 Task:  Click on  Soccer In the  Soccer League click on  Pick Sheet Your name Jonathan Taylor Team name Charlotte FC and  Email softage.10@softage.net Game 1 Inter Miami Game 2 Philadelphia Game 3 Orlando City Game 4 Houston Game 5 Real Salt Lake Game 6 San Jose Game 7 Columbus Game 8 Atlanta United Game 9 Charlotte FC Game 10 Montreal Game 11 Toronto FC Game 12 NY Red Bulls Game 13 Minnesota United Game 14 LA Galaxy Game 15 Houston Game16 San Jose In Tie Breaker choose Charlotte FC Submit pick sheet
Action: Mouse moved to (653, 424)
Screenshot: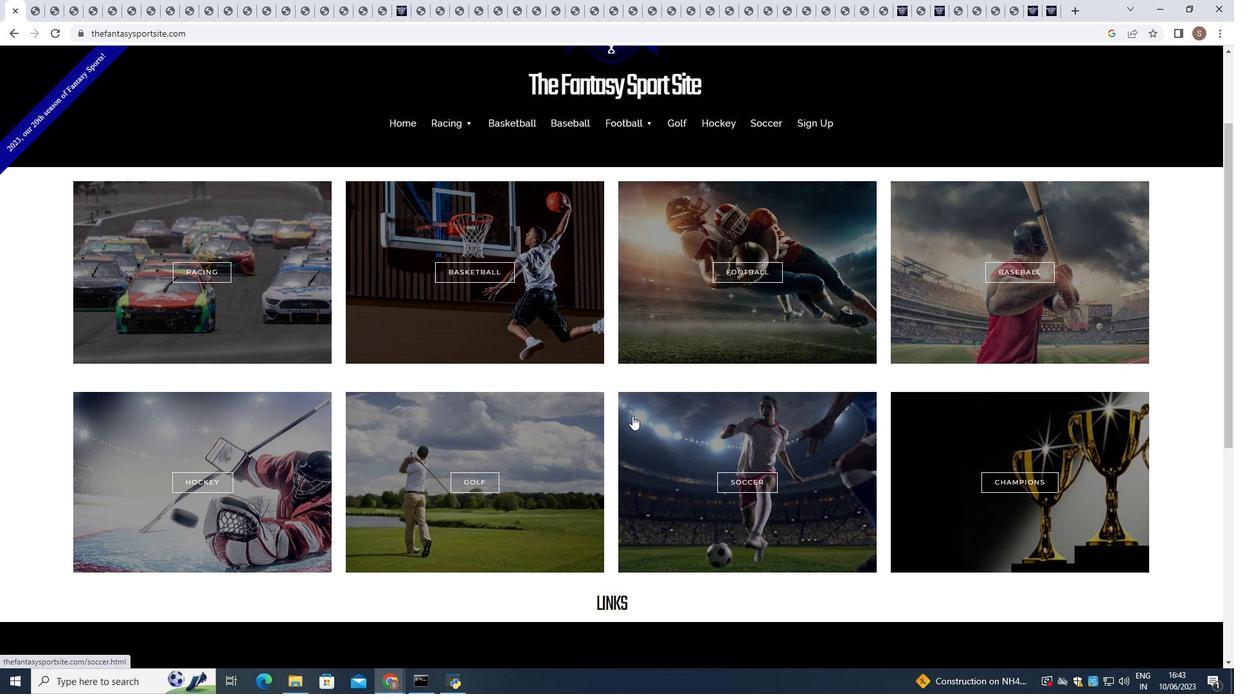 
Action: Mouse pressed left at (653, 424)
Screenshot: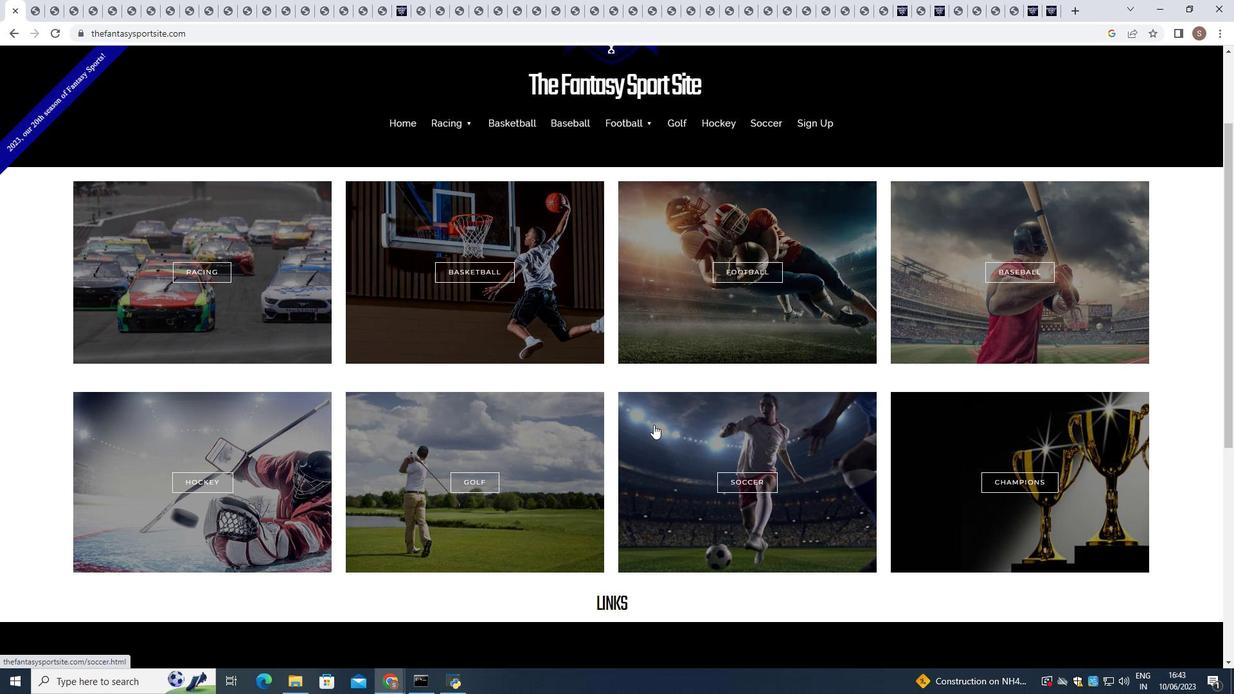 
Action: Mouse moved to (619, 381)
Screenshot: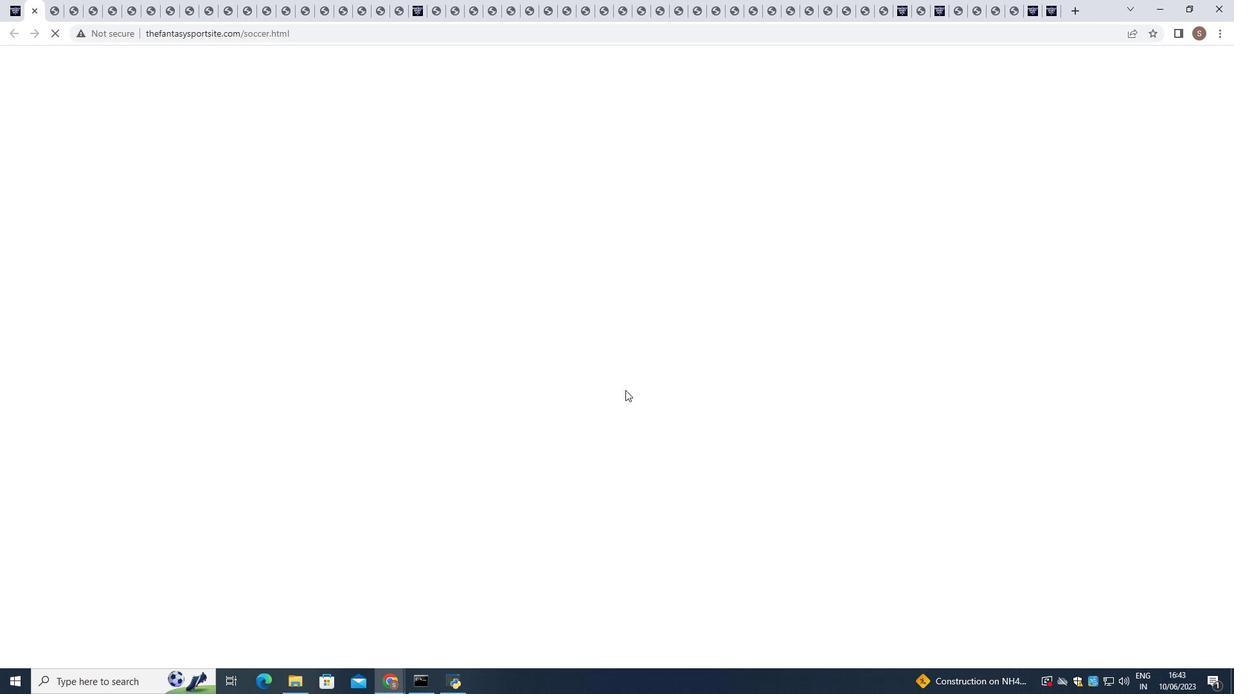 
Action: Mouse scrolled (619, 380) with delta (0, 0)
Screenshot: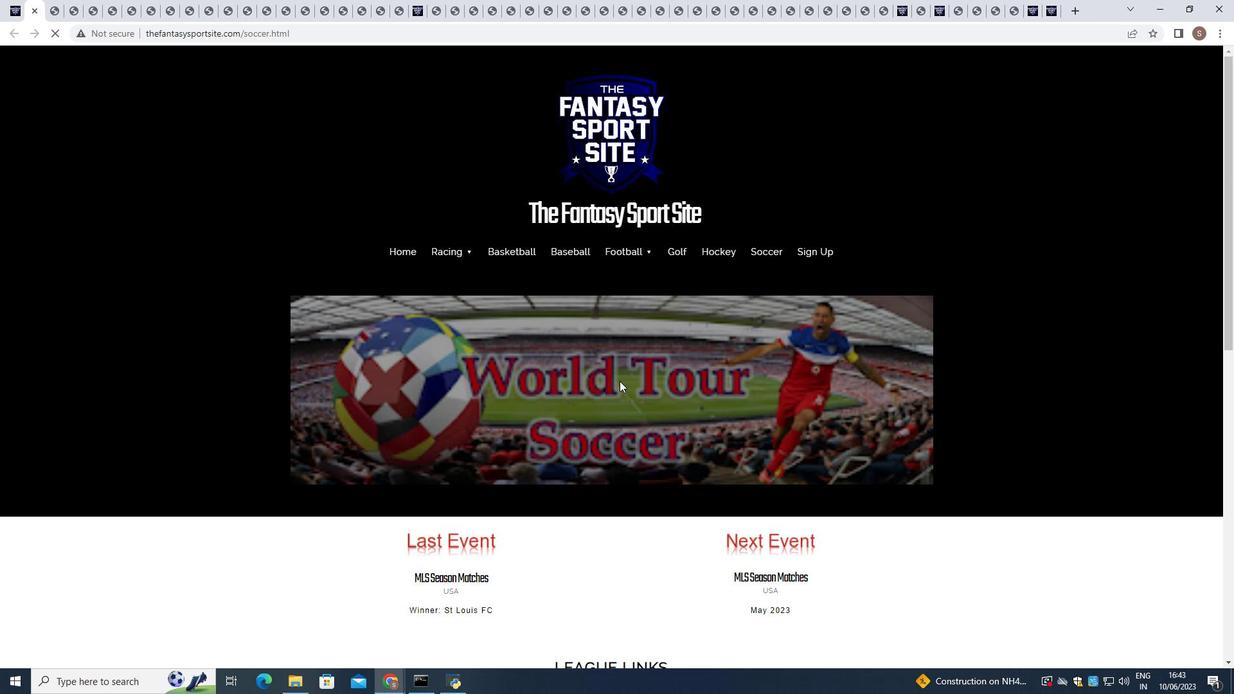 
Action: Mouse scrolled (619, 380) with delta (0, 0)
Screenshot: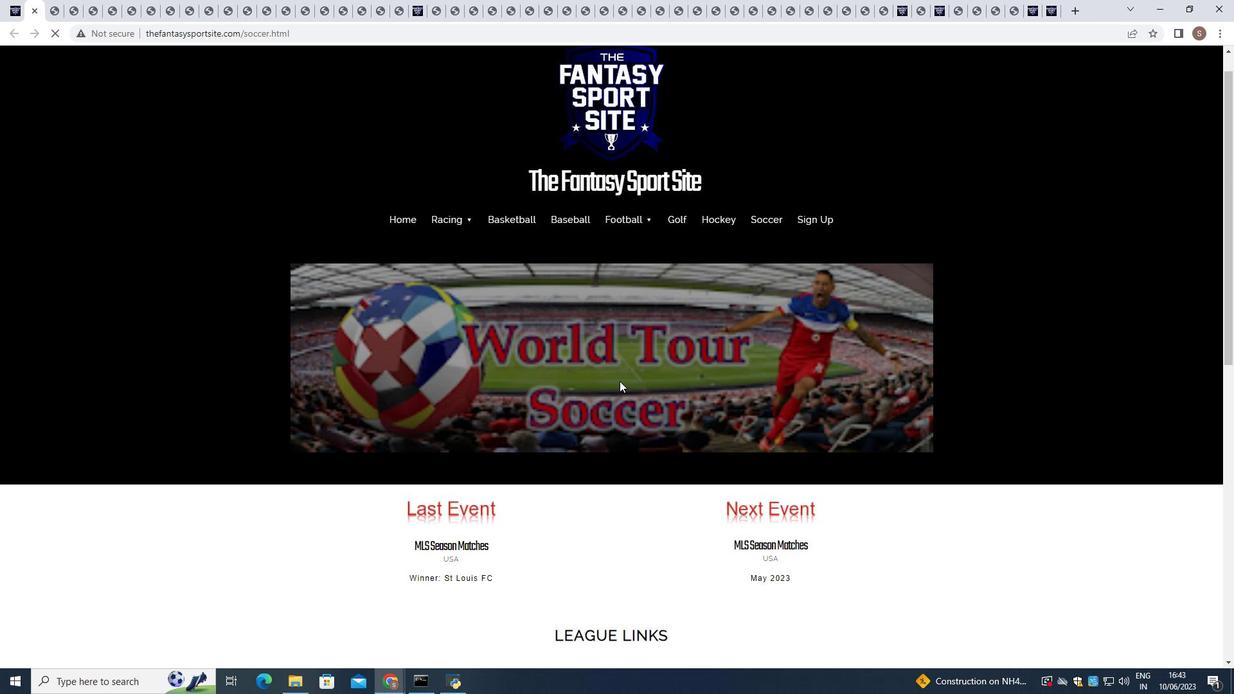 
Action: Mouse scrolled (619, 380) with delta (0, 0)
Screenshot: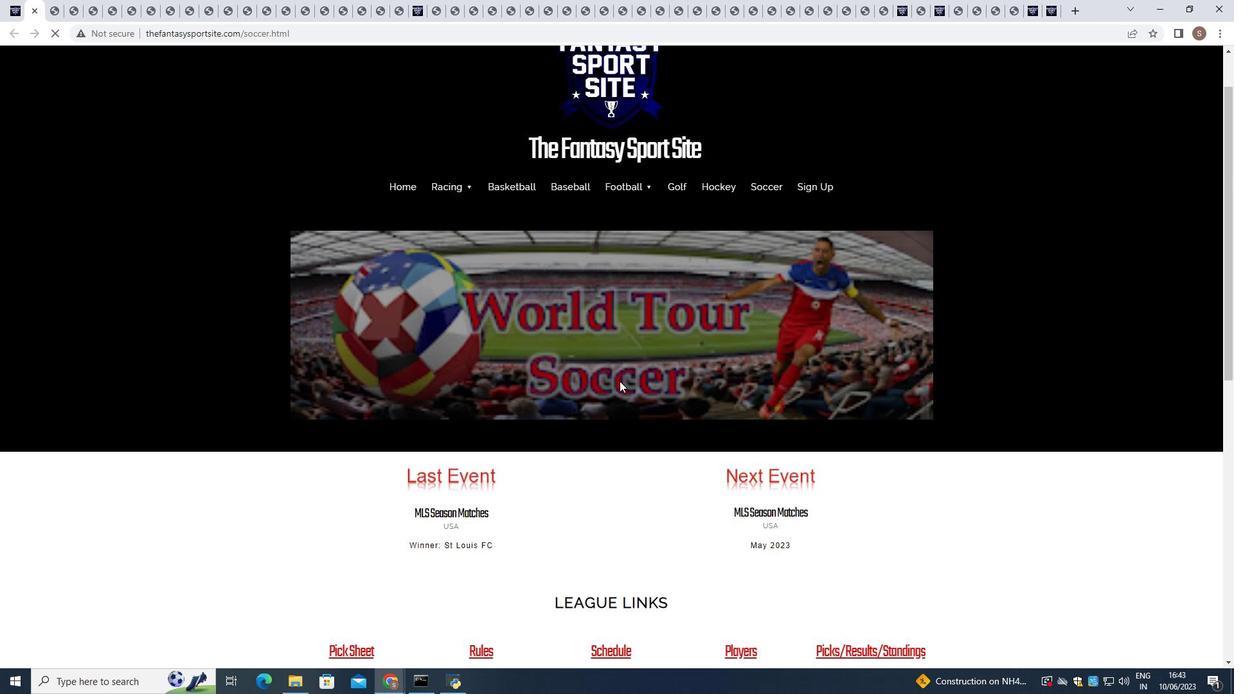 
Action: Mouse scrolled (619, 380) with delta (0, 0)
Screenshot: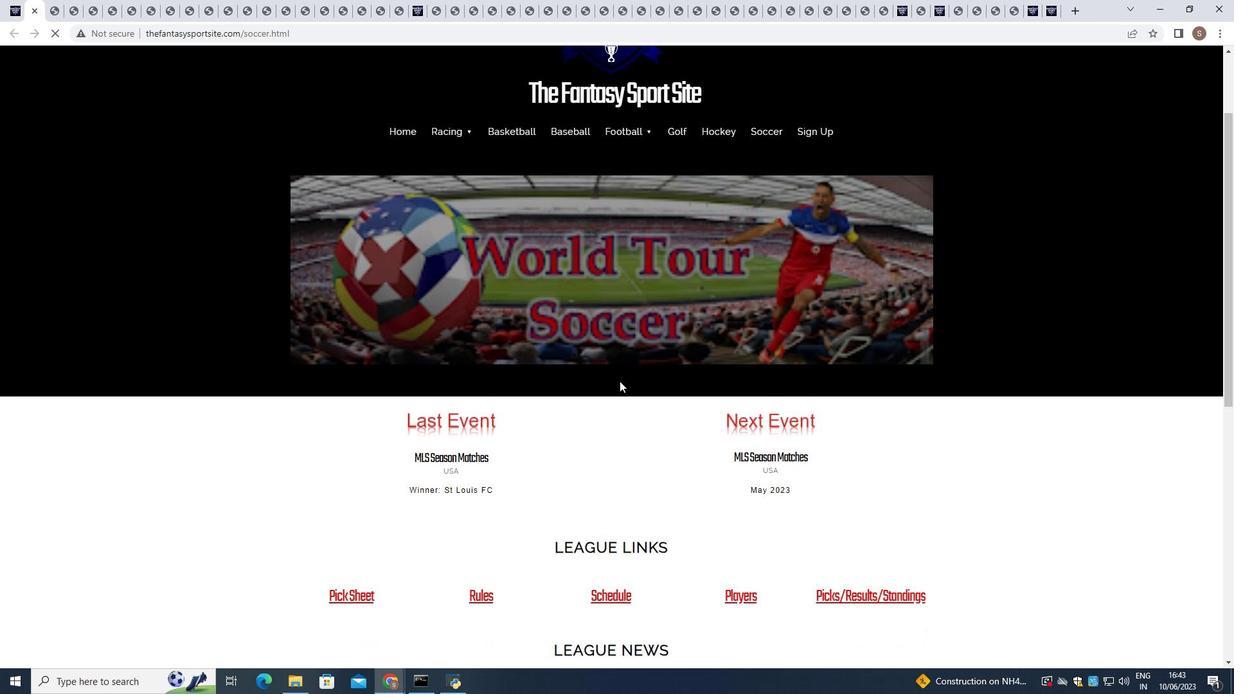 
Action: Mouse moved to (357, 455)
Screenshot: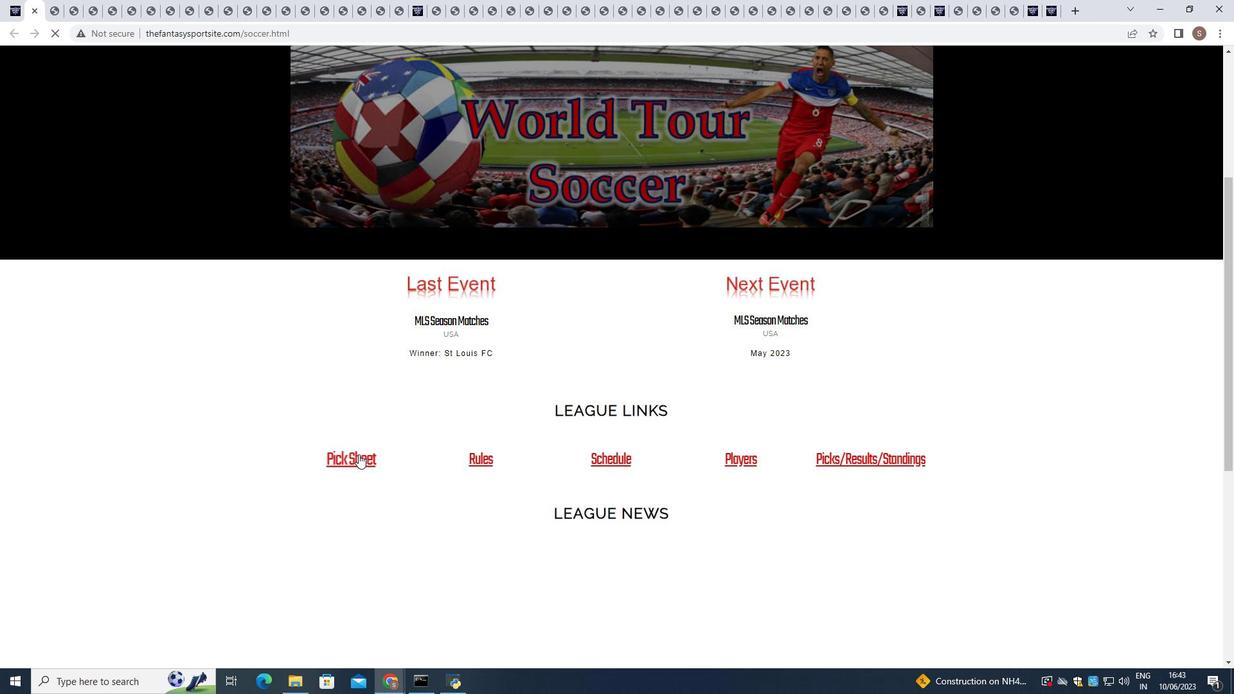 
Action: Mouse pressed left at (357, 455)
Screenshot: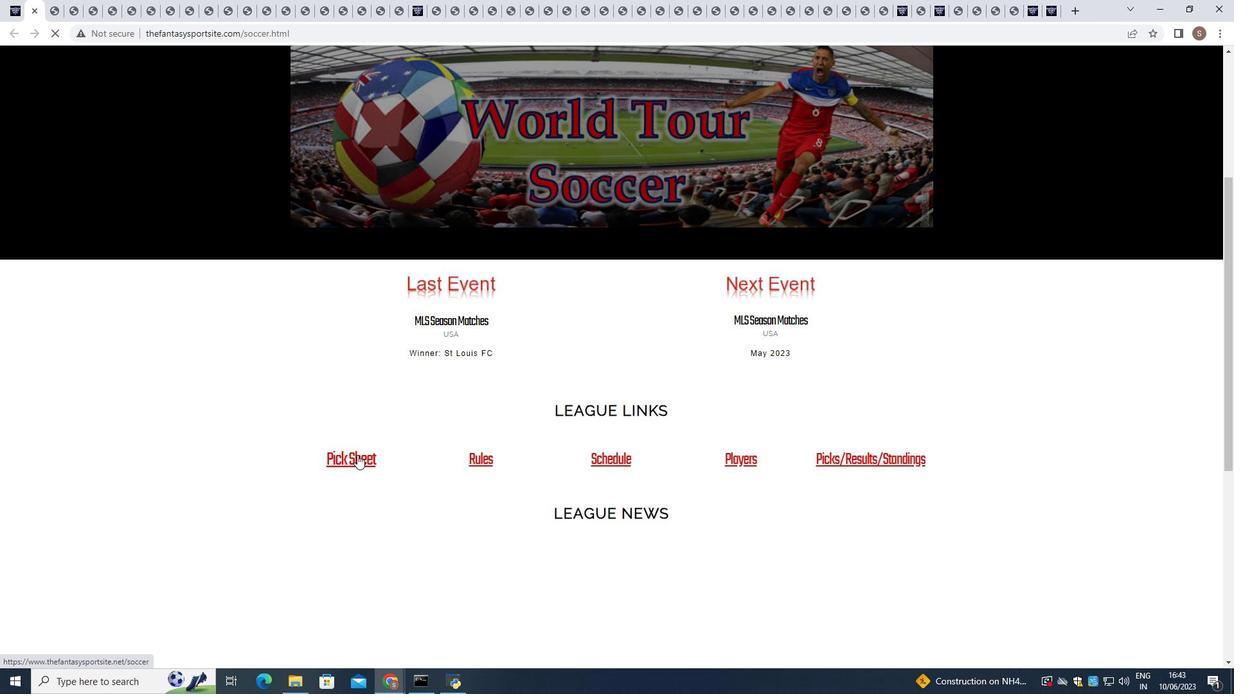 
Action: Mouse moved to (403, 455)
Screenshot: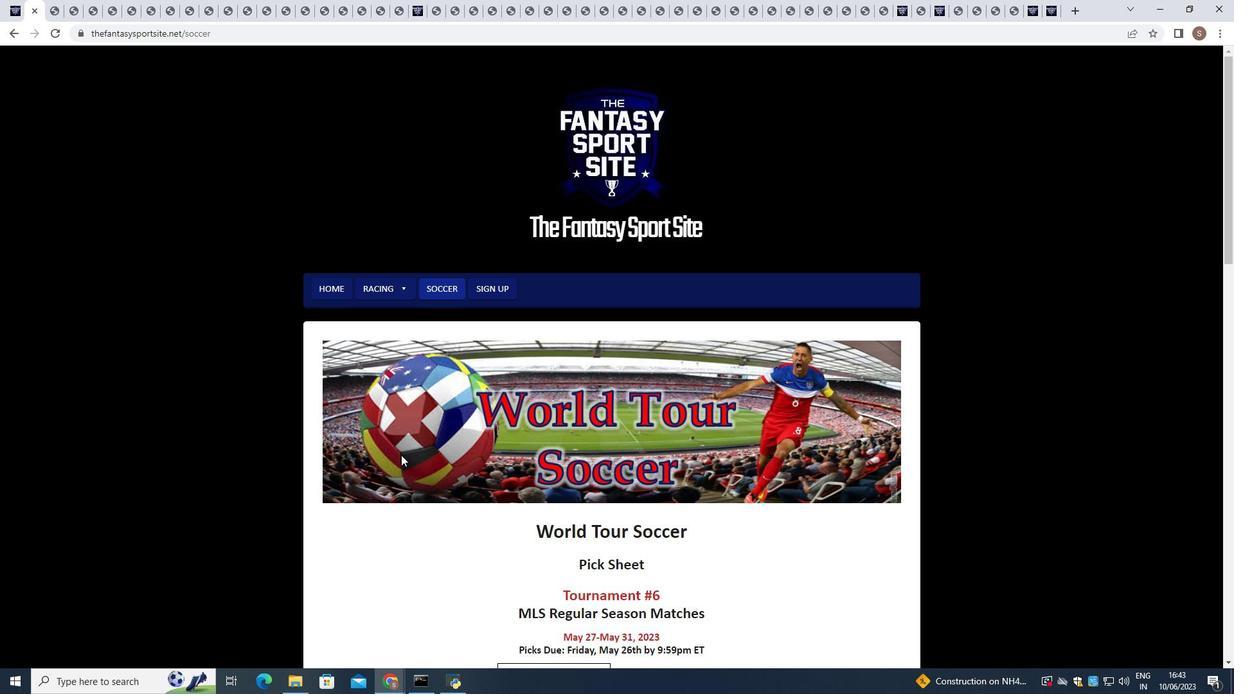 
Action: Mouse scrolled (403, 454) with delta (0, 0)
Screenshot: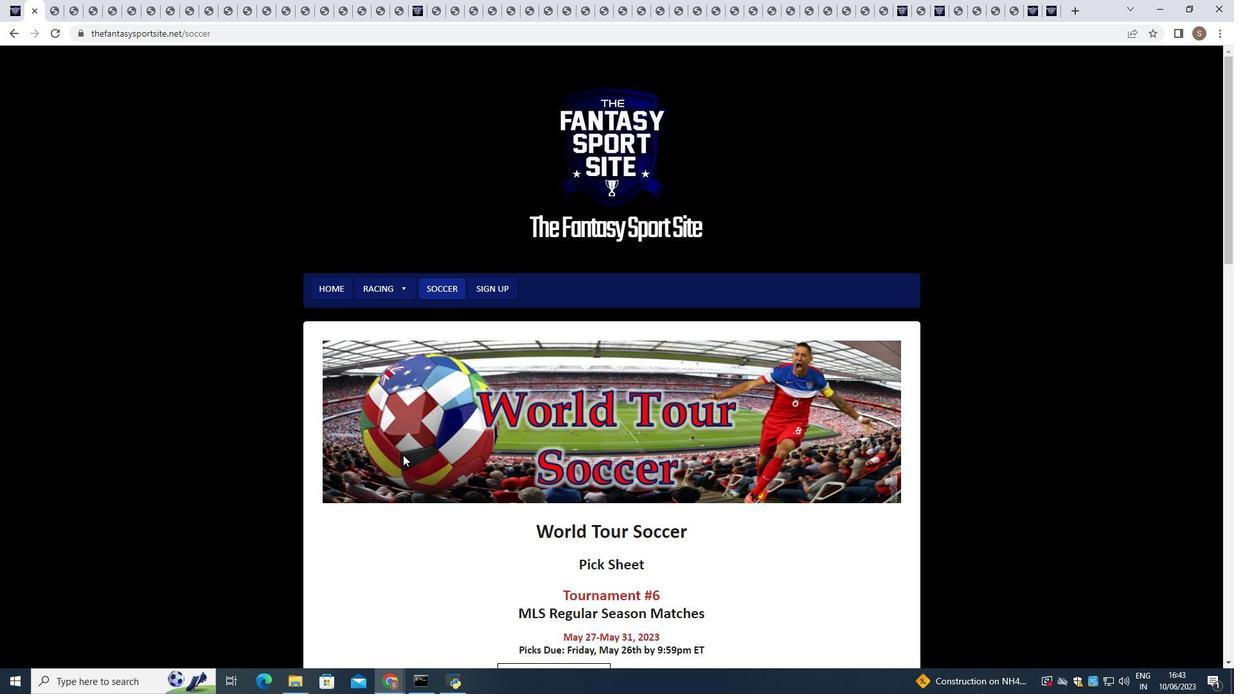 
Action: Mouse moved to (405, 456)
Screenshot: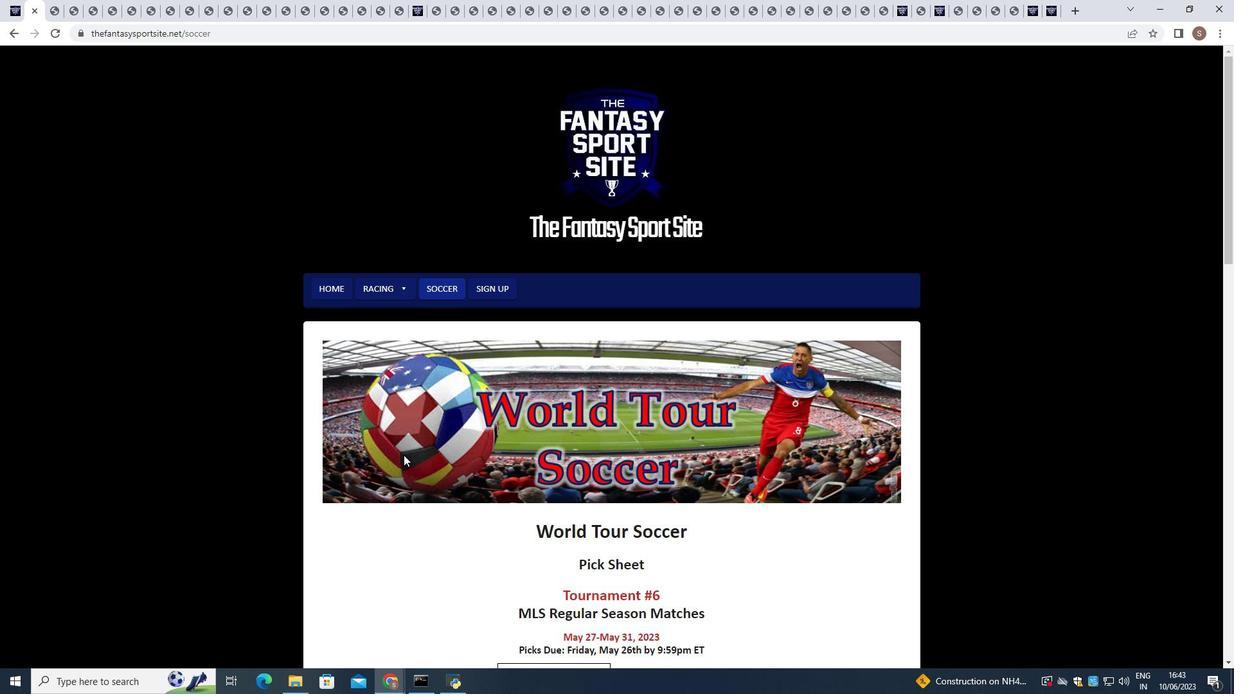 
Action: Mouse scrolled (405, 455) with delta (0, 0)
Screenshot: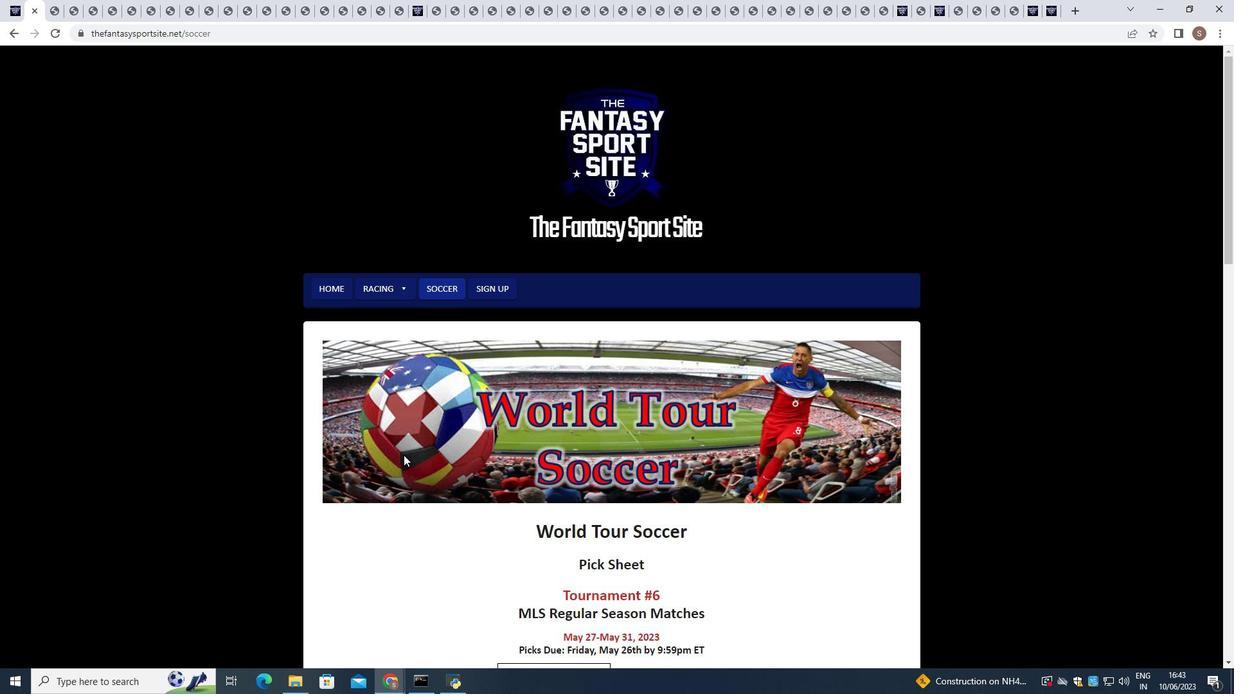 
Action: Mouse moved to (406, 456)
Screenshot: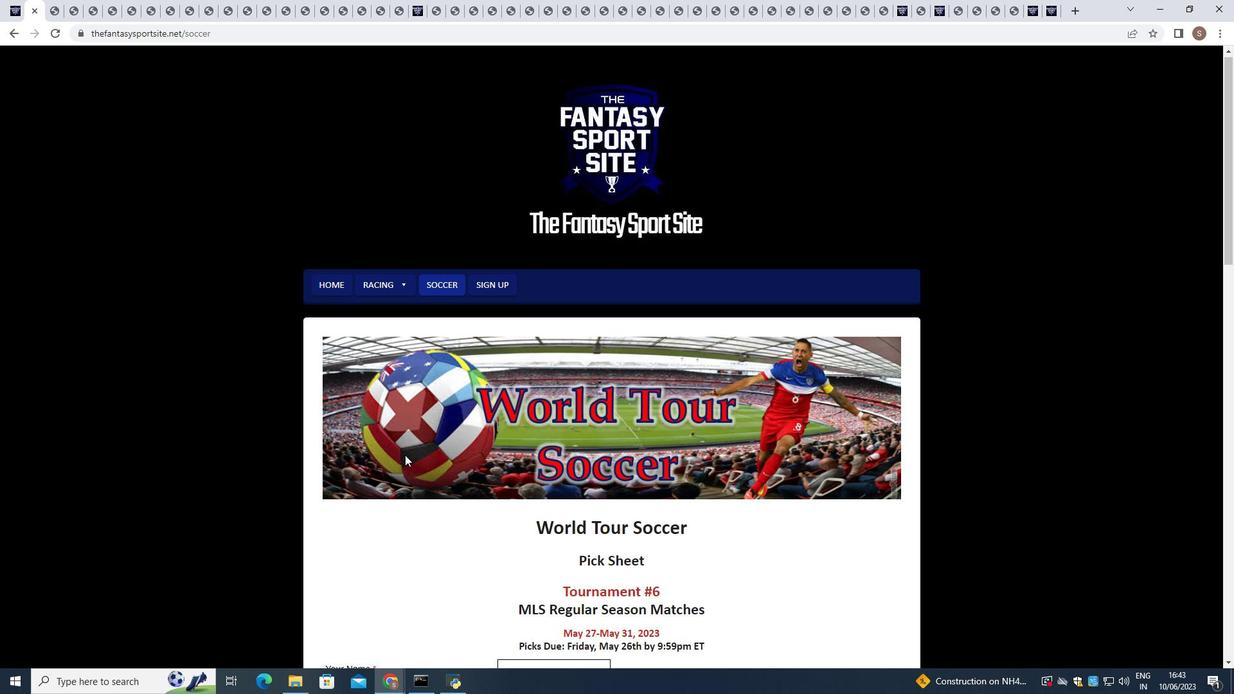 
Action: Mouse scrolled (406, 455) with delta (0, 0)
Screenshot: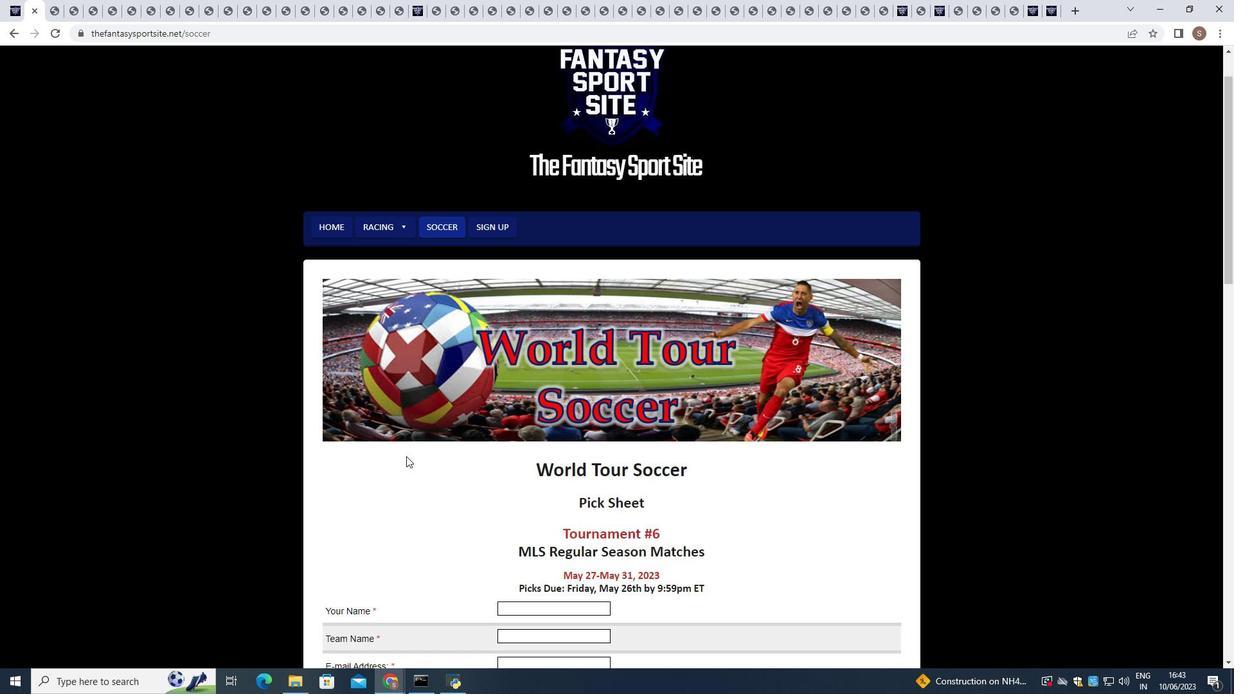
Action: Mouse scrolled (406, 455) with delta (0, 0)
Screenshot: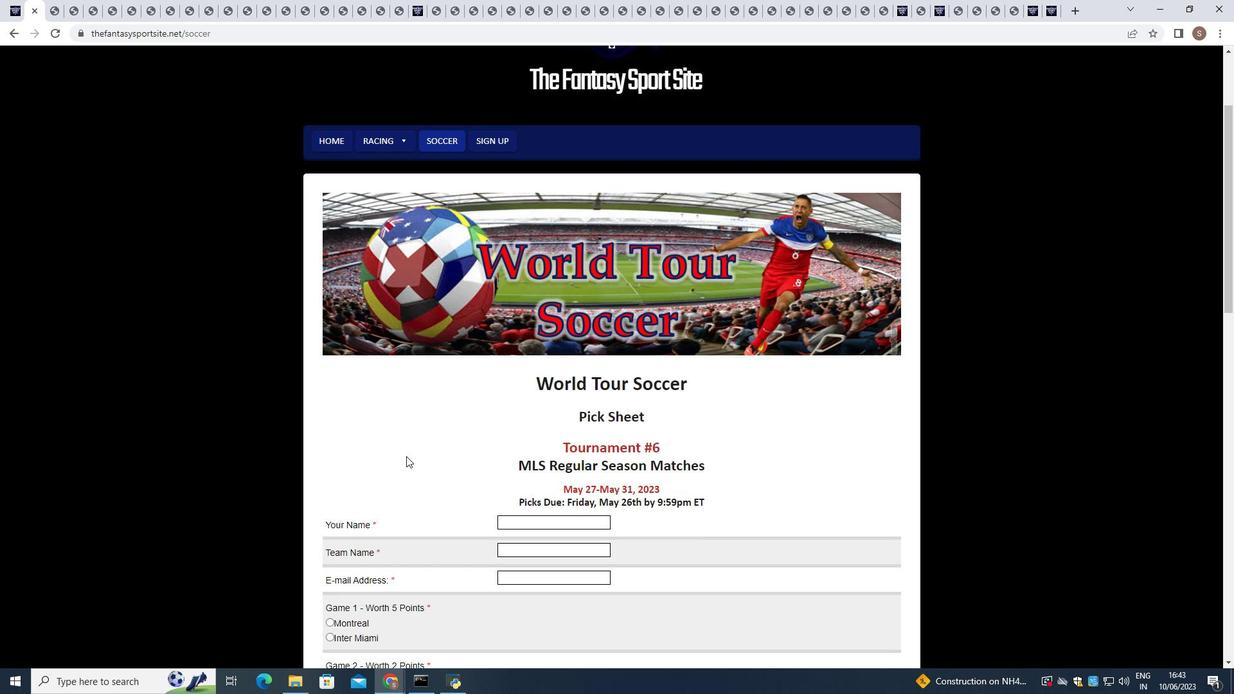 
Action: Mouse moved to (536, 412)
Screenshot: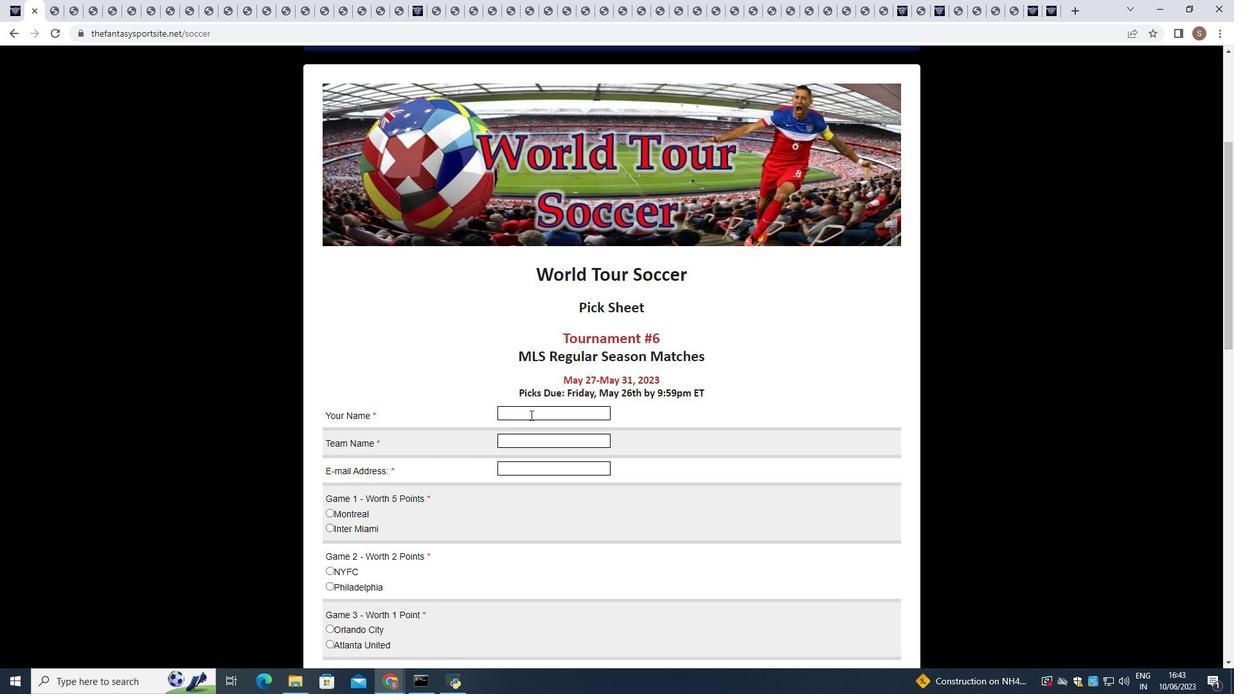 
Action: Mouse pressed left at (536, 412)
Screenshot: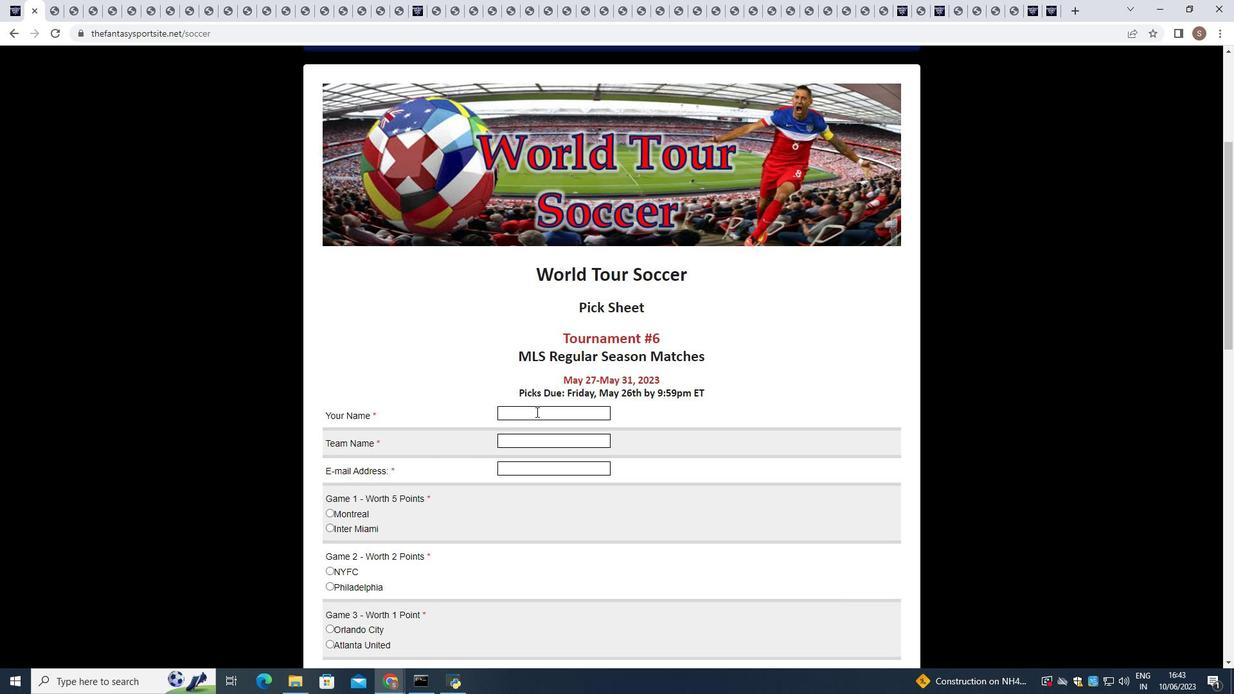 
Action: Key pressed <Key.shift>Jonathan<Key.space><Key.shift>Taylor
Screenshot: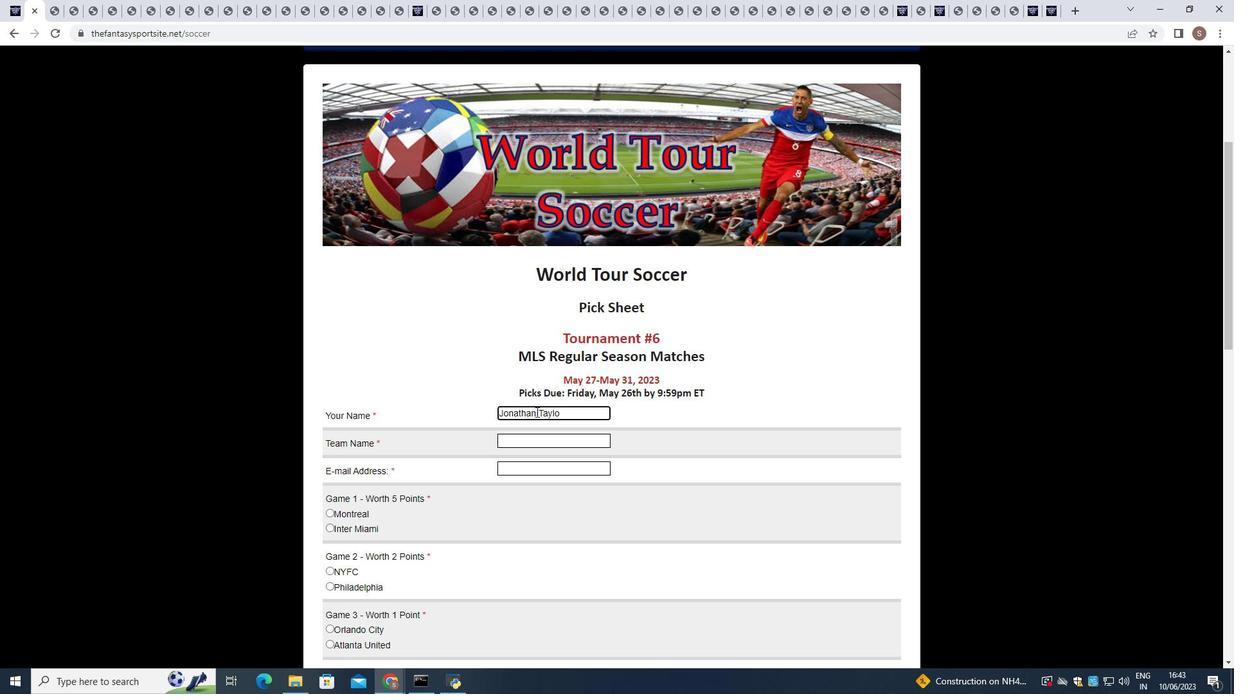 
Action: Mouse moved to (565, 437)
Screenshot: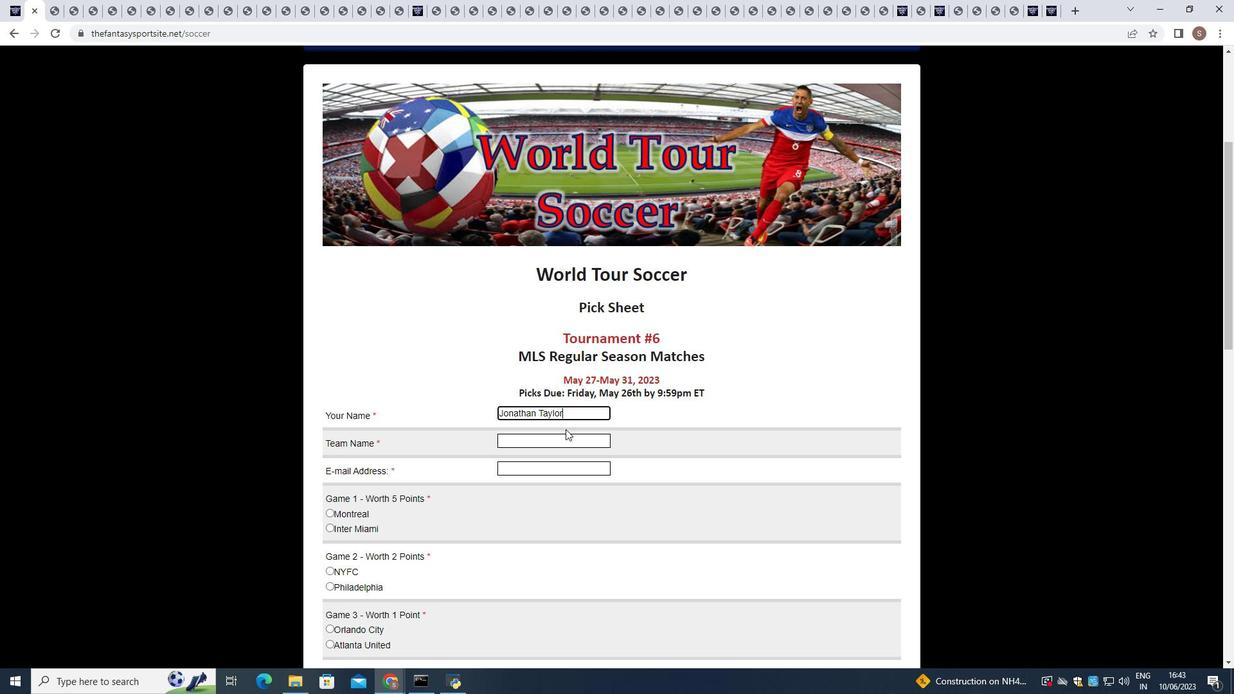
Action: Mouse pressed left at (565, 437)
Screenshot: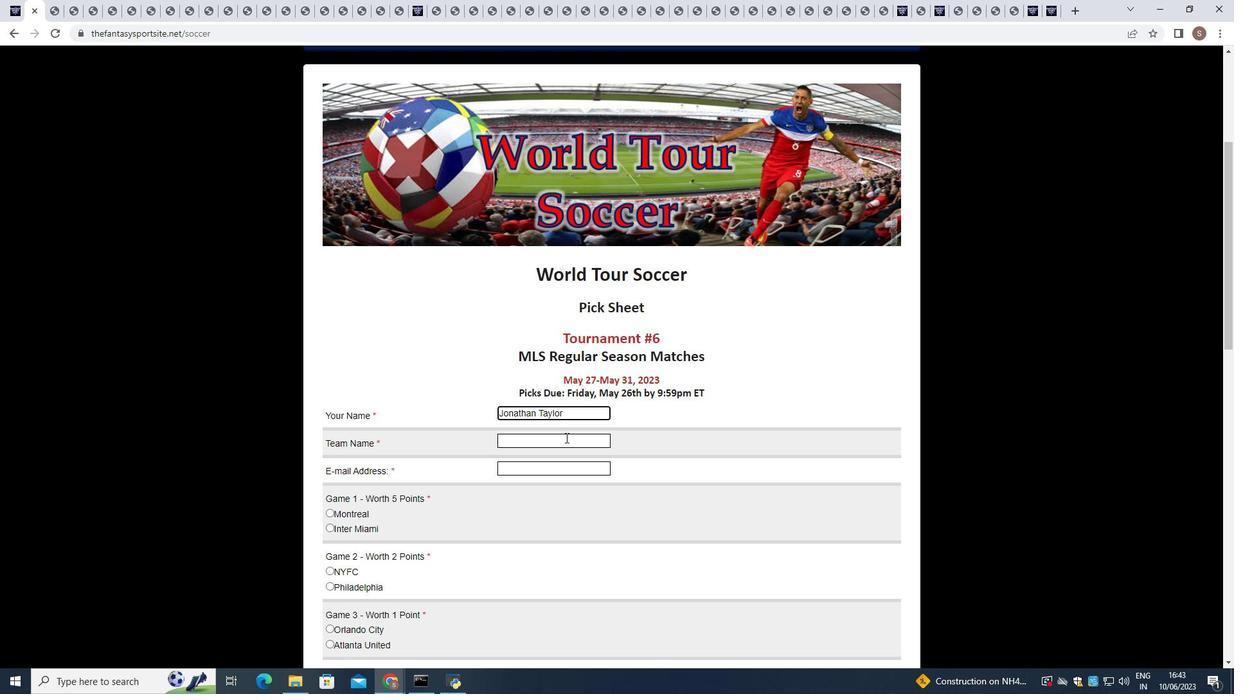 
Action: Key pressed <Key.shift>Charlotte<Key.space><Key.shift>FC
Screenshot: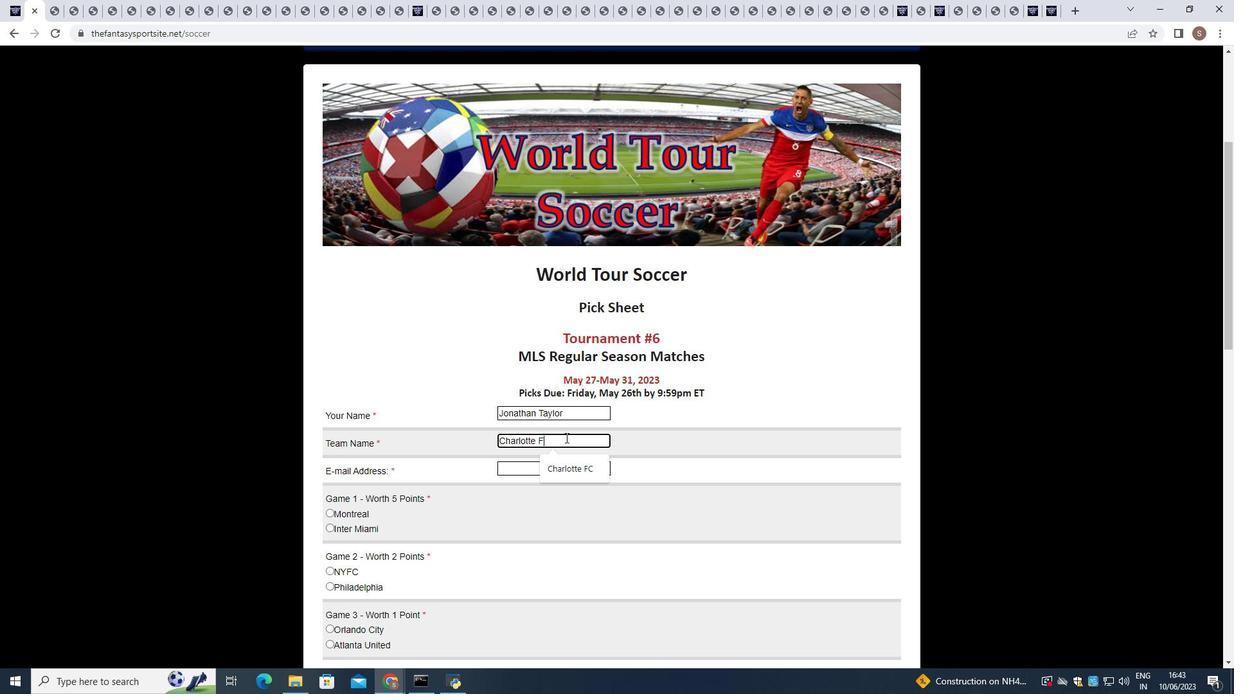 
Action: Mouse moved to (595, 468)
Screenshot: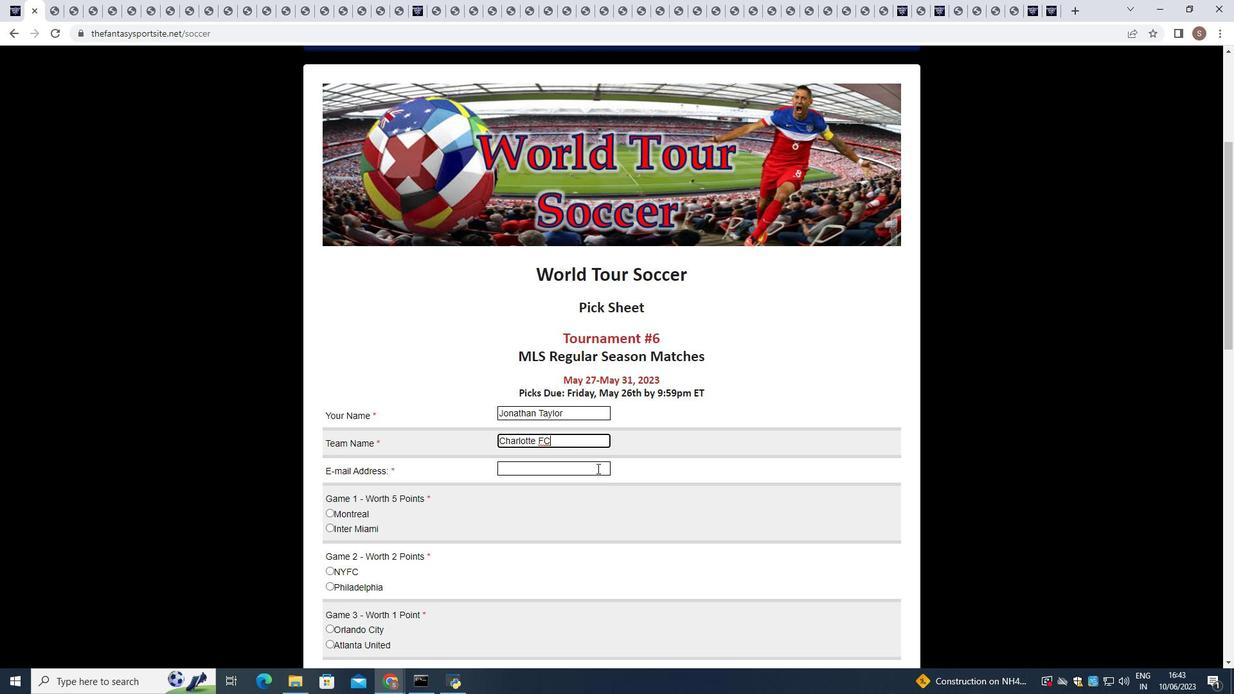 
Action: Mouse pressed left at (595, 468)
Screenshot: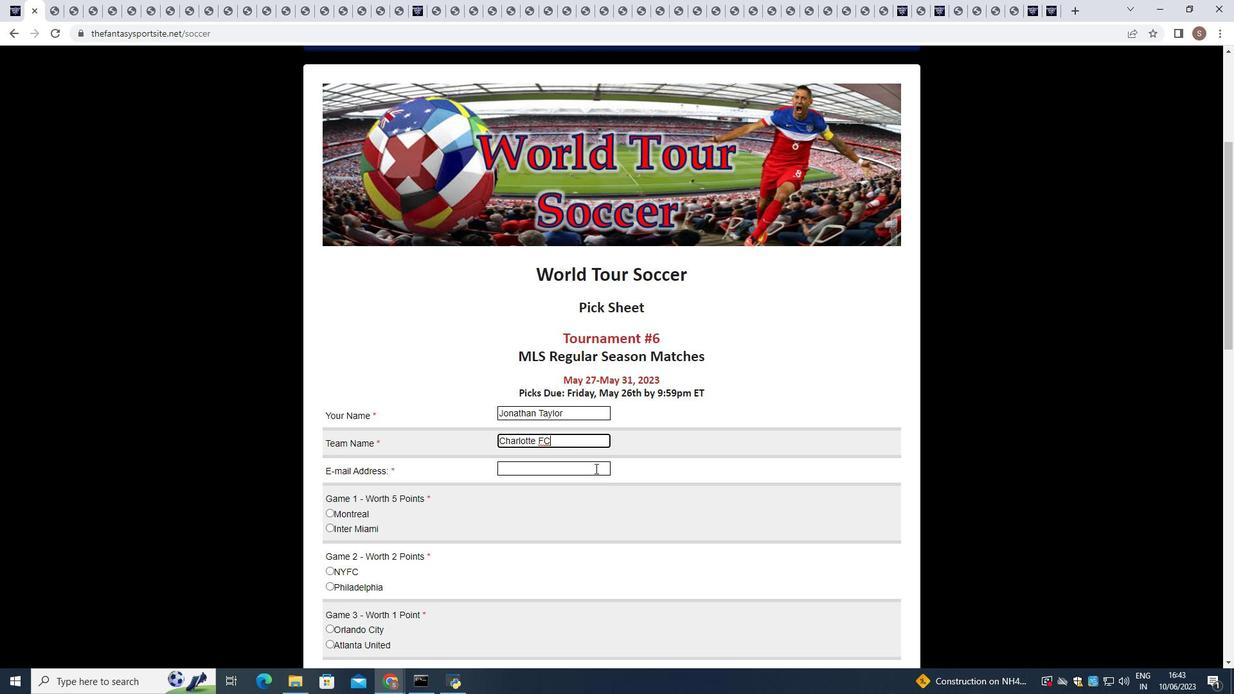 
Action: Key pressed softage.10
Screenshot: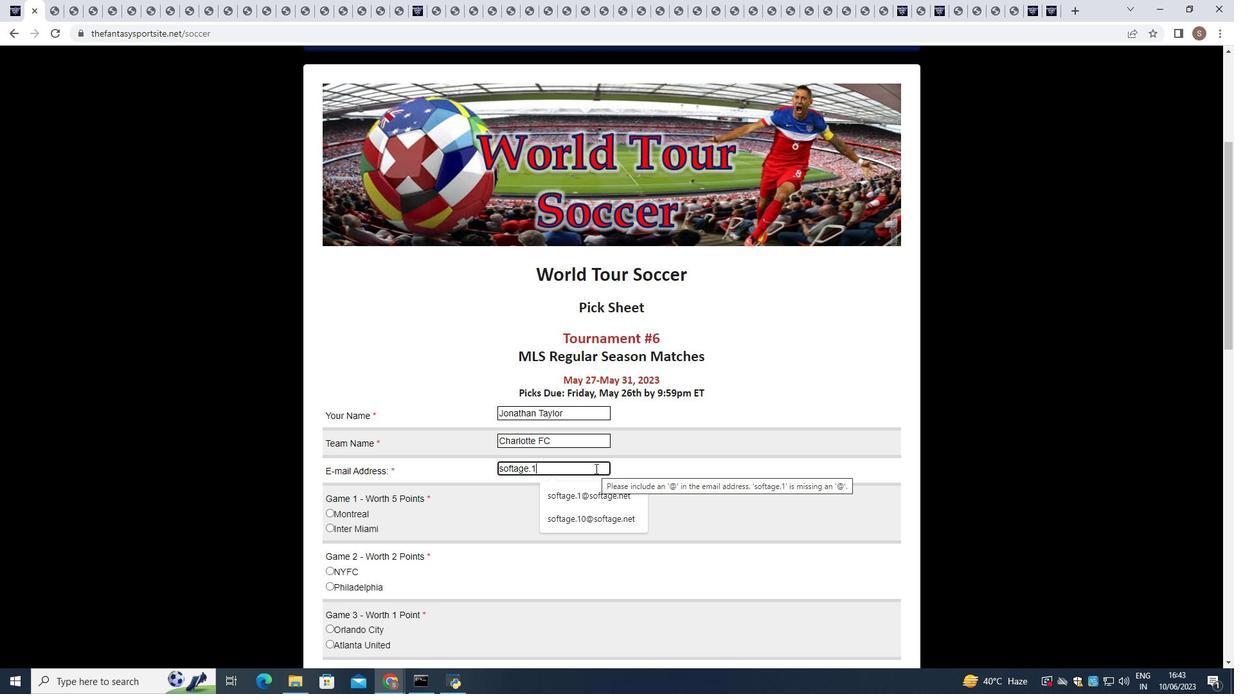 
Action: Mouse moved to (586, 496)
Screenshot: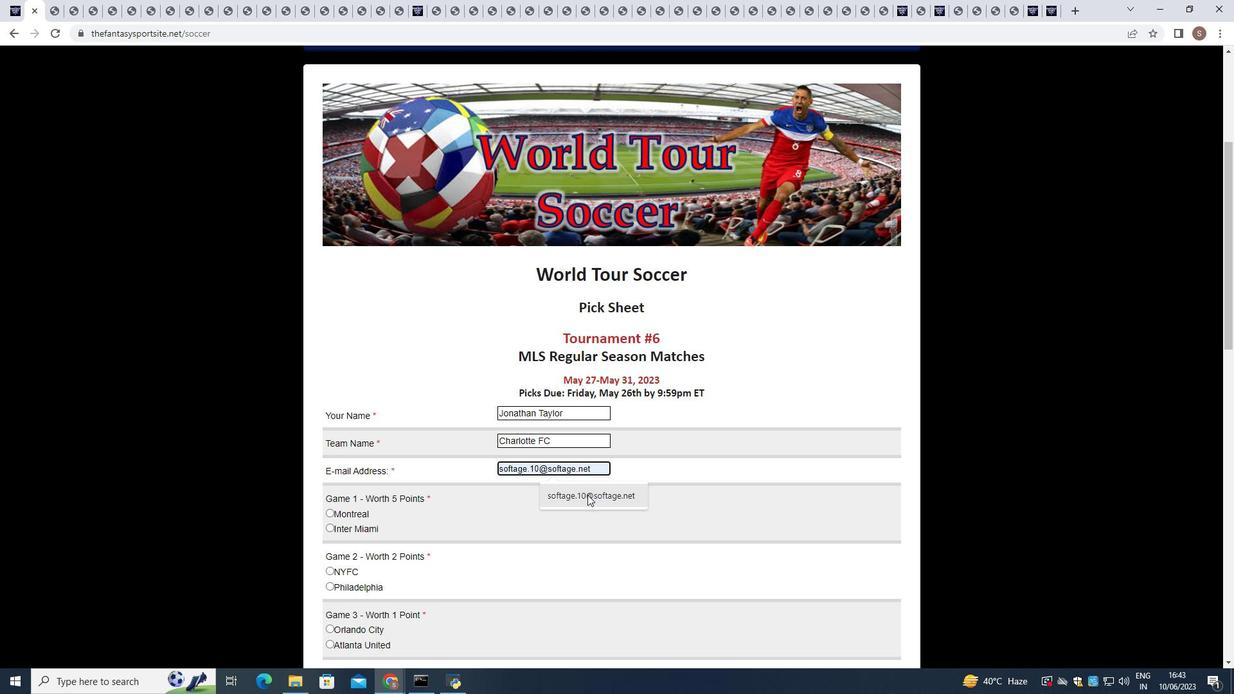 
Action: Mouse pressed left at (586, 496)
Screenshot: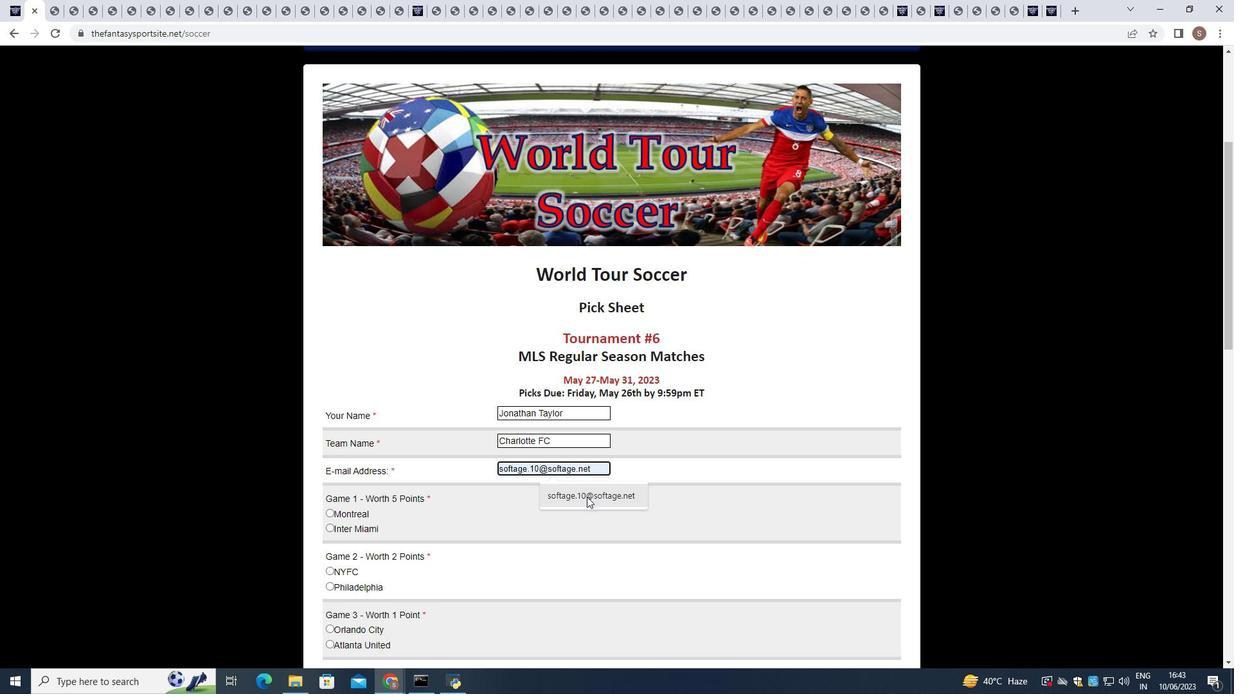 
Action: Mouse moved to (327, 525)
Screenshot: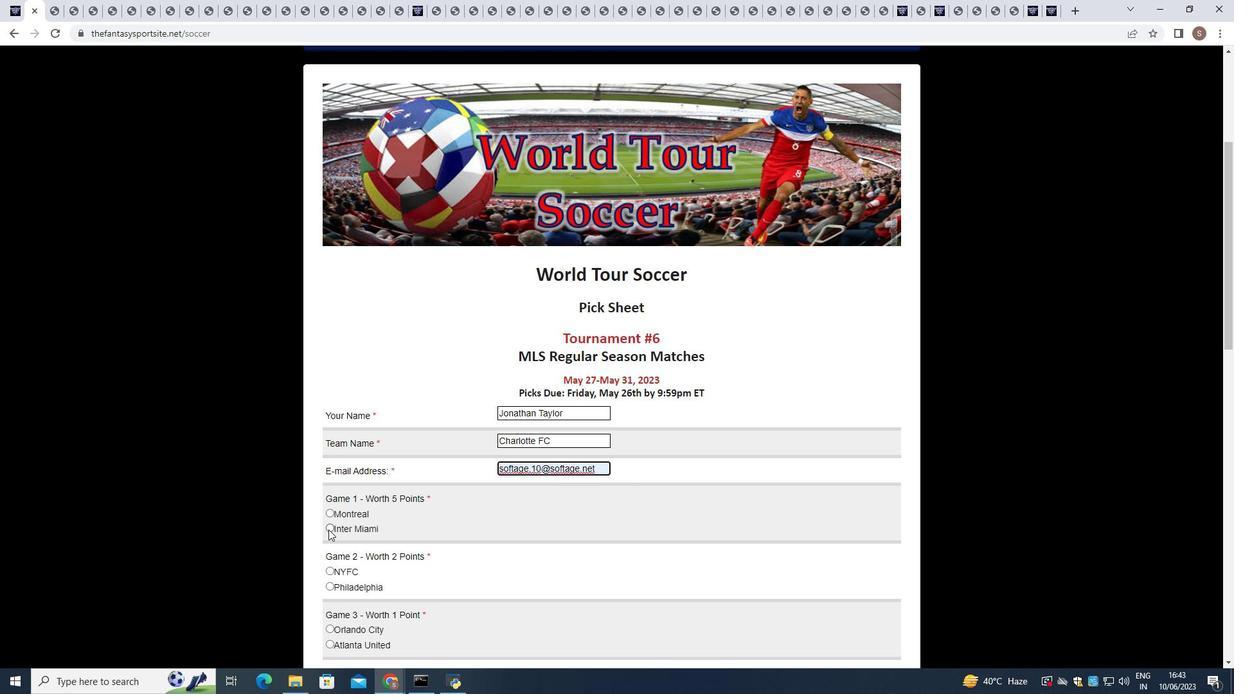 
Action: Mouse pressed left at (327, 525)
Screenshot: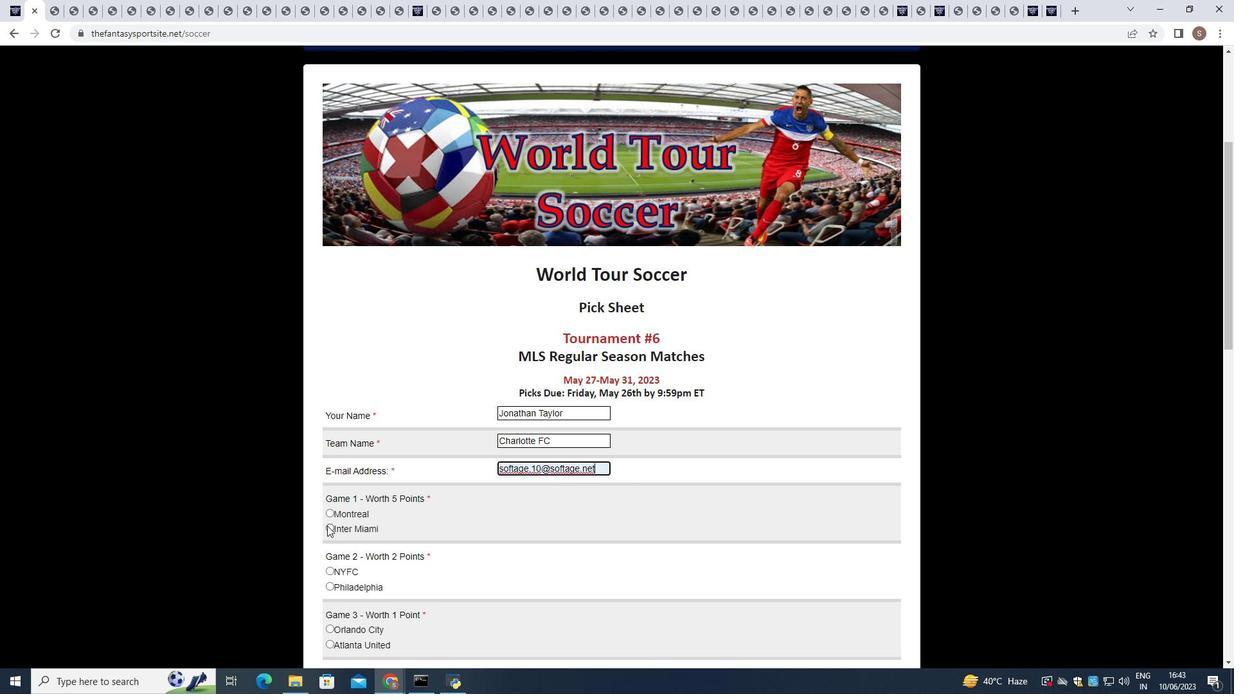 
Action: Mouse moved to (335, 533)
Screenshot: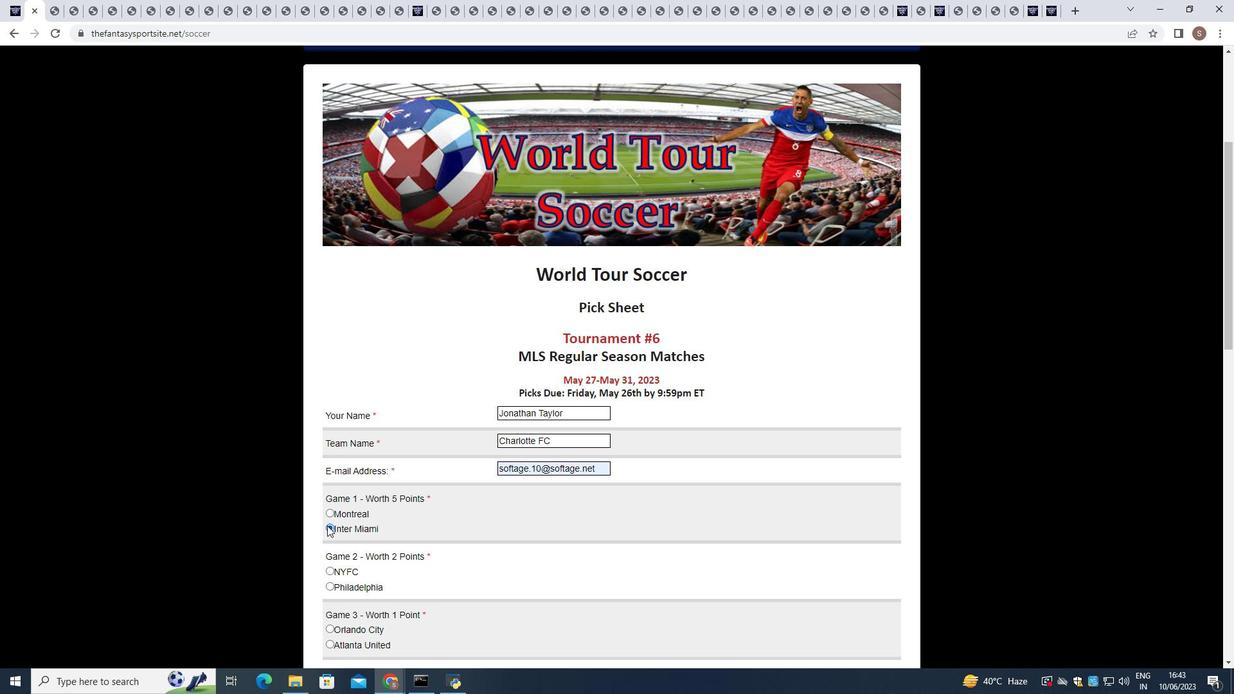 
Action: Mouse scrolled (335, 532) with delta (0, 0)
Screenshot: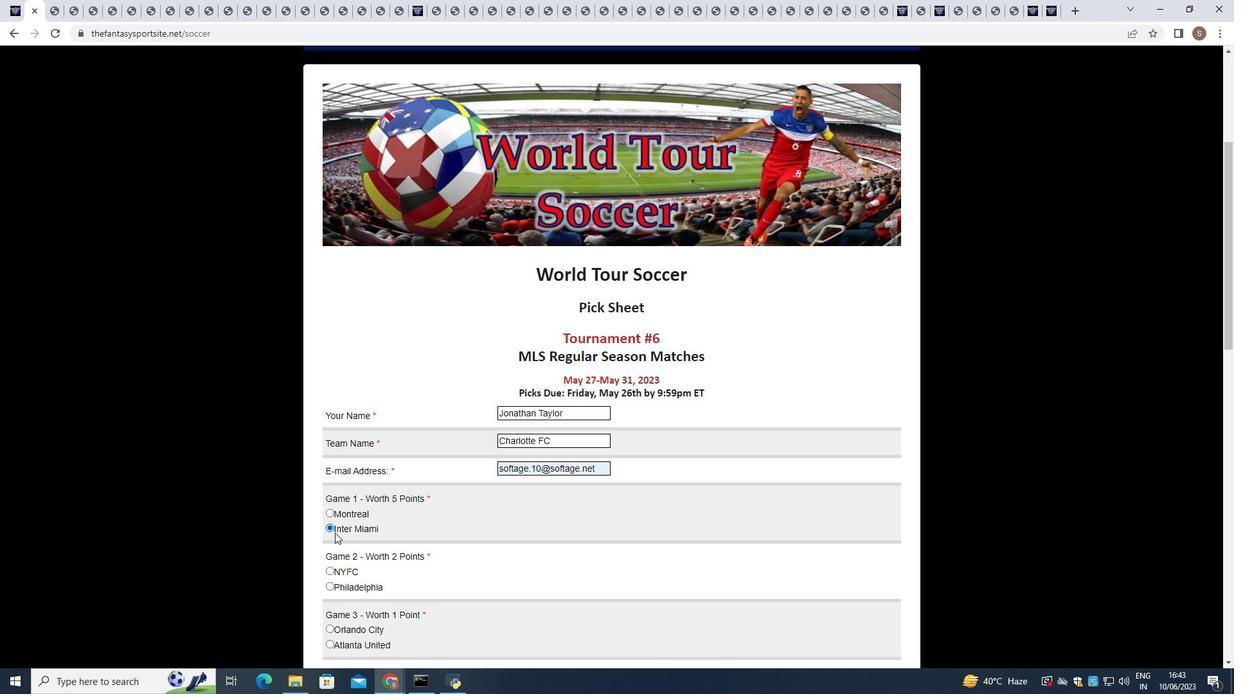 
Action: Mouse moved to (336, 534)
Screenshot: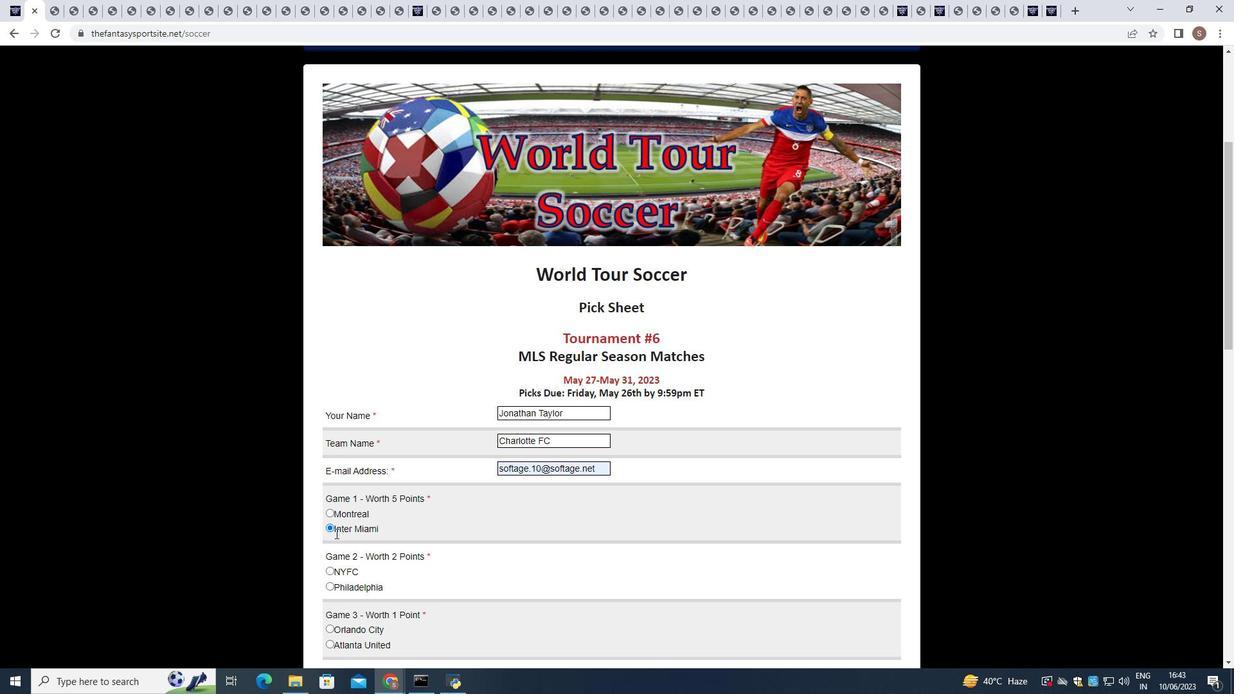 
Action: Mouse scrolled (336, 533) with delta (0, 0)
Screenshot: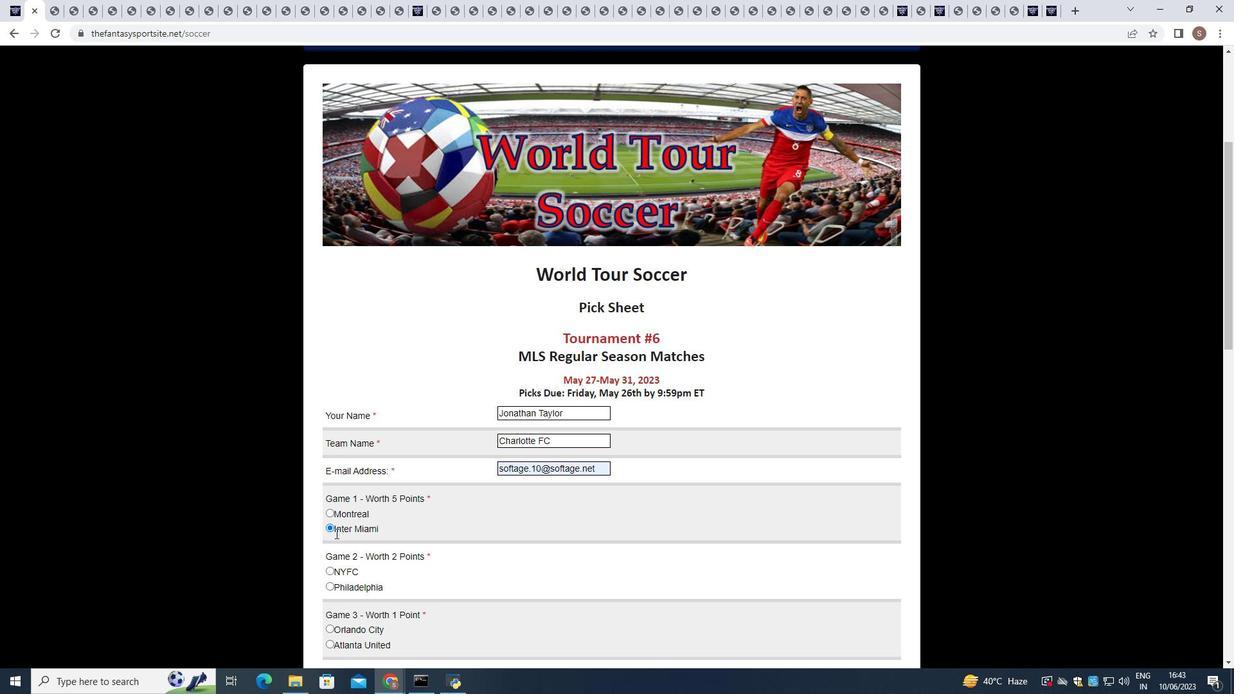 
Action: Mouse moved to (329, 457)
Screenshot: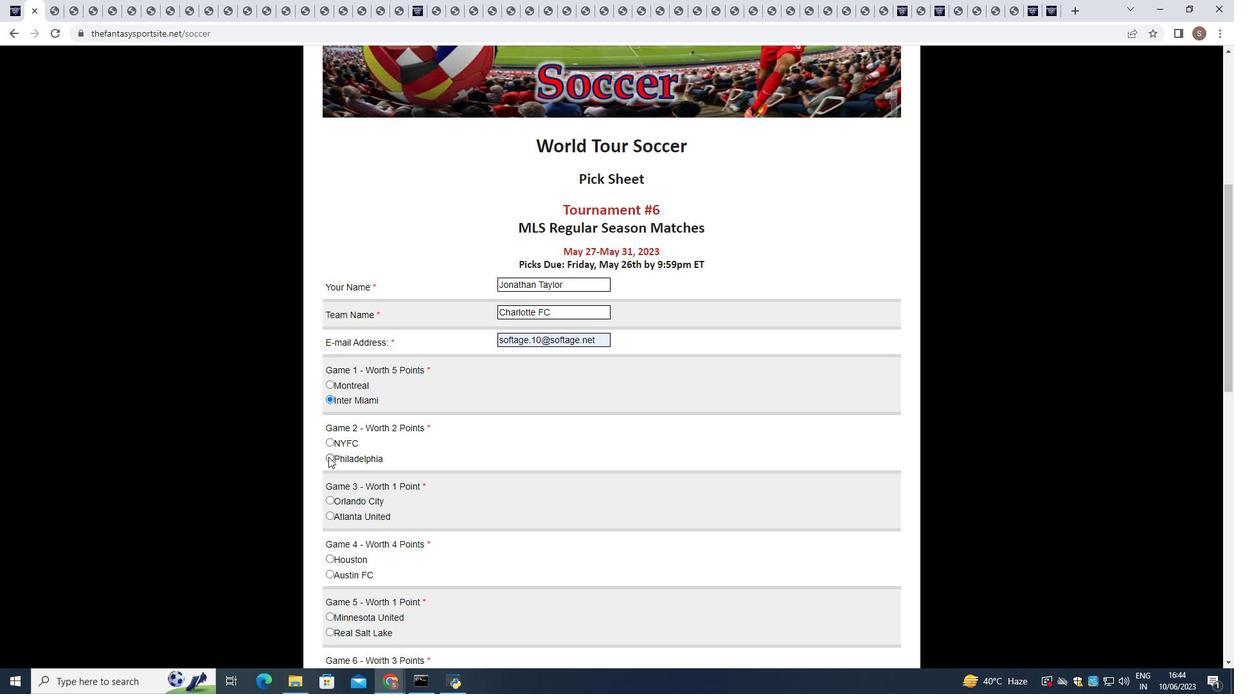 
Action: Mouse pressed left at (329, 457)
Screenshot: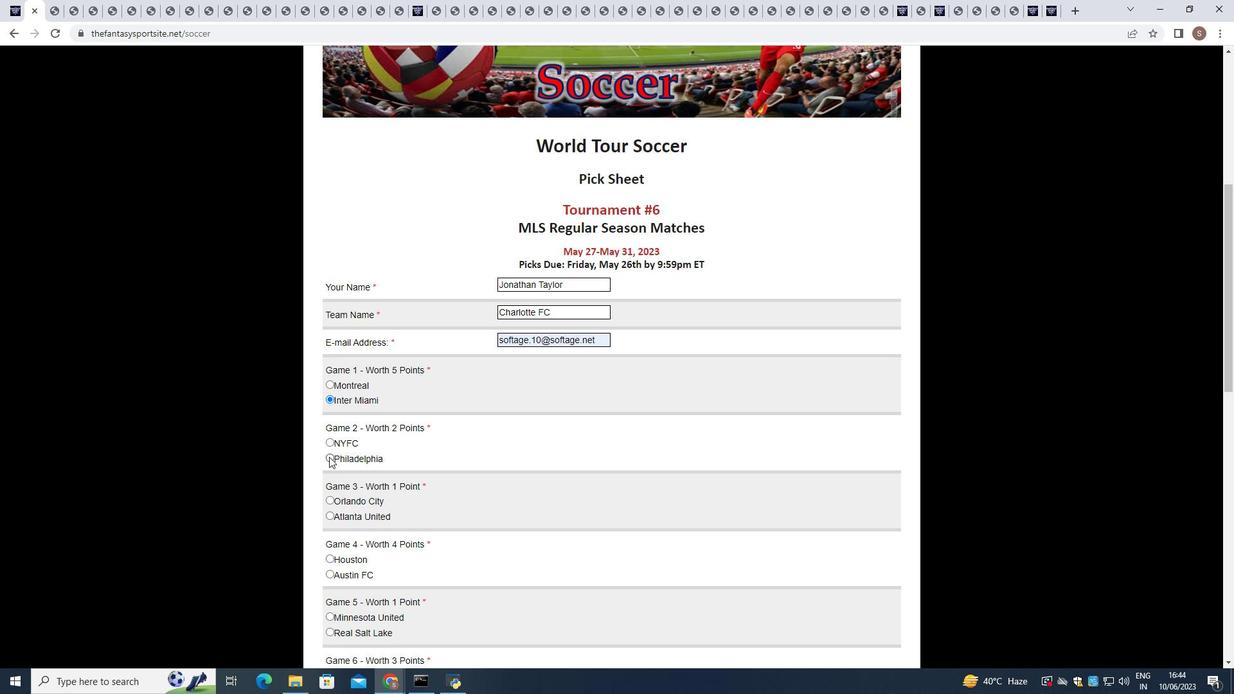
Action: Mouse moved to (329, 499)
Screenshot: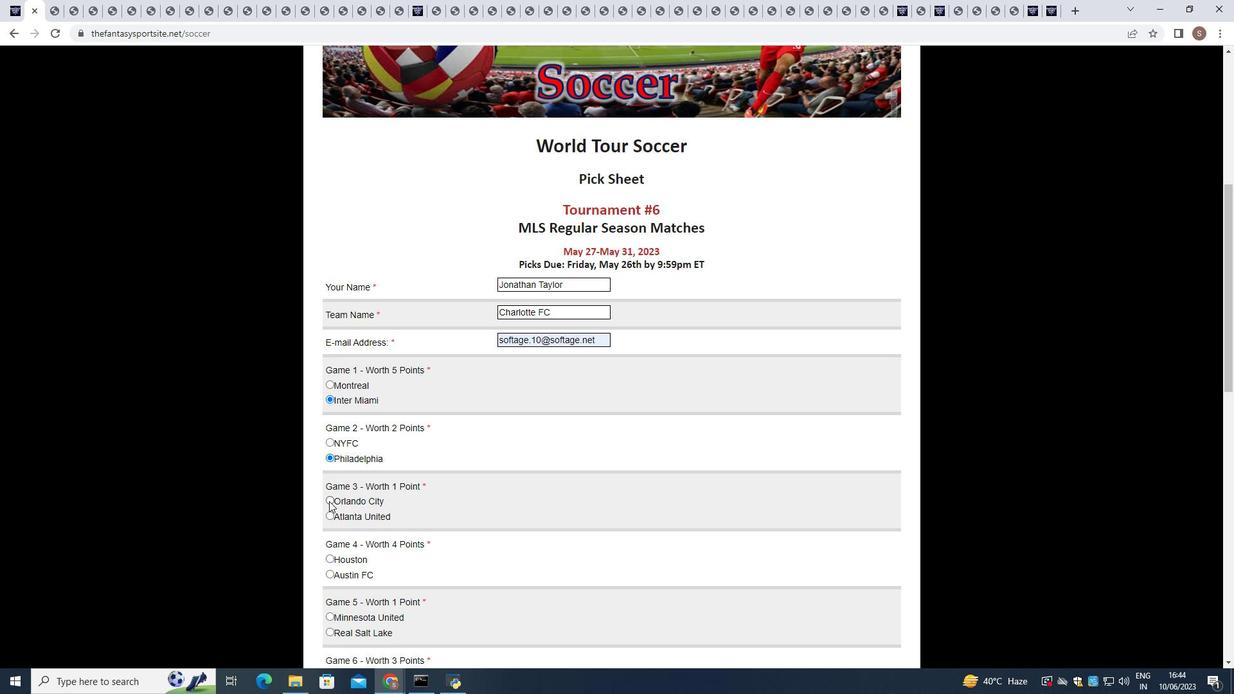 
Action: Mouse pressed left at (329, 499)
Screenshot: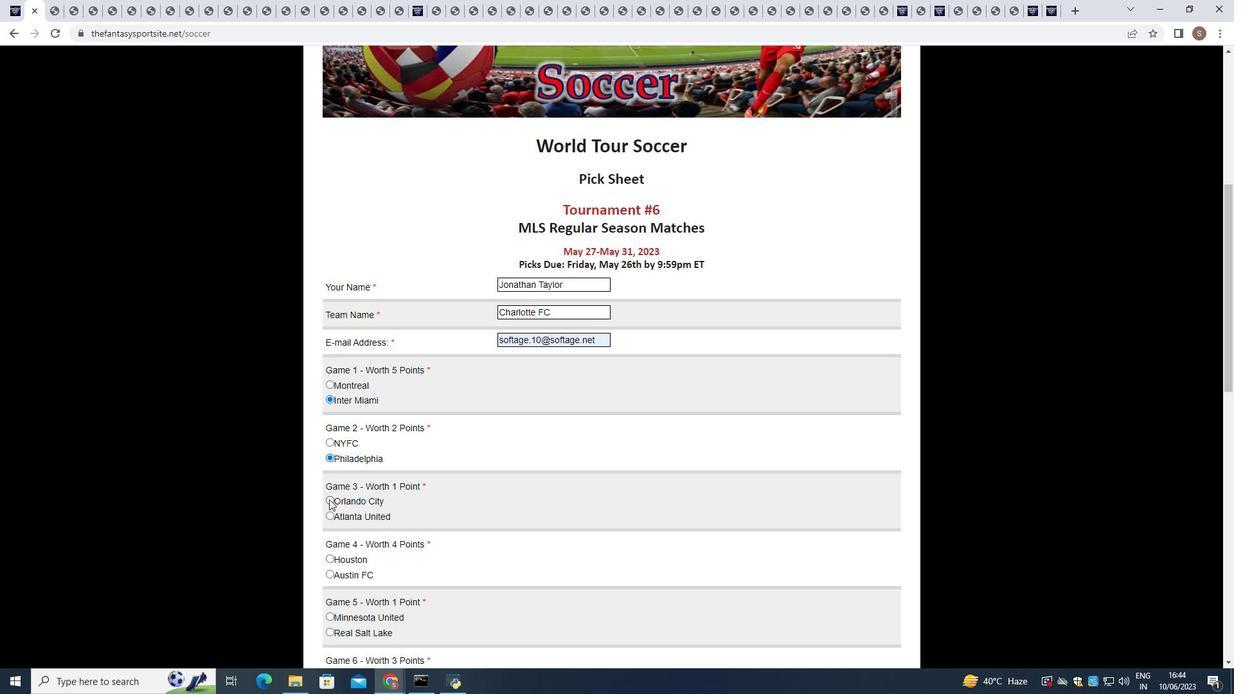 
Action: Mouse moved to (331, 558)
Screenshot: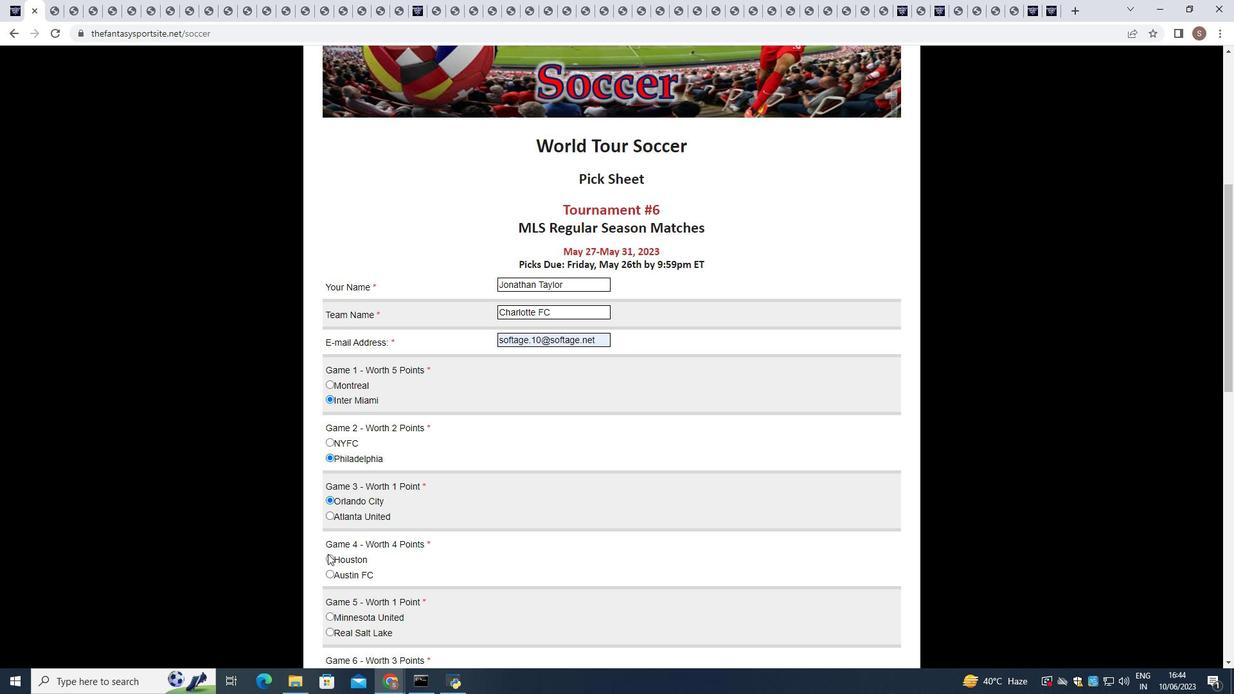 
Action: Mouse pressed left at (331, 558)
Screenshot: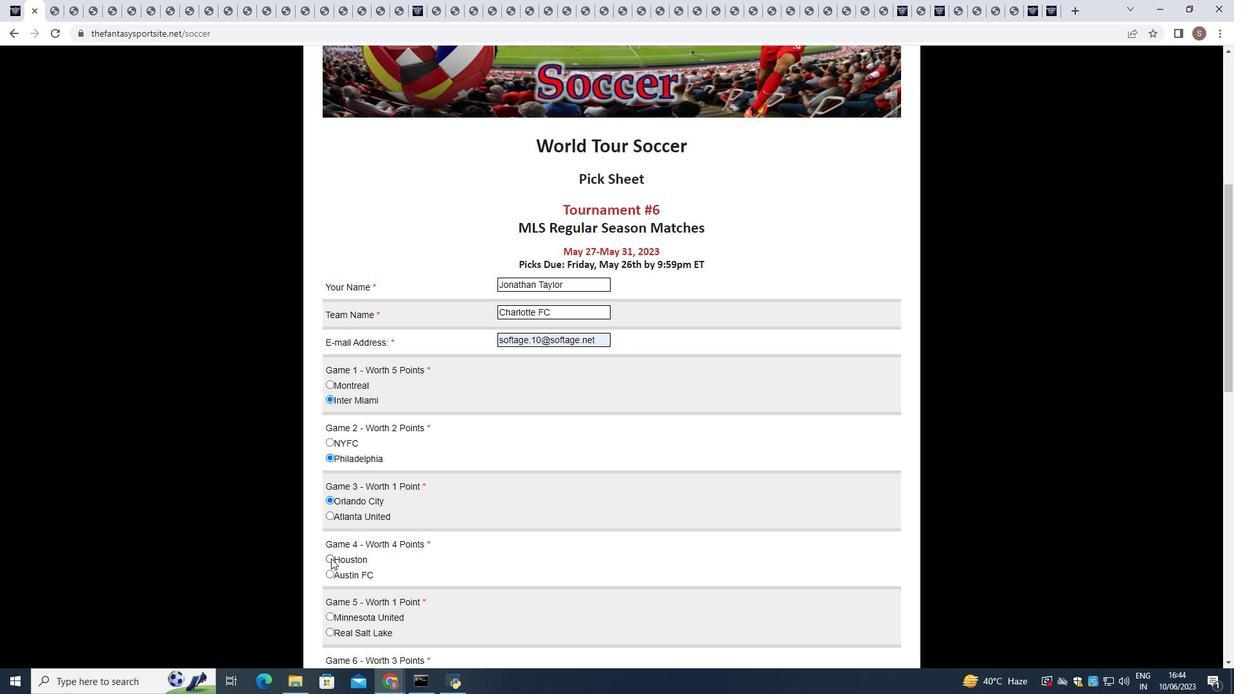 
Action: Mouse moved to (331, 633)
Screenshot: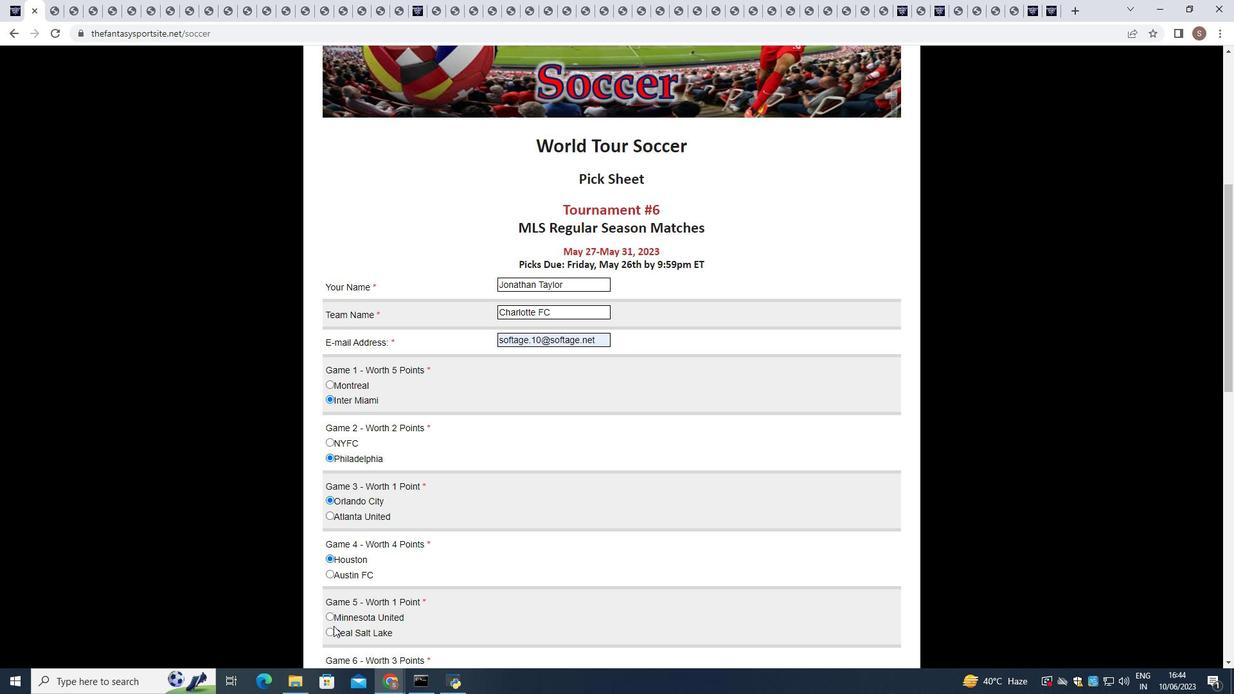 
Action: Mouse pressed left at (331, 633)
Screenshot: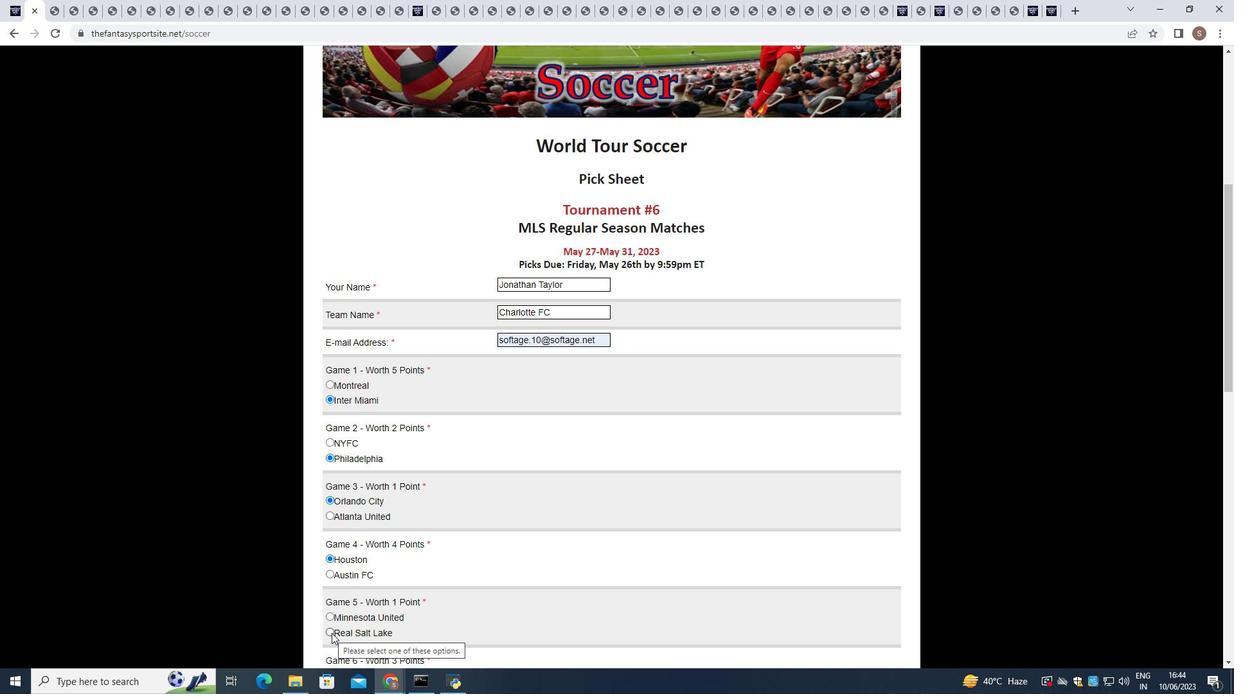 
Action: Mouse moved to (381, 600)
Screenshot: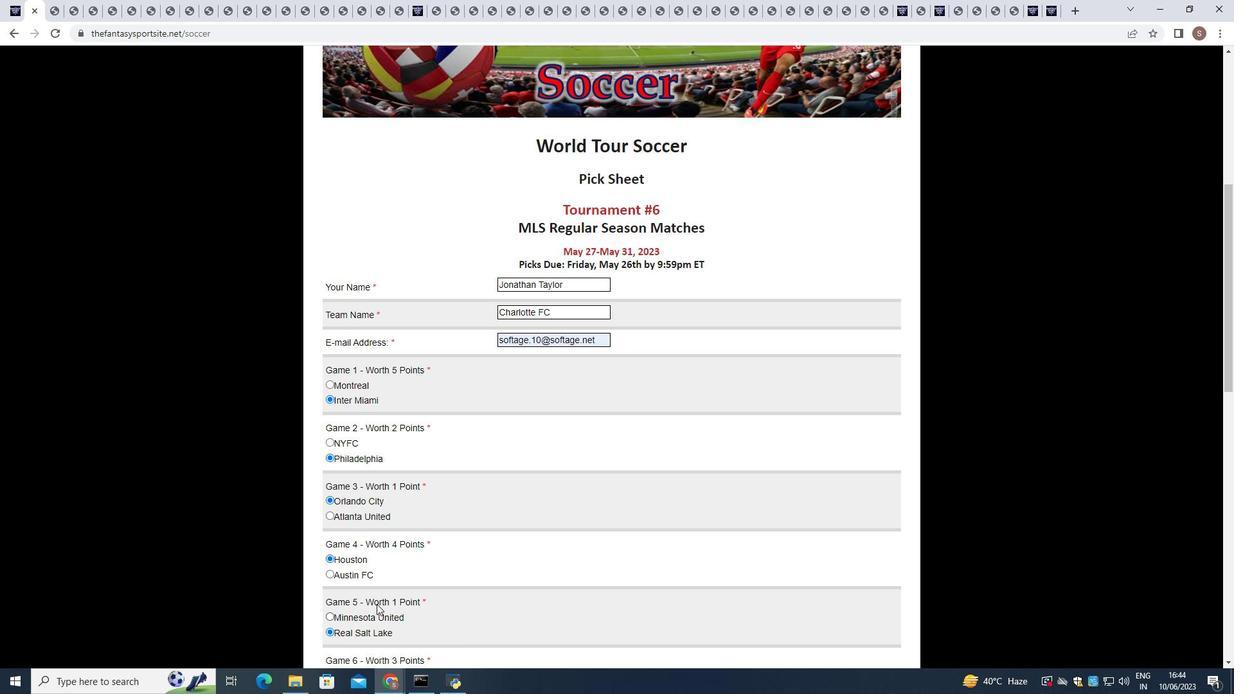 
Action: Mouse scrolled (381, 599) with delta (0, 0)
Screenshot: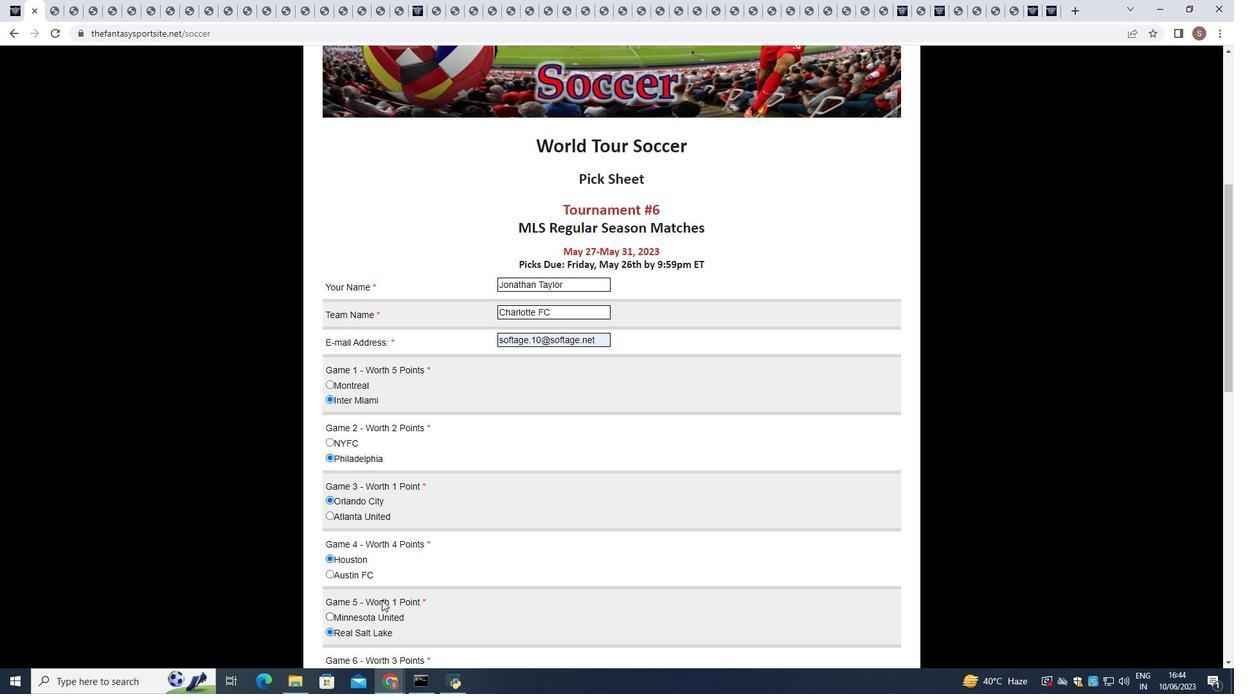 
Action: Mouse scrolled (381, 599) with delta (0, 0)
Screenshot: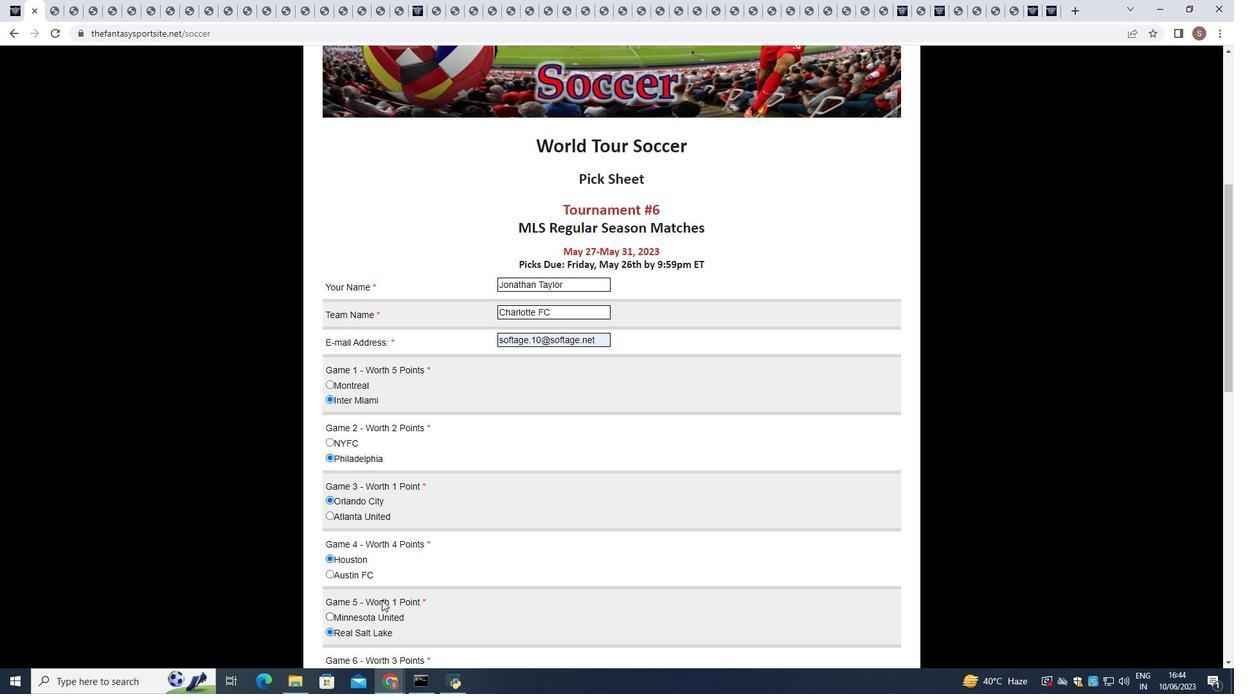 
Action: Mouse scrolled (381, 599) with delta (0, 0)
Screenshot: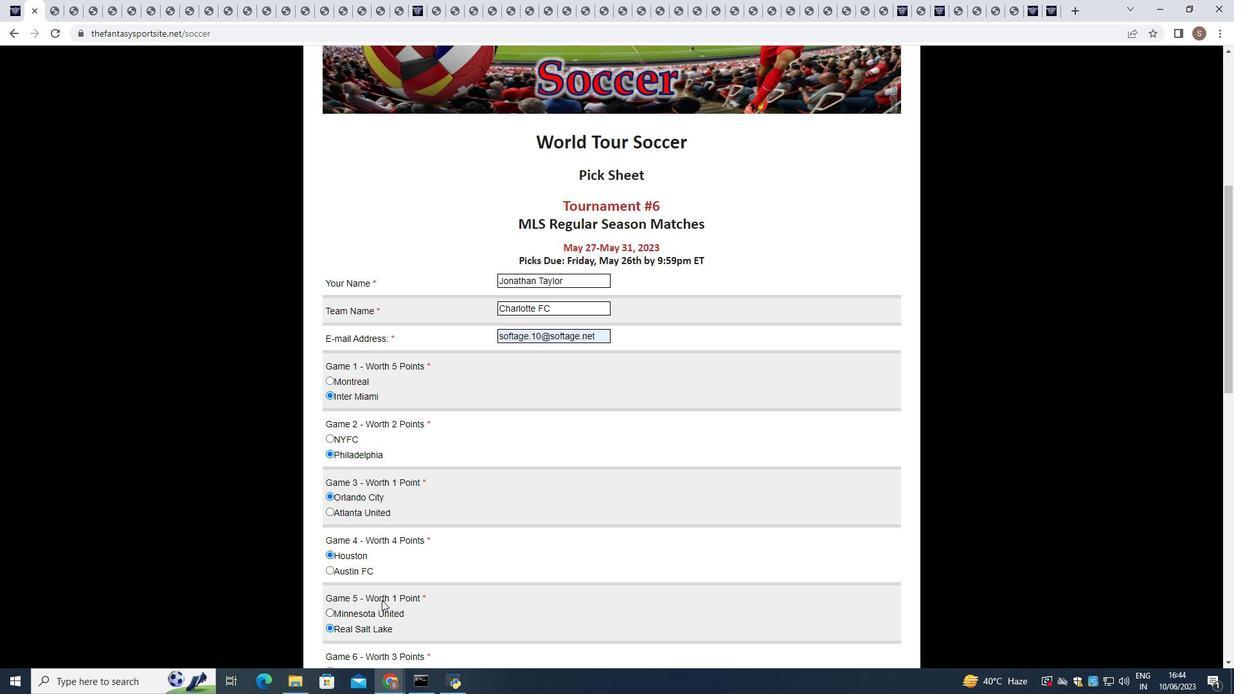 
Action: Mouse scrolled (381, 599) with delta (0, 0)
Screenshot: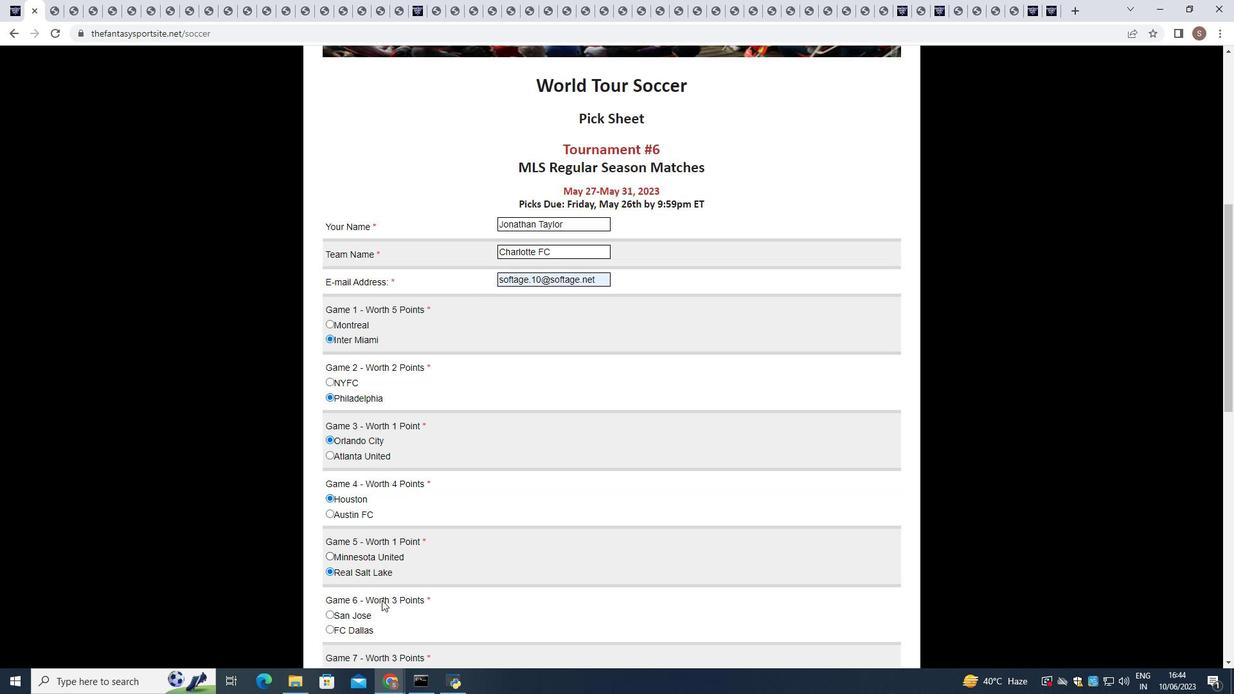 
Action: Mouse scrolled (381, 599) with delta (0, 0)
Screenshot: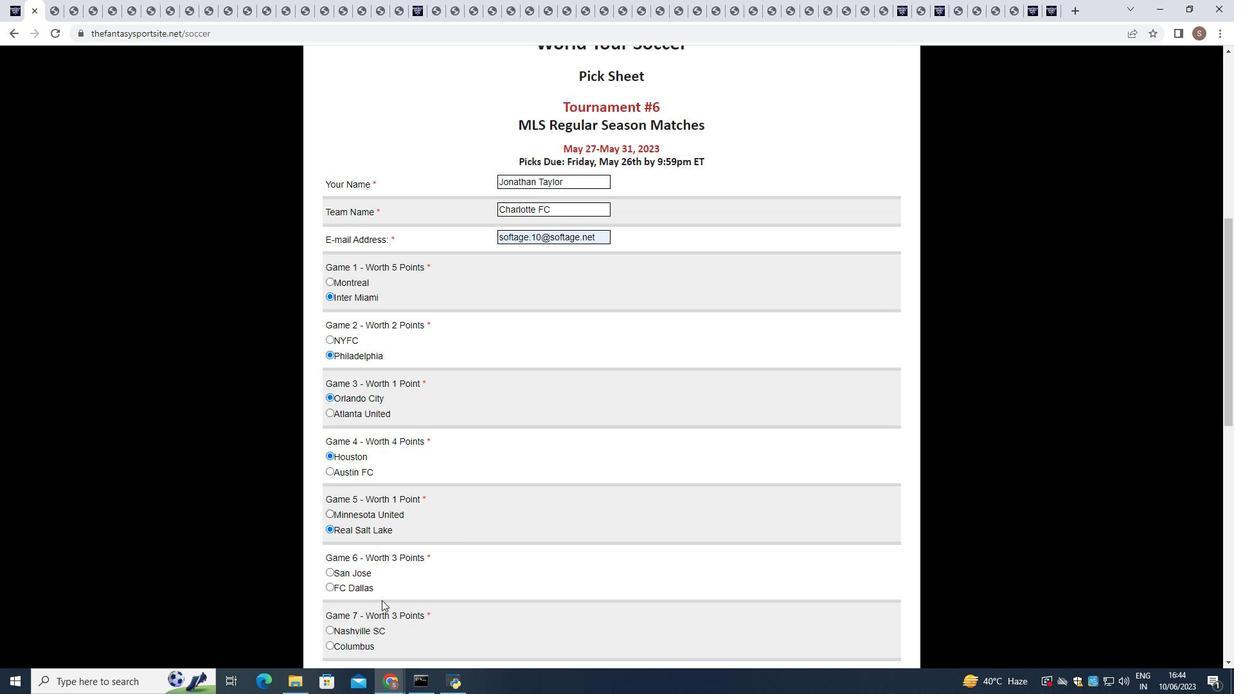
Action: Mouse moved to (331, 350)
Screenshot: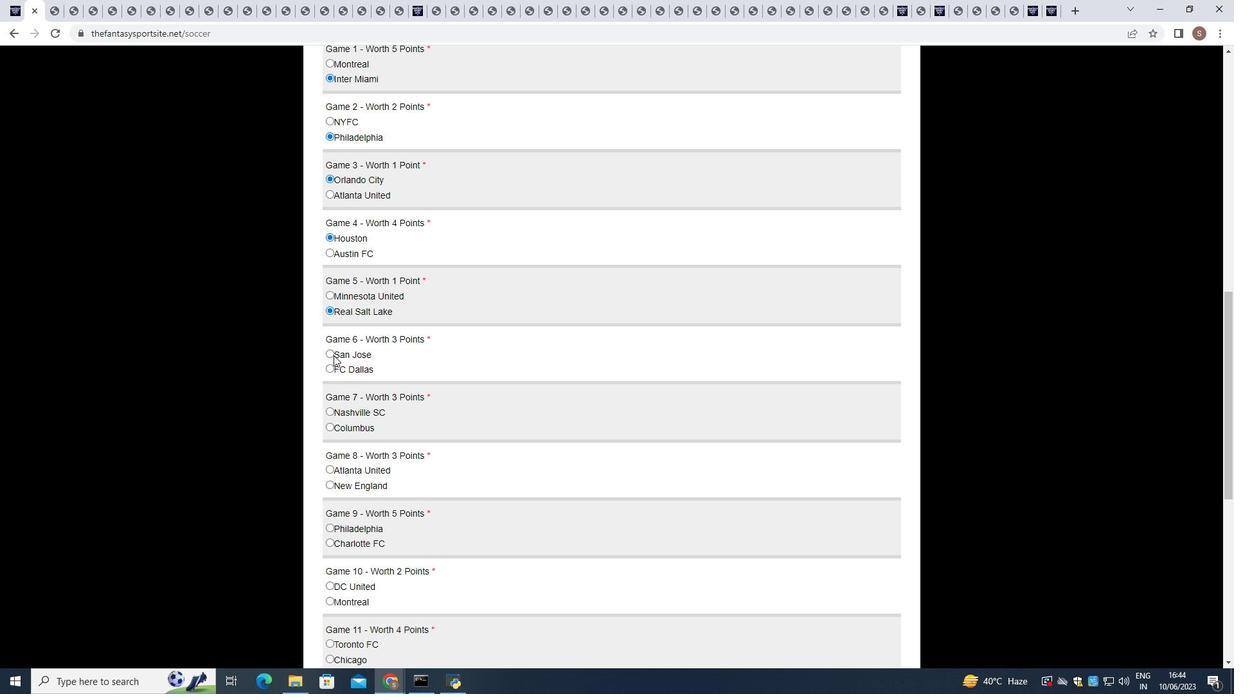 
Action: Mouse pressed left at (331, 350)
Screenshot: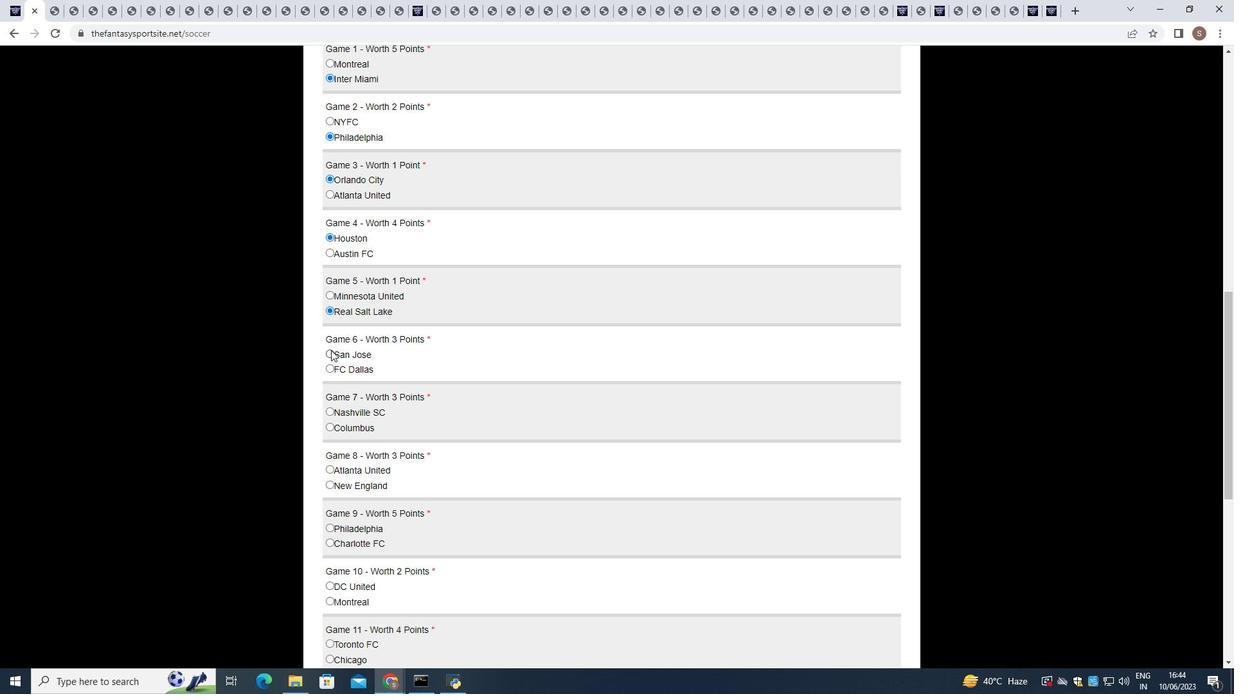 
Action: Mouse moved to (330, 428)
Screenshot: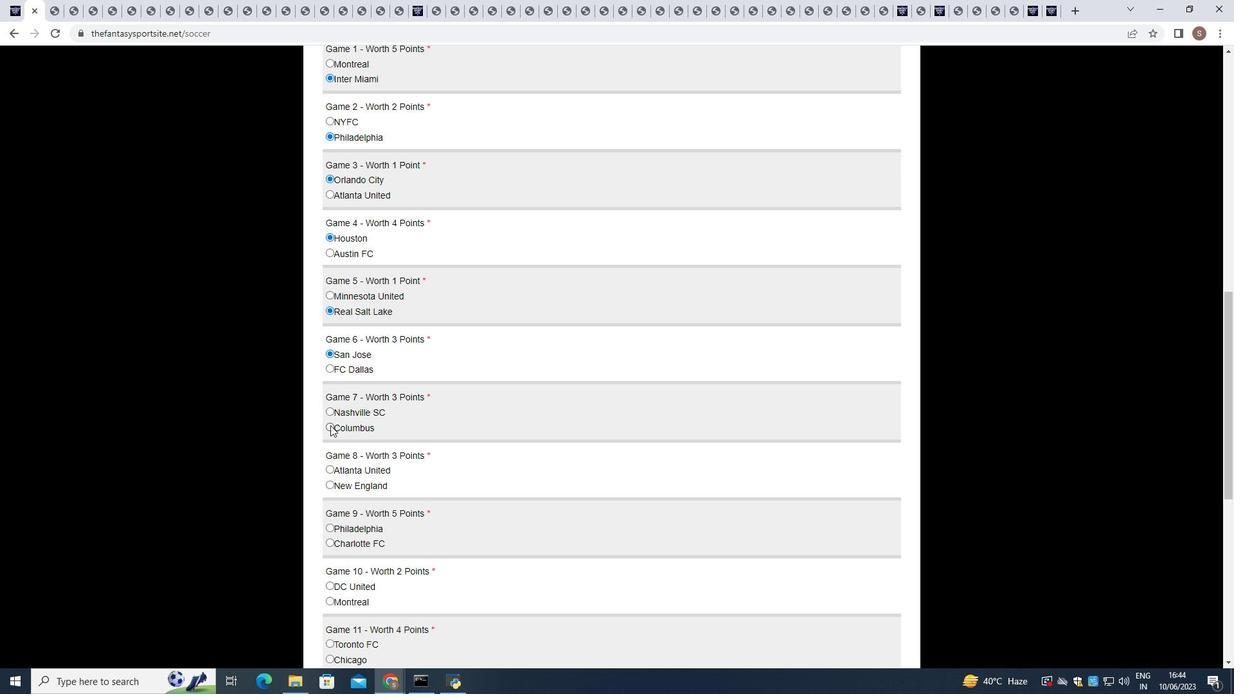 
Action: Mouse pressed left at (330, 428)
Screenshot: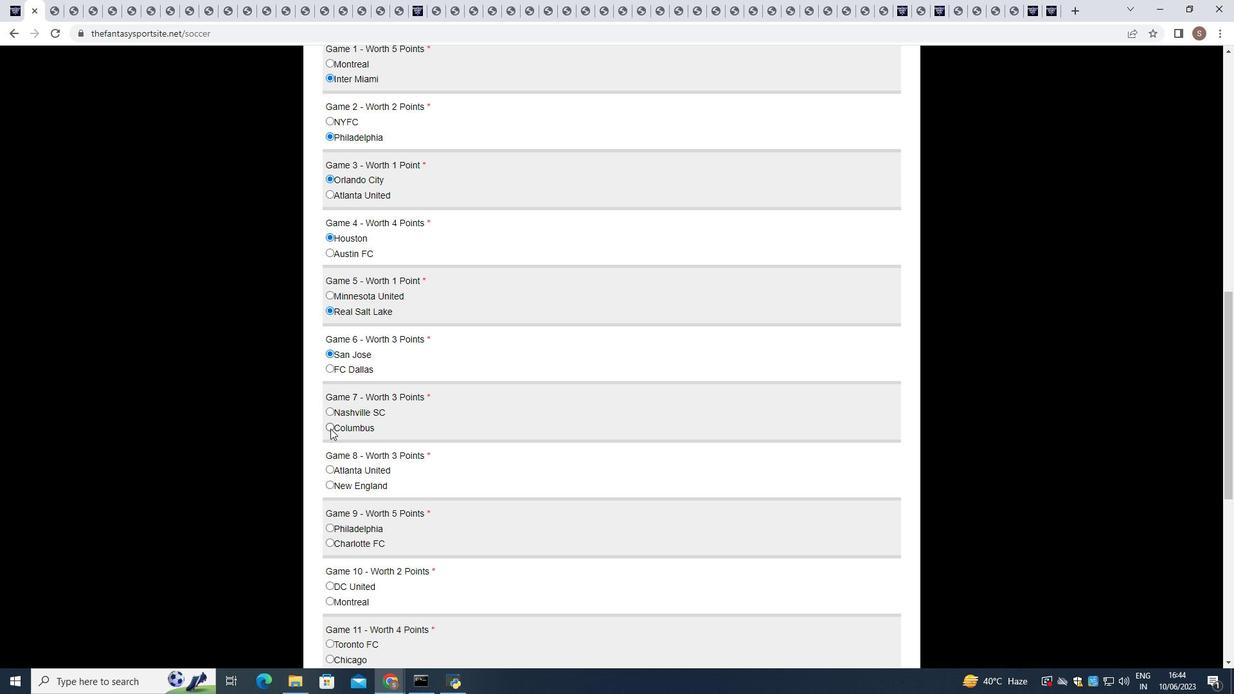 
Action: Mouse moved to (329, 464)
Screenshot: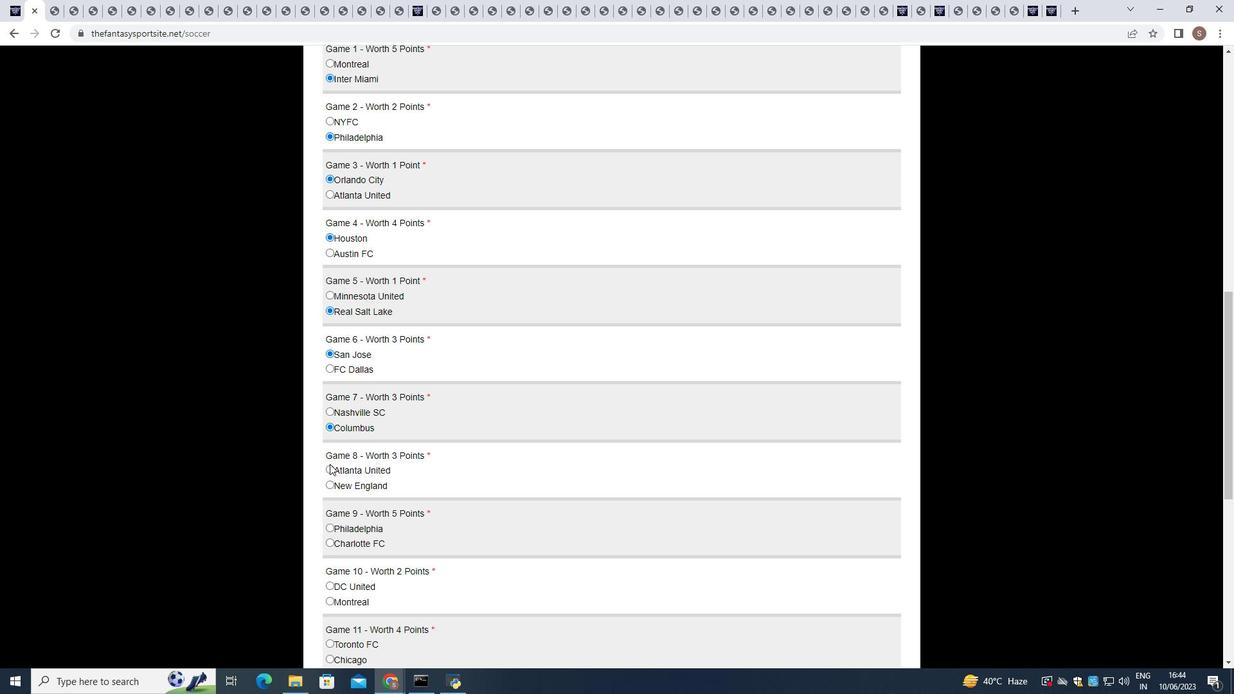 
Action: Mouse pressed left at (329, 464)
Screenshot: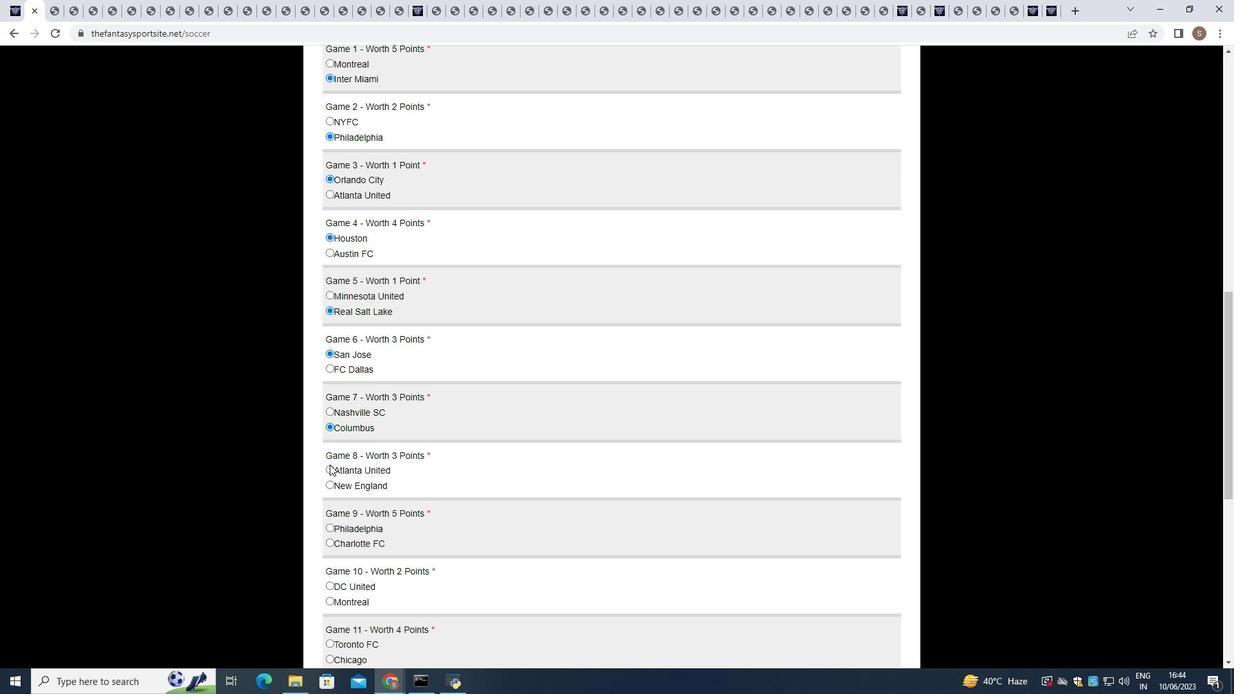 
Action: Mouse moved to (330, 467)
Screenshot: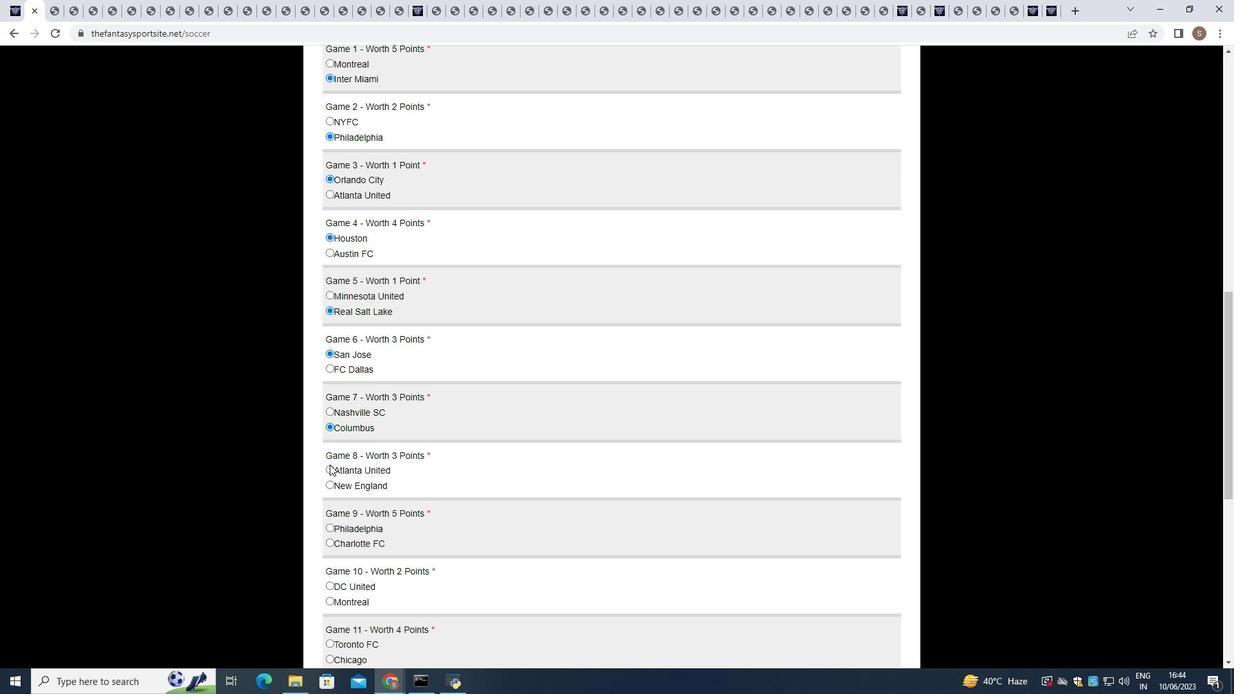
Action: Mouse pressed left at (330, 467)
Screenshot: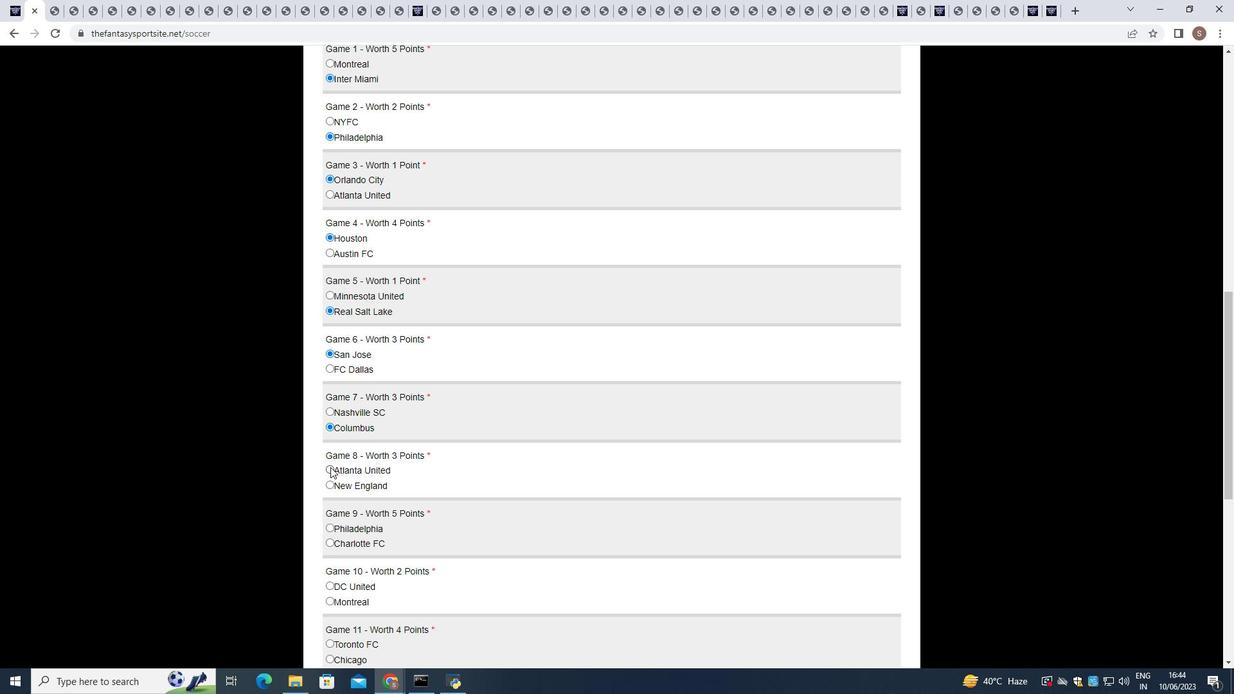 
Action: Mouse moved to (329, 543)
Screenshot: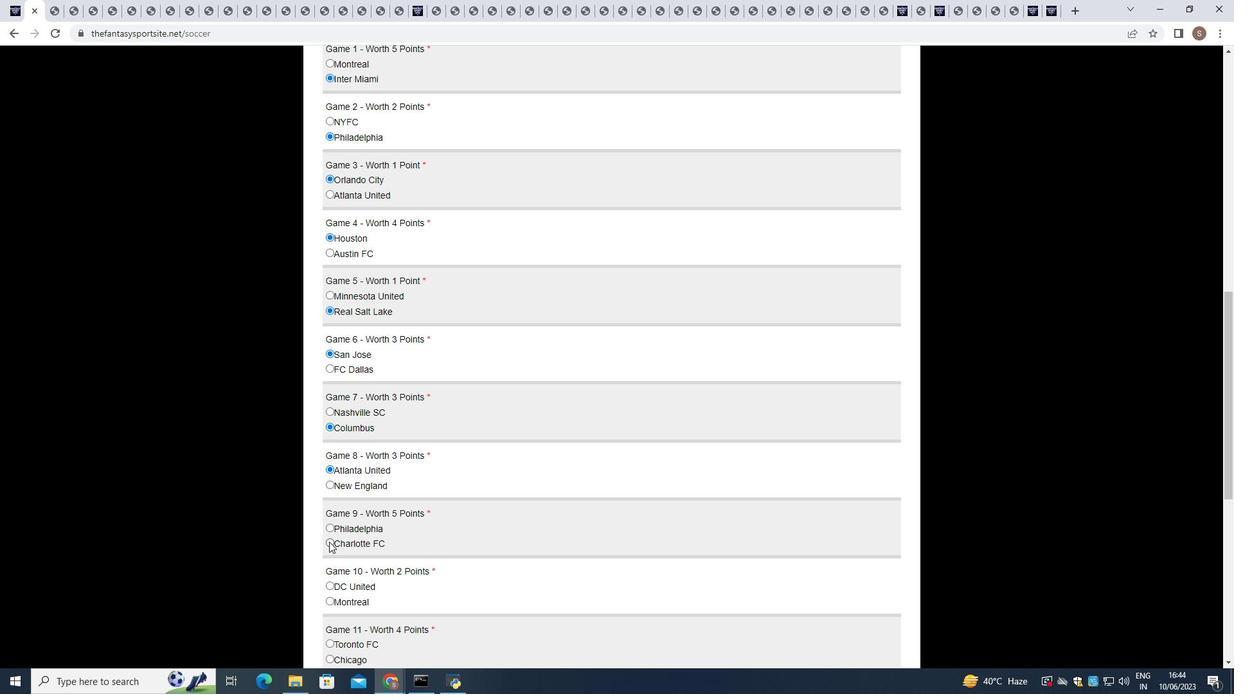 
Action: Mouse pressed left at (329, 543)
Screenshot: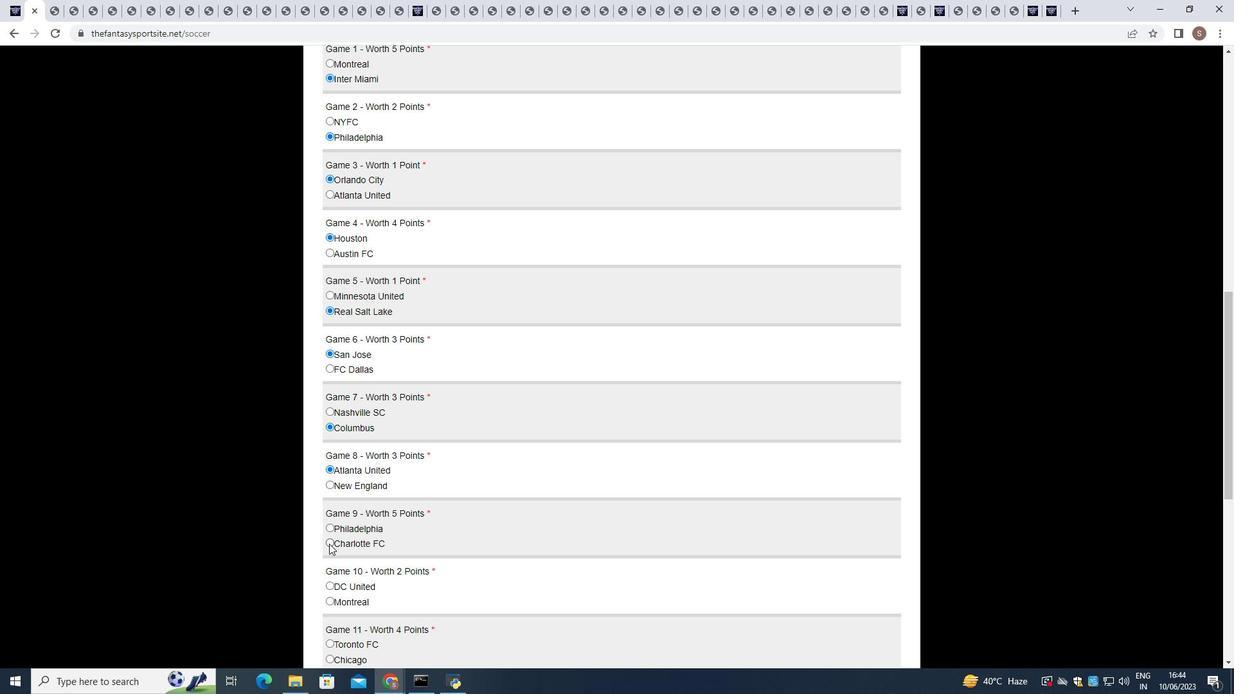 
Action: Mouse moved to (329, 599)
Screenshot: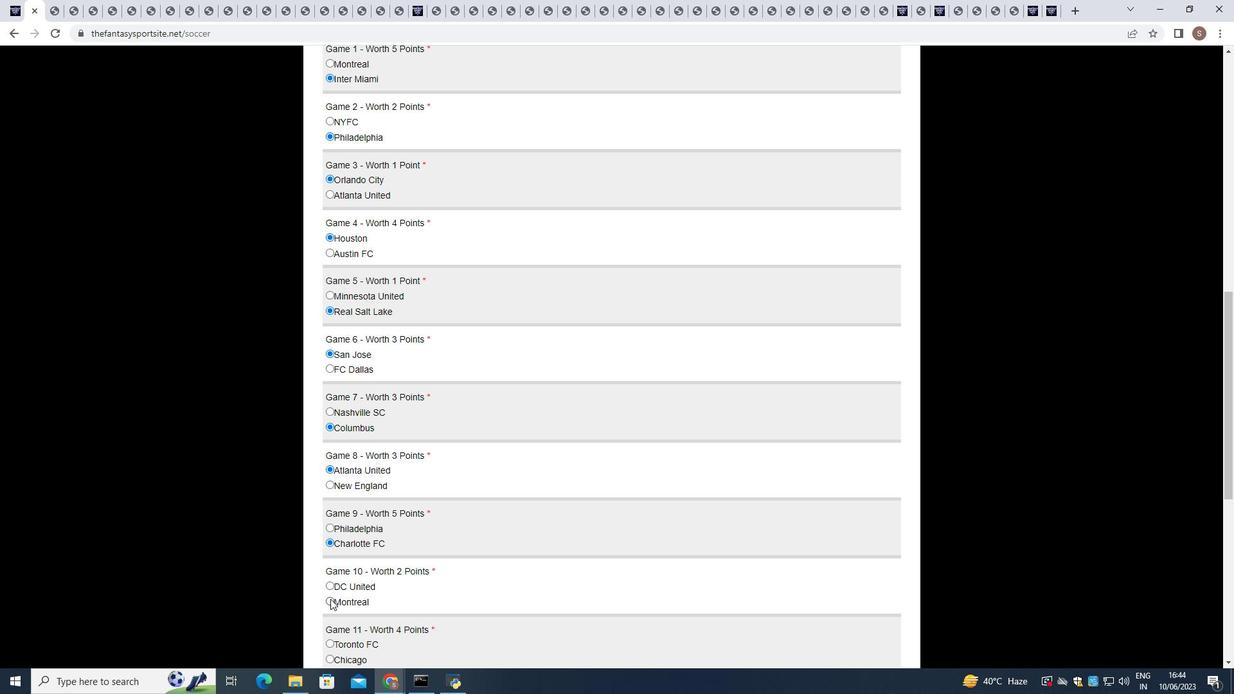 
Action: Mouse pressed left at (329, 599)
Screenshot: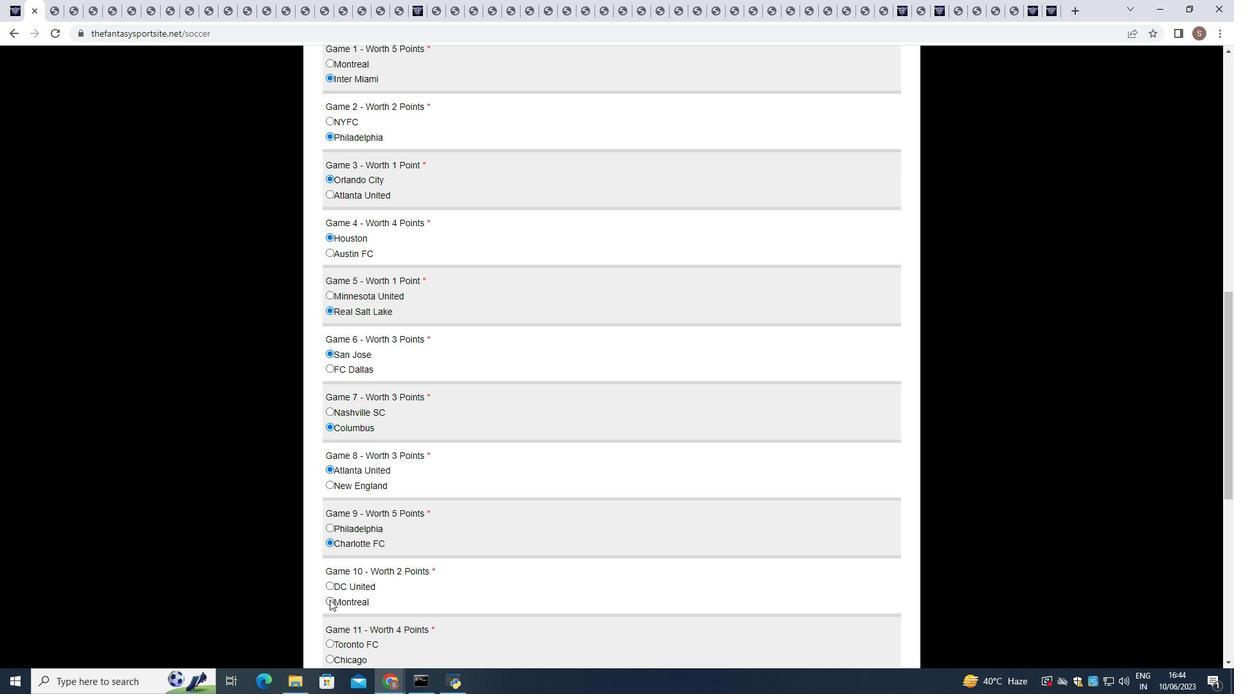 
Action: Mouse moved to (331, 644)
Screenshot: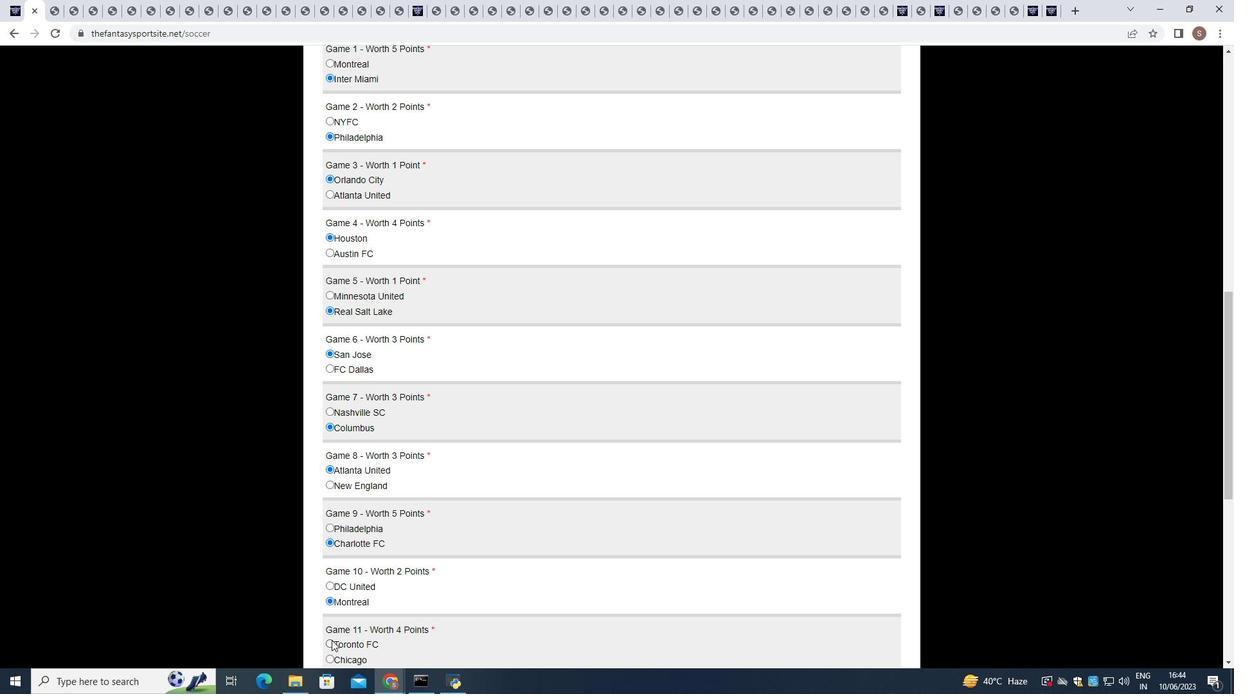 
Action: Mouse pressed left at (331, 644)
Screenshot: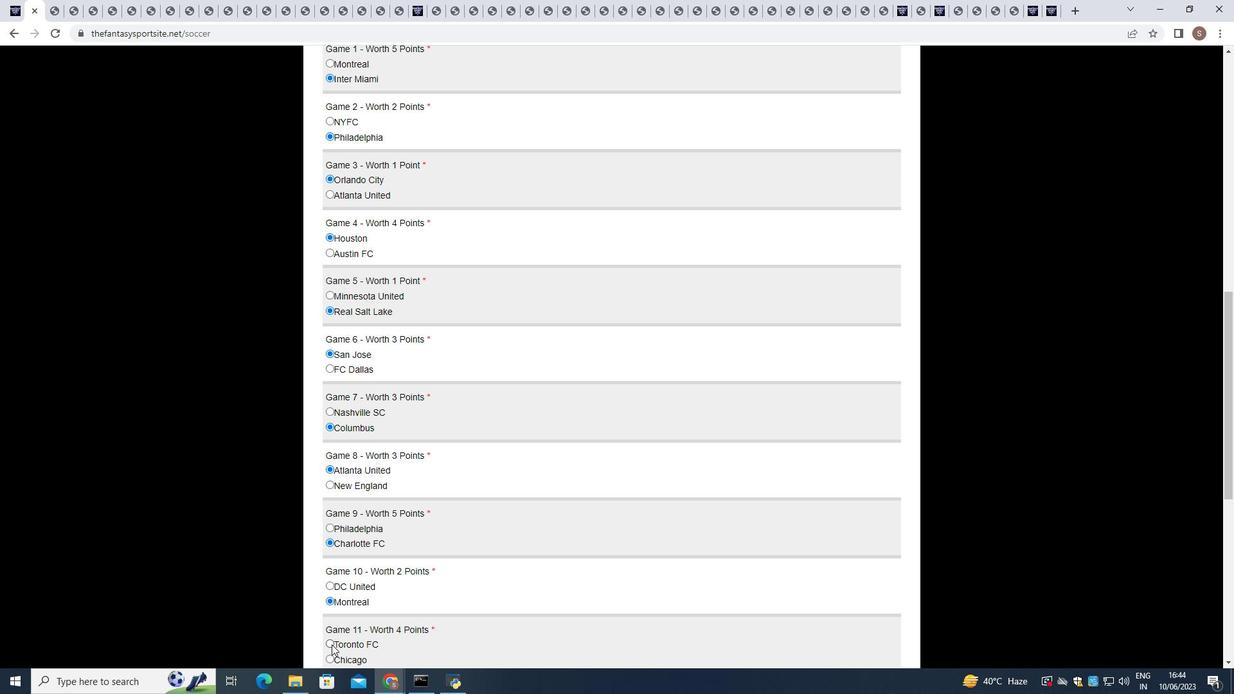 
Action: Mouse moved to (364, 618)
Screenshot: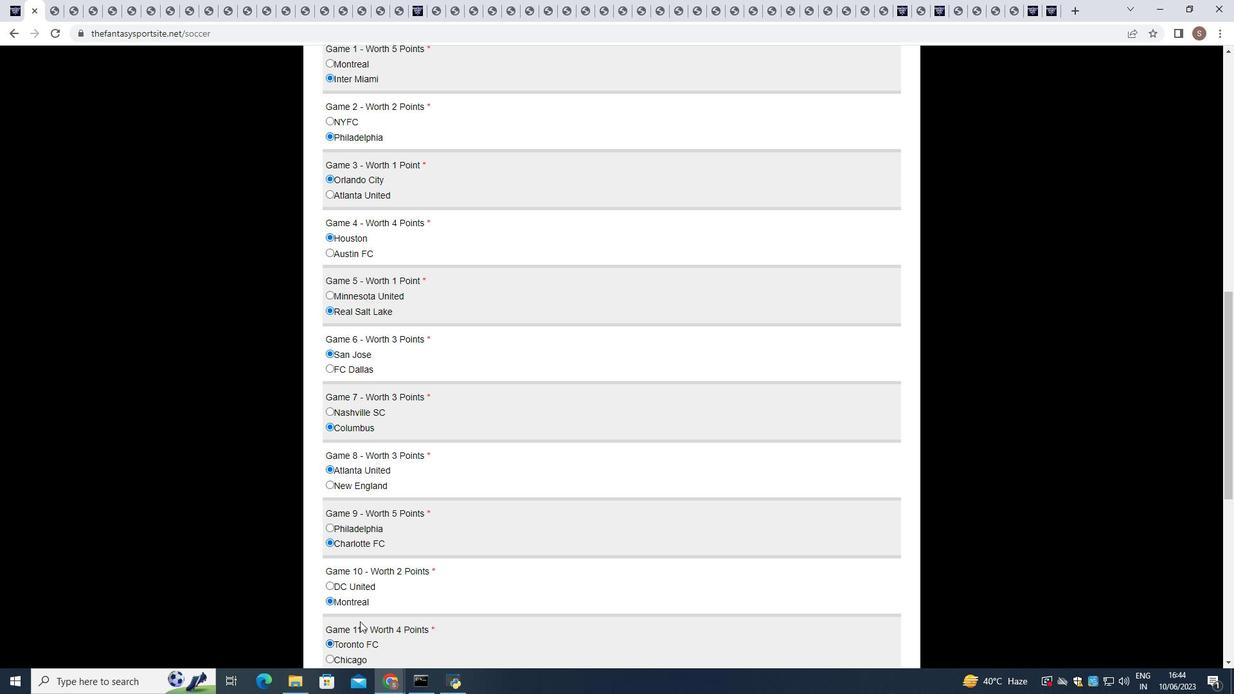 
Action: Mouse scrolled (364, 617) with delta (0, 0)
Screenshot: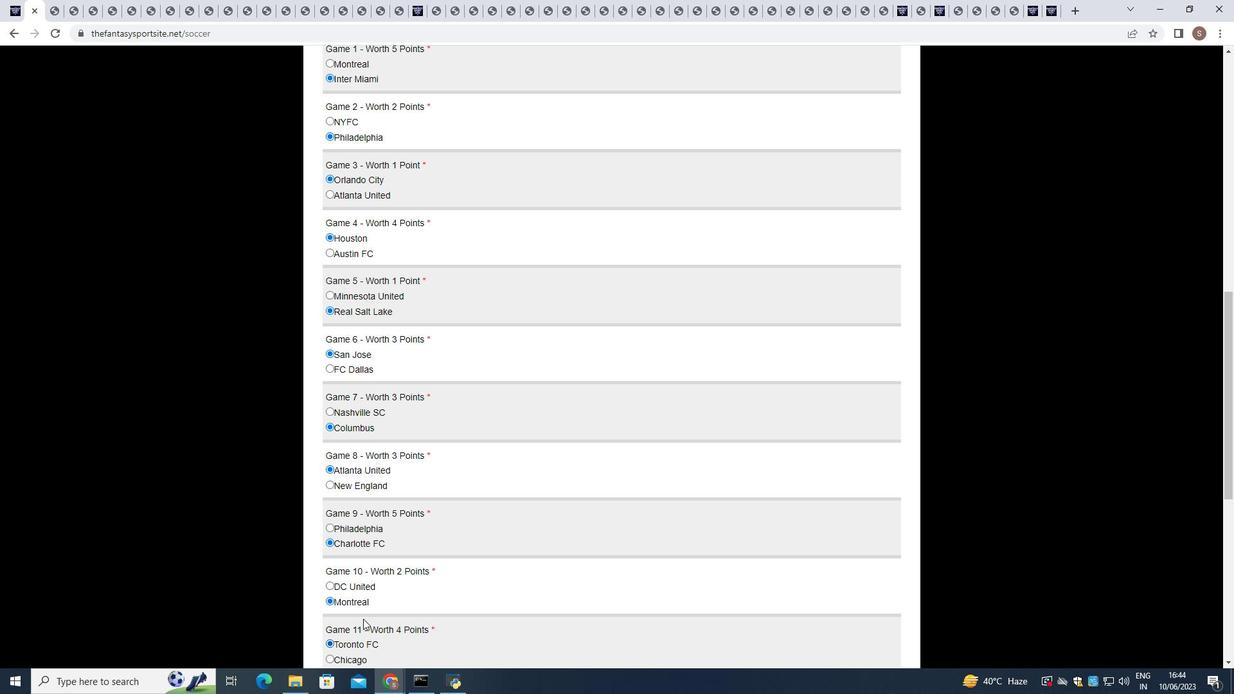 
Action: Mouse scrolled (364, 617) with delta (0, 0)
Screenshot: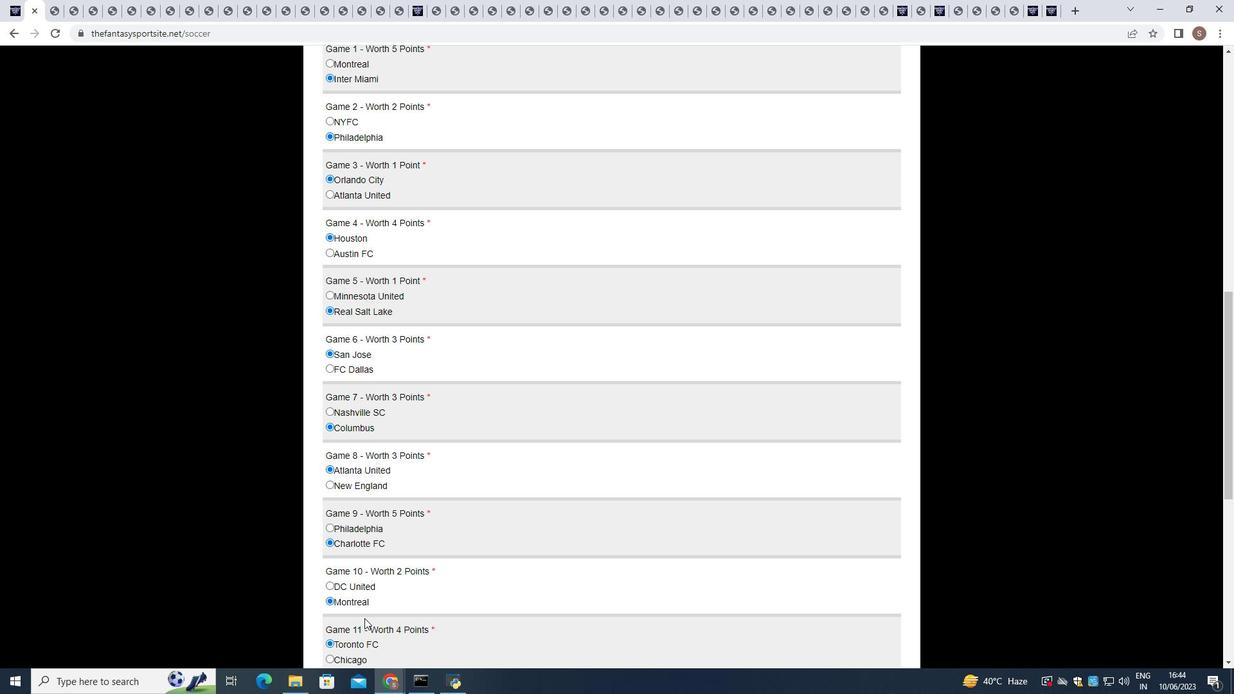 
Action: Mouse scrolled (364, 617) with delta (0, 0)
Screenshot: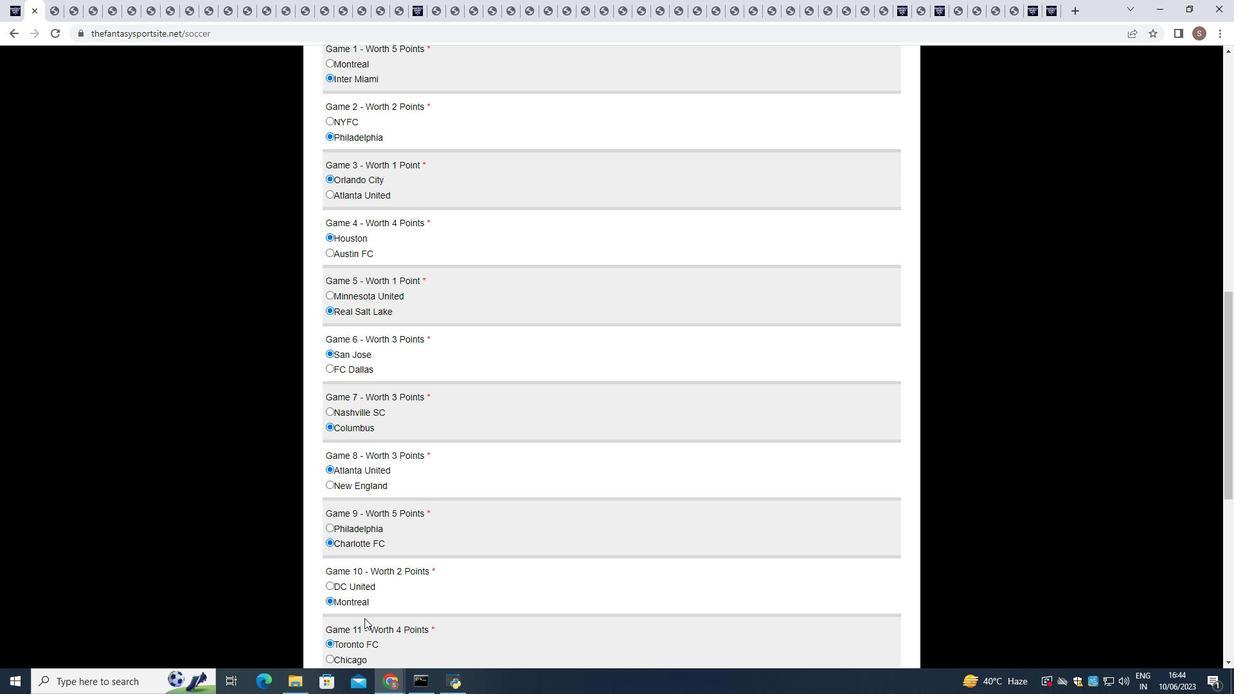 
Action: Mouse scrolled (364, 617) with delta (0, 0)
Screenshot: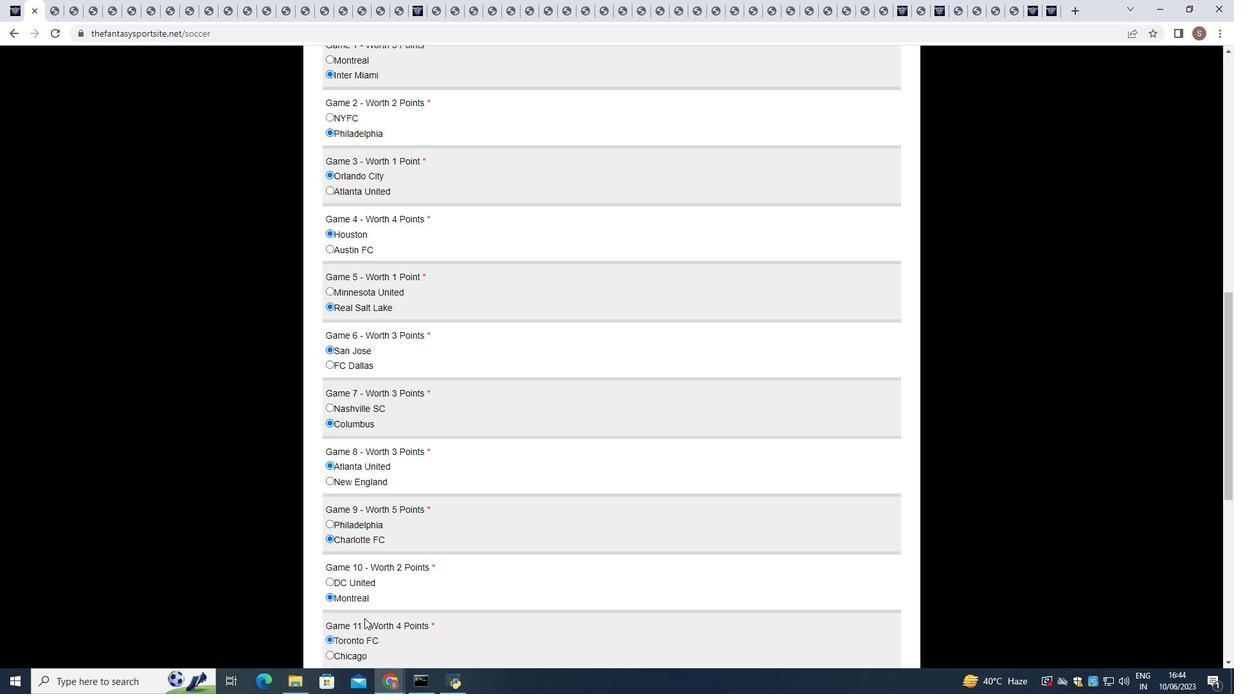 
Action: Mouse scrolled (364, 617) with delta (0, 0)
Screenshot: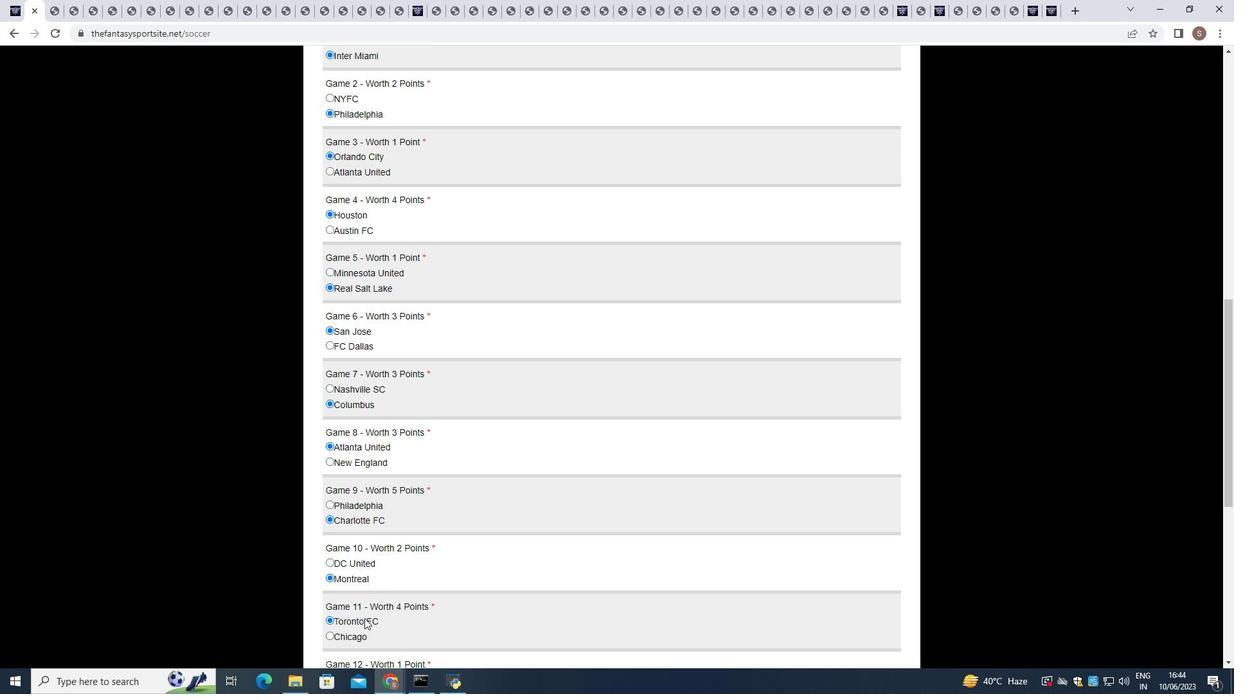 
Action: Mouse moved to (329, 395)
Screenshot: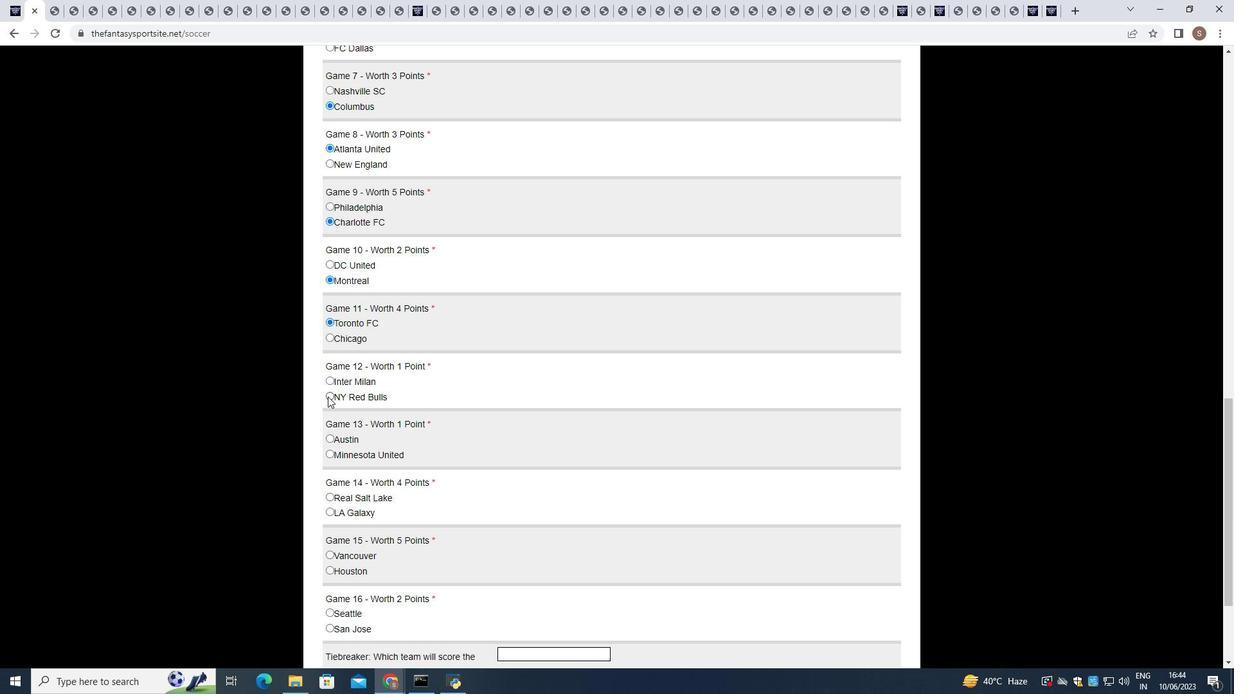
Action: Mouse pressed left at (329, 395)
Screenshot: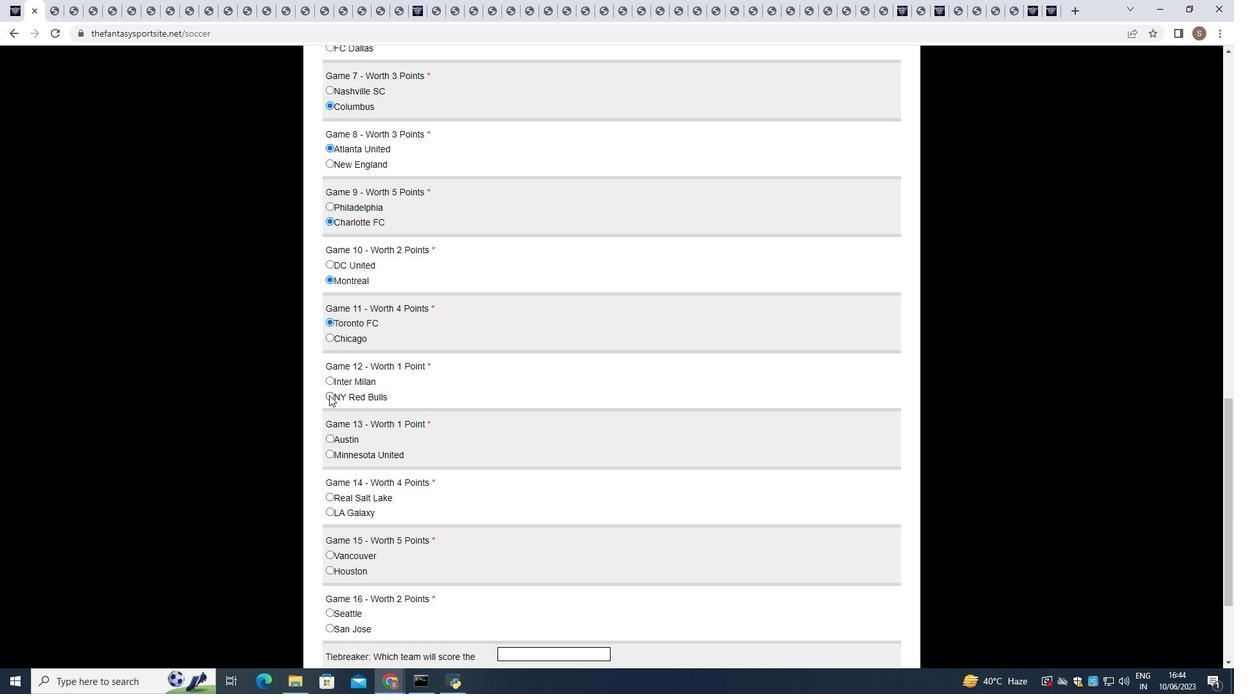 
Action: Mouse moved to (327, 455)
Screenshot: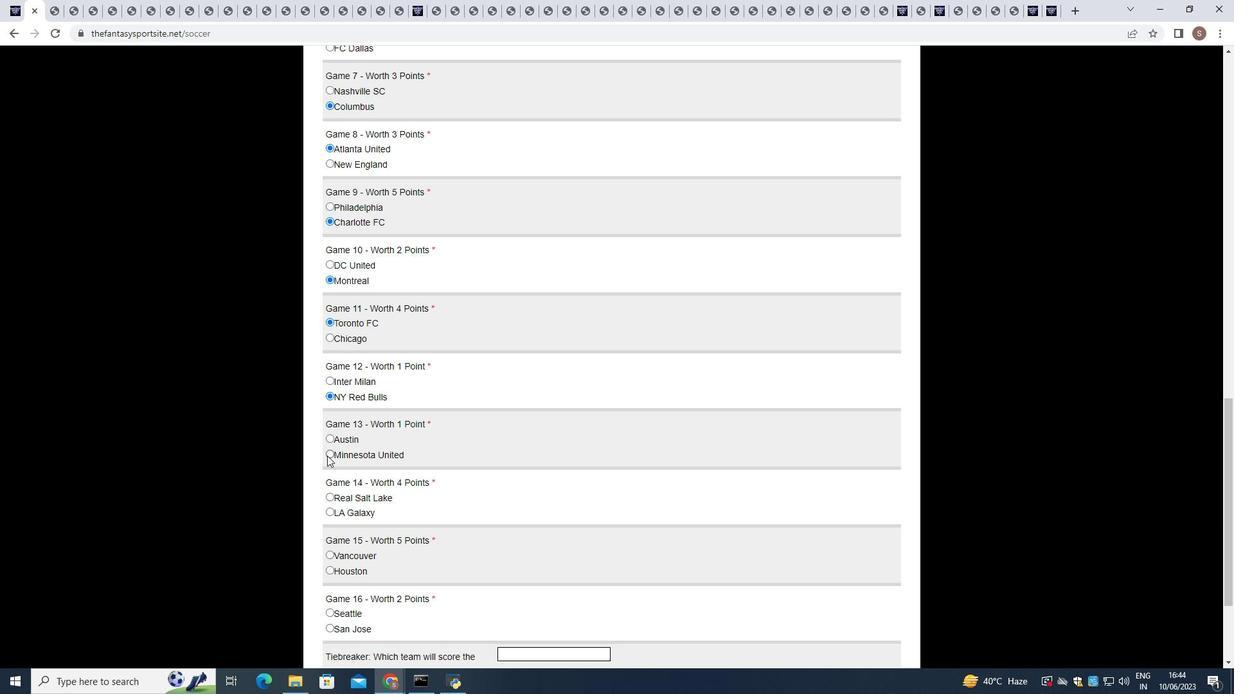 
Action: Mouse pressed left at (327, 455)
Screenshot: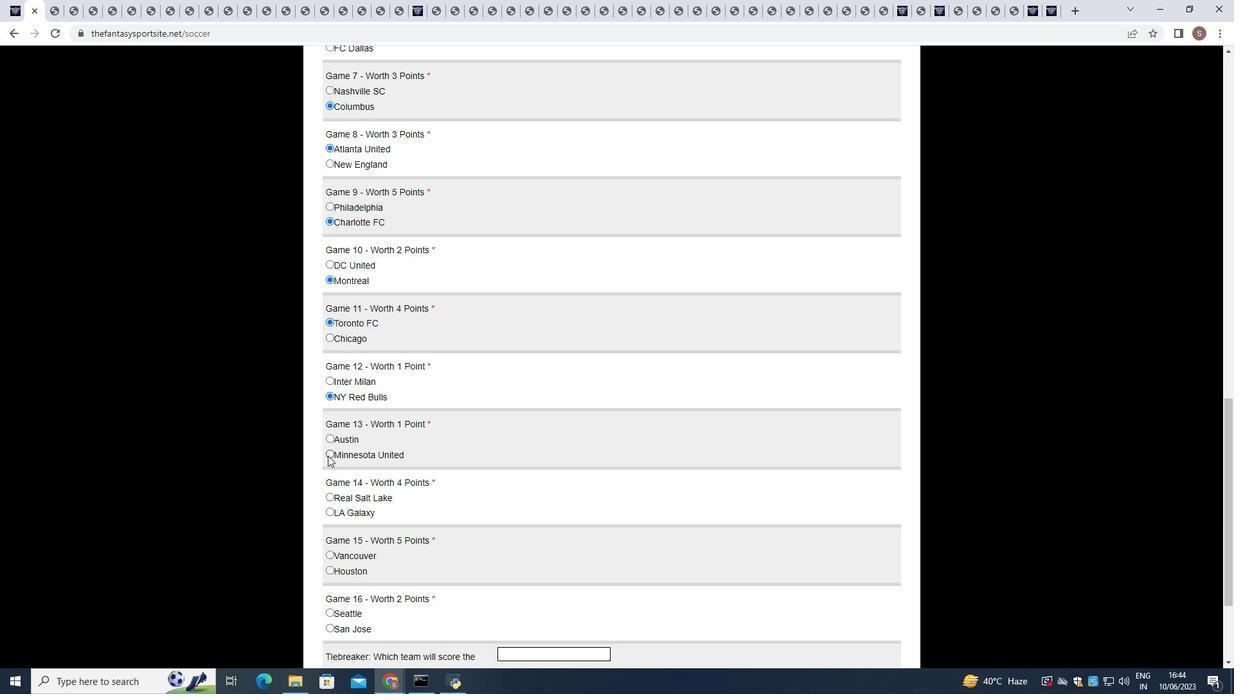 
Action: Mouse moved to (330, 509)
Screenshot: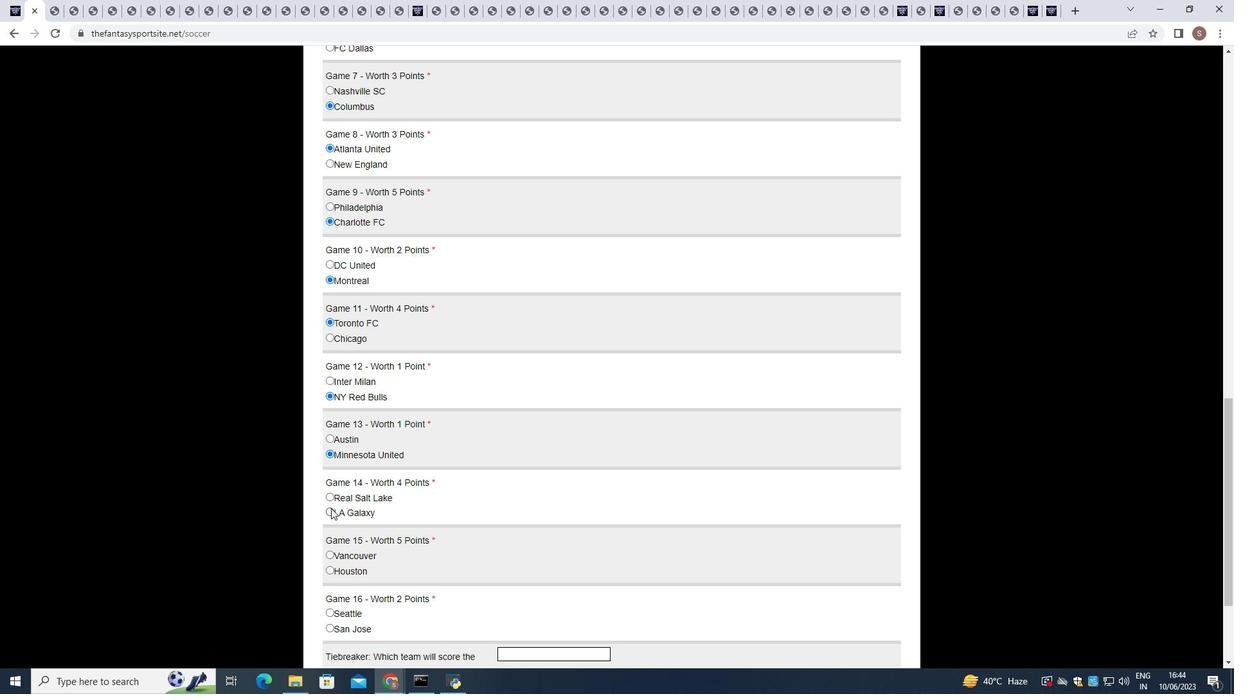 
Action: Mouse pressed left at (330, 509)
Screenshot: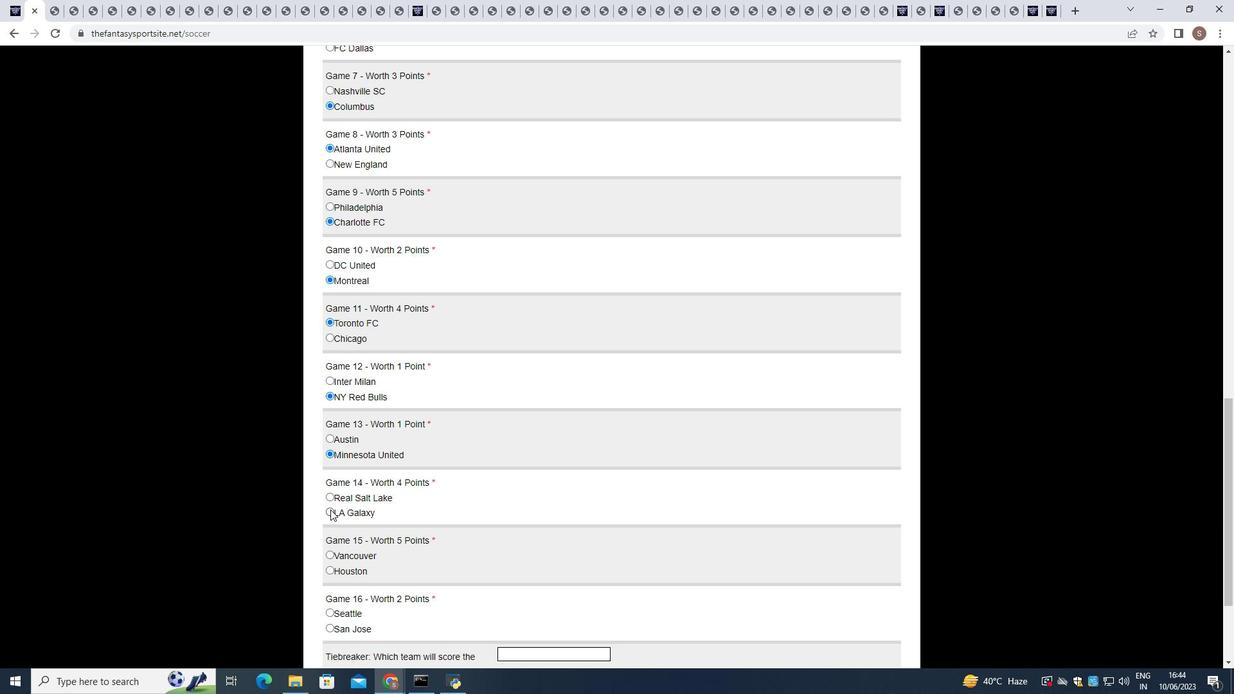 
Action: Mouse moved to (329, 567)
Screenshot: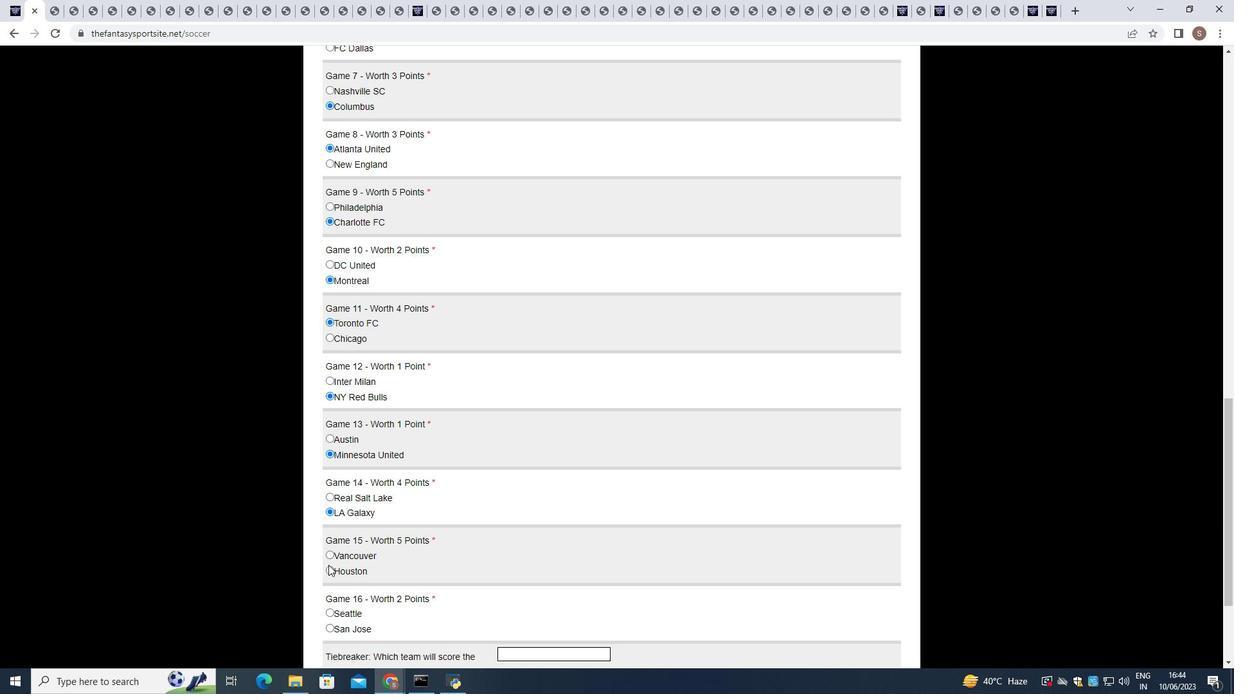 
Action: Mouse pressed left at (329, 567)
Screenshot: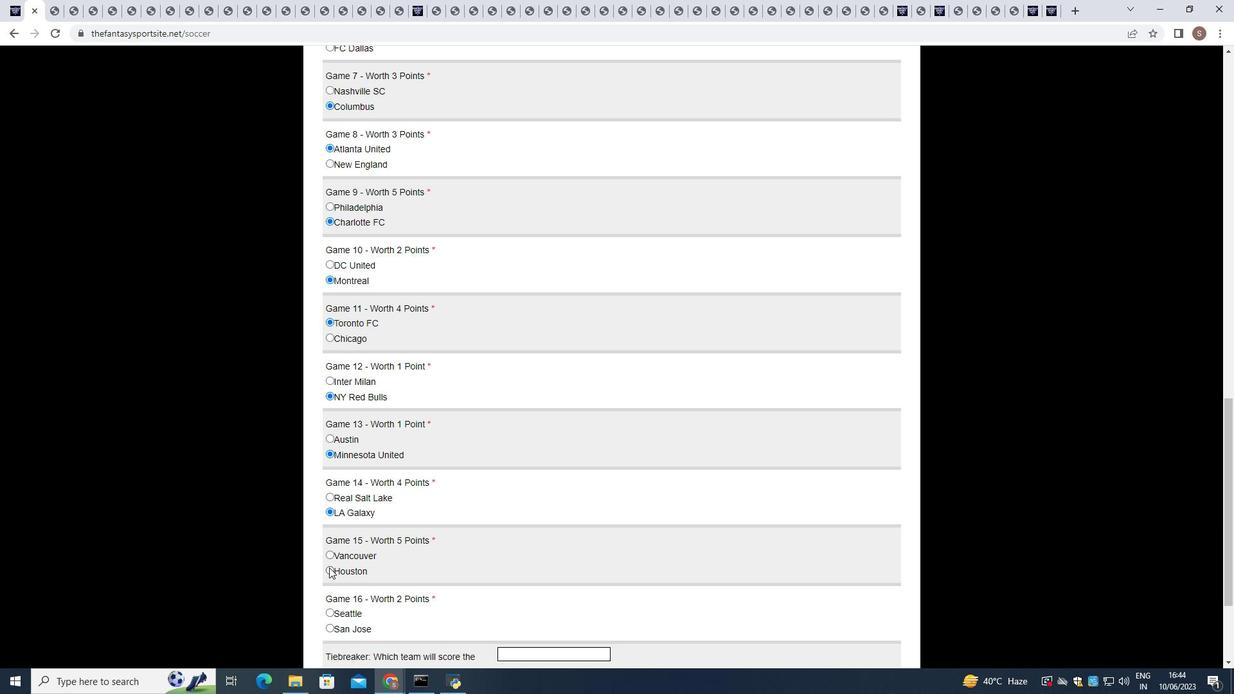 
Action: Mouse moved to (330, 628)
Screenshot: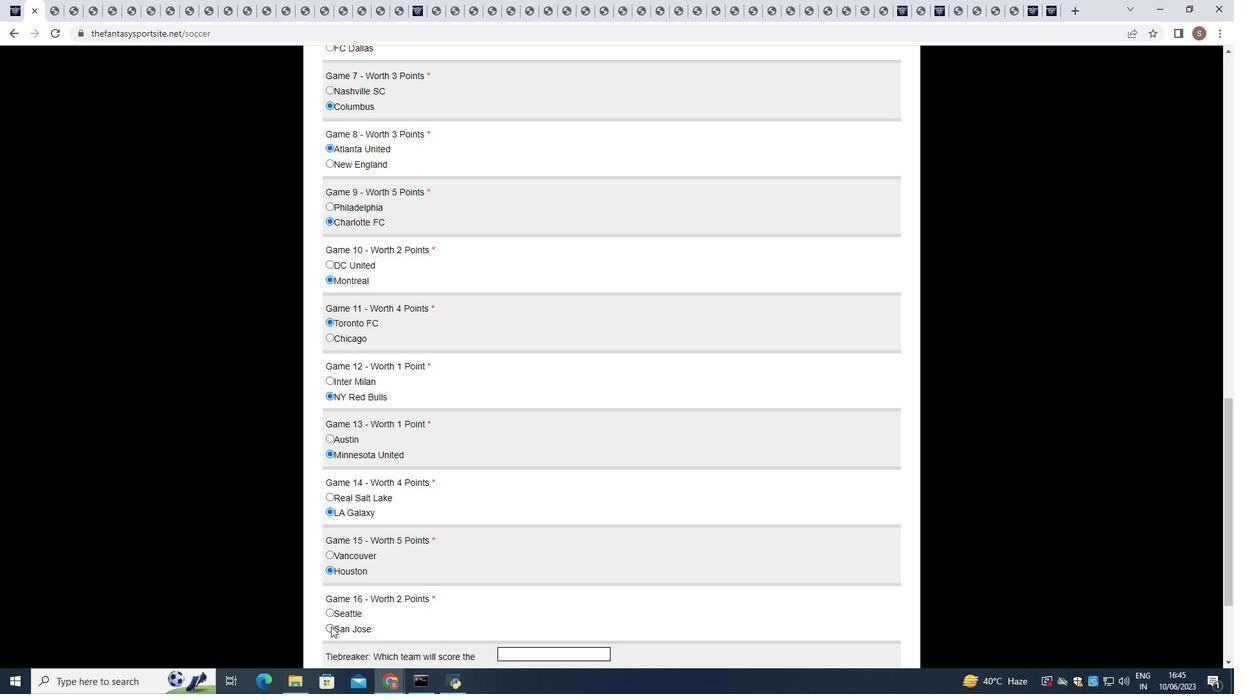 
Action: Mouse pressed left at (330, 628)
Screenshot: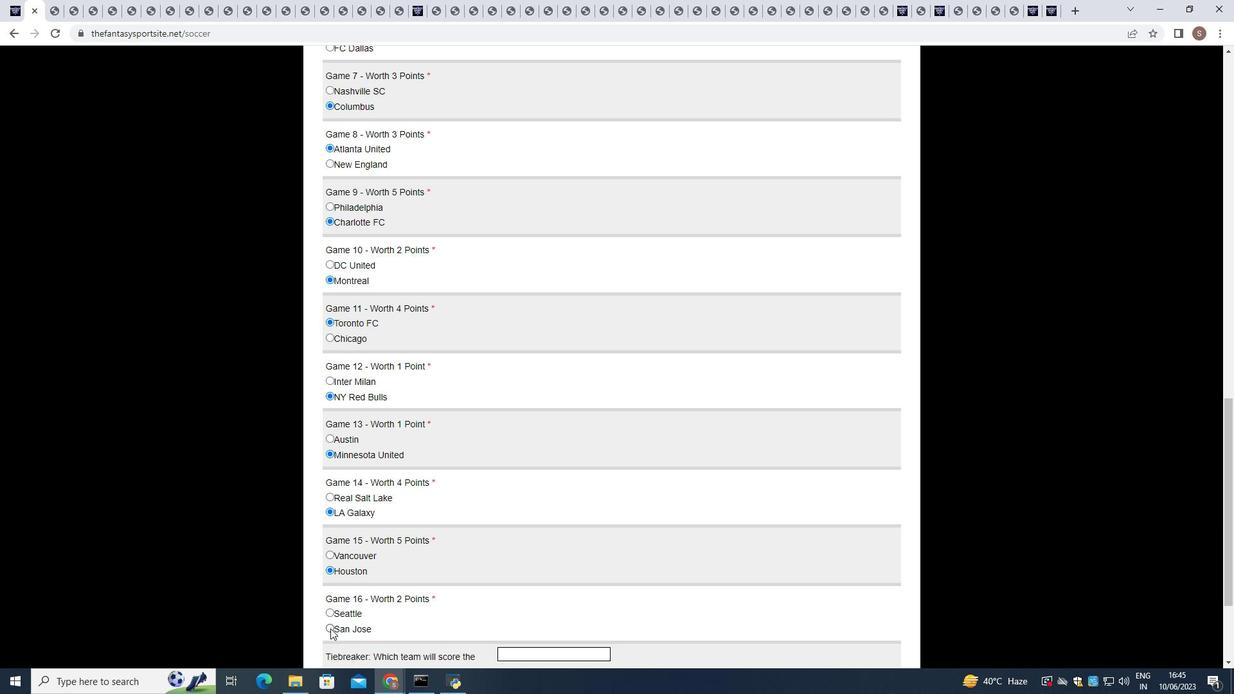 
Action: Mouse moved to (460, 602)
Screenshot: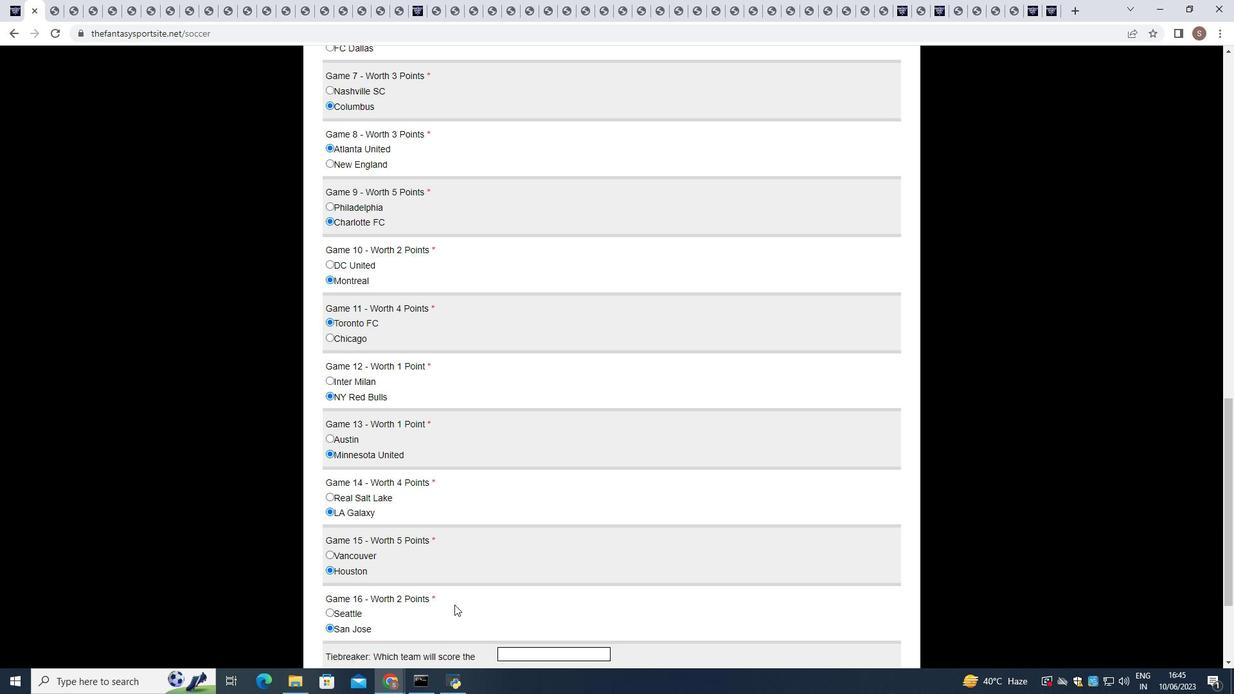 
Action: Mouse scrolled (460, 601) with delta (0, 0)
Screenshot: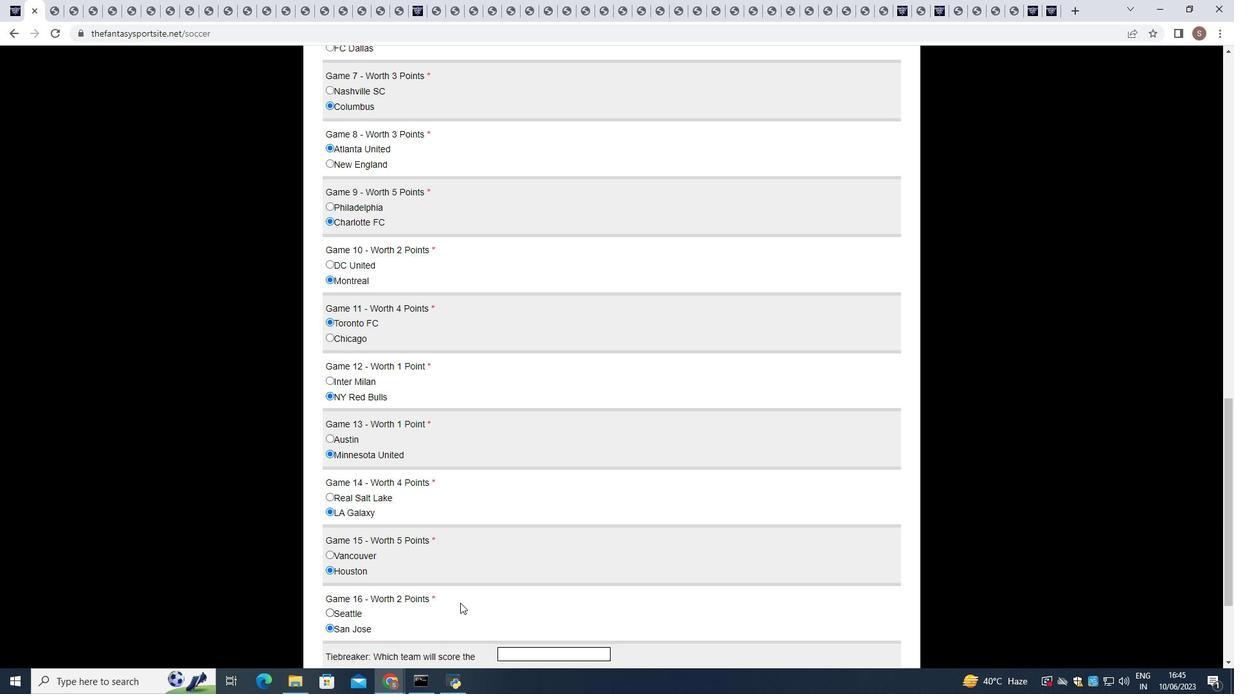 
Action: Mouse scrolled (460, 601) with delta (0, 0)
Screenshot: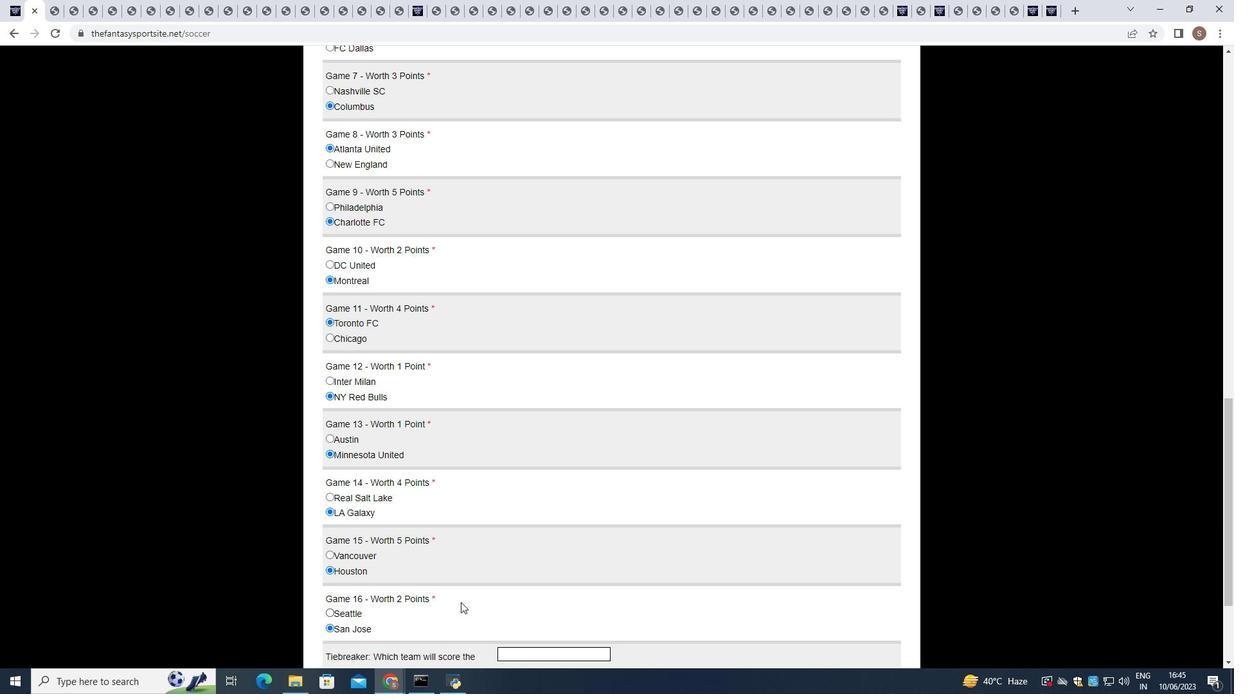 
Action: Mouse scrolled (460, 601) with delta (0, 0)
Screenshot: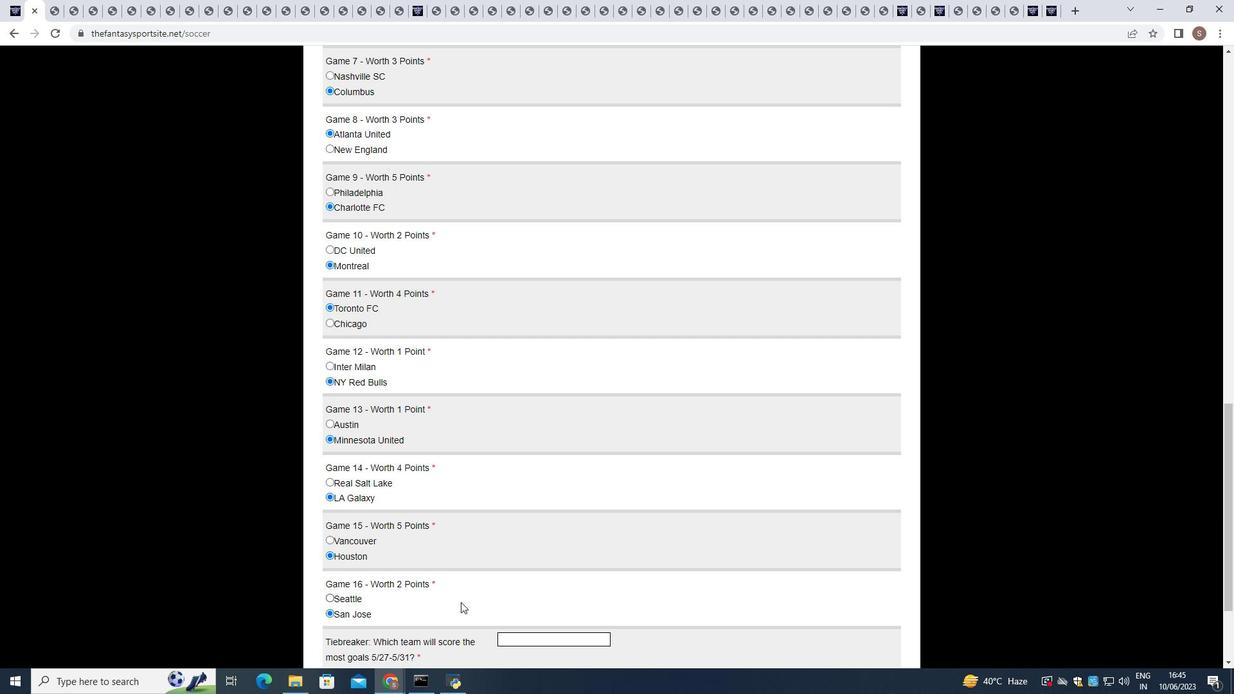 
Action: Mouse scrolled (460, 601) with delta (0, 0)
Screenshot: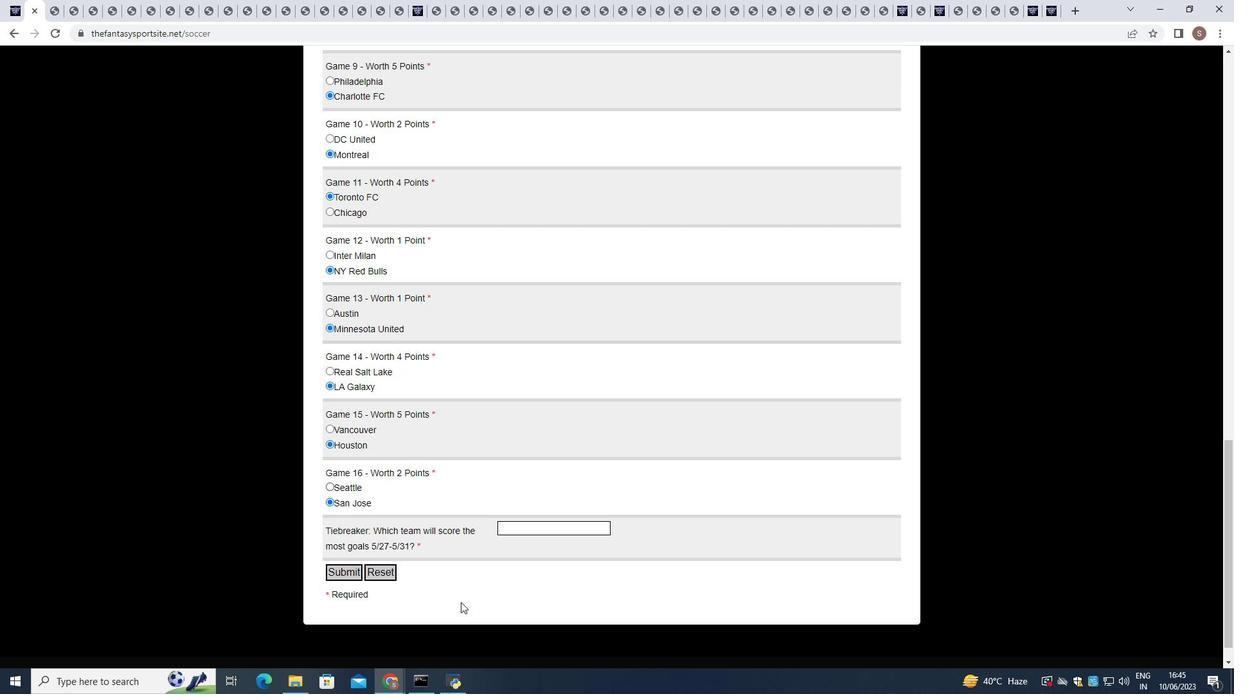 
Action: Mouse moved to (516, 503)
Screenshot: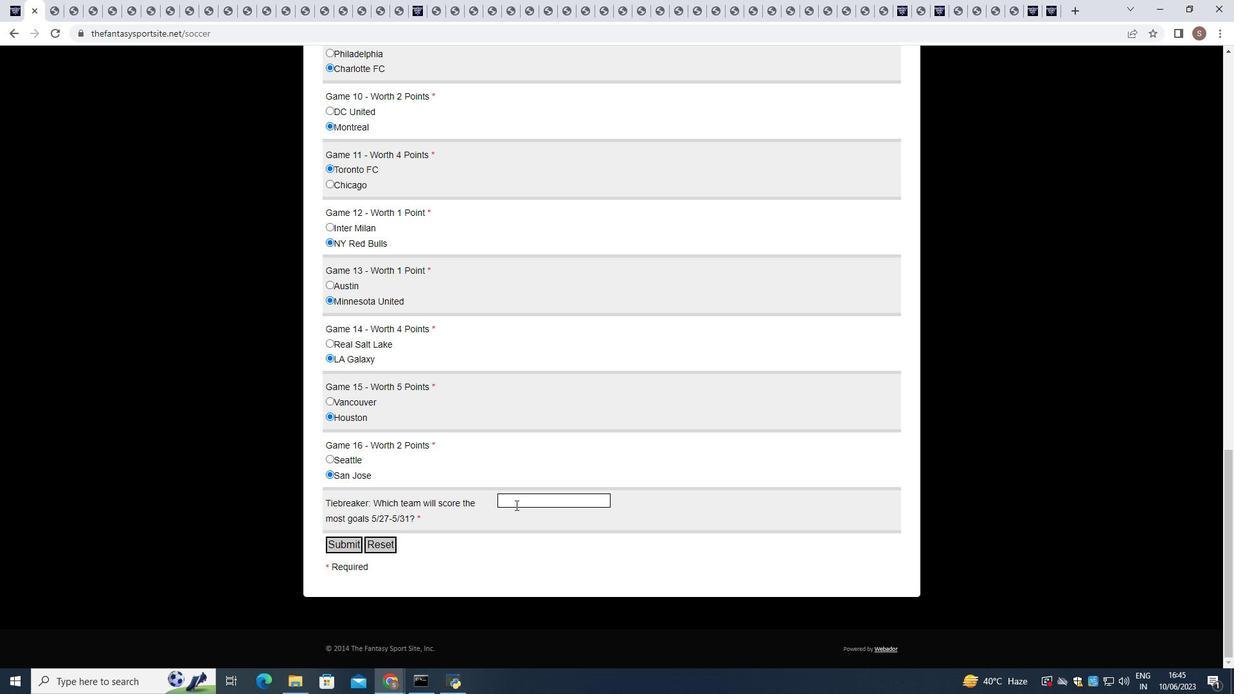 
Action: Mouse pressed left at (516, 503)
Screenshot: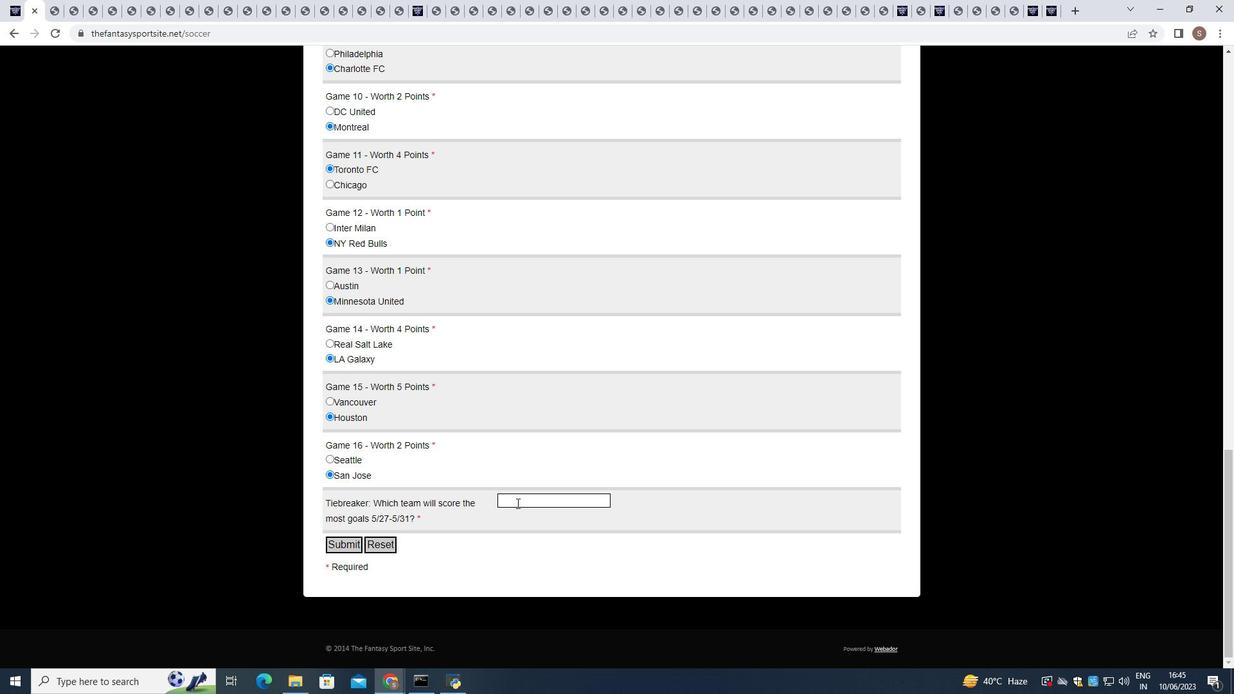 
Action: Key pressed <Key.shift>Char
Screenshot: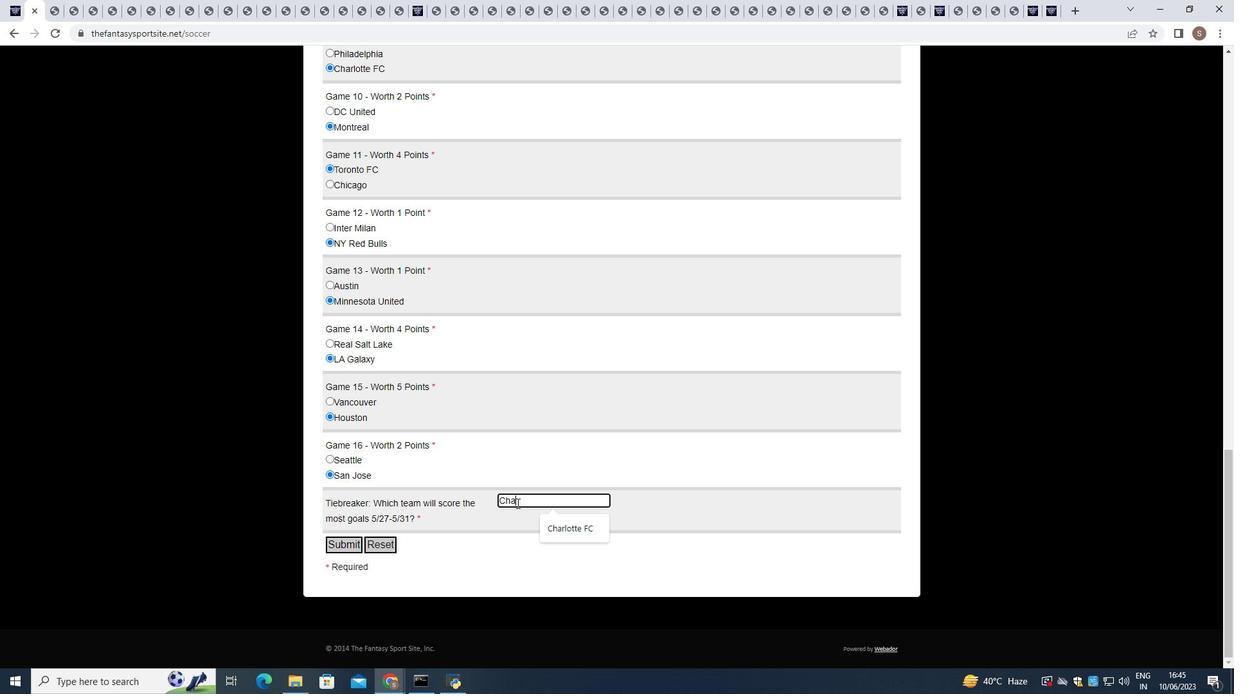 
Action: Mouse moved to (554, 529)
Screenshot: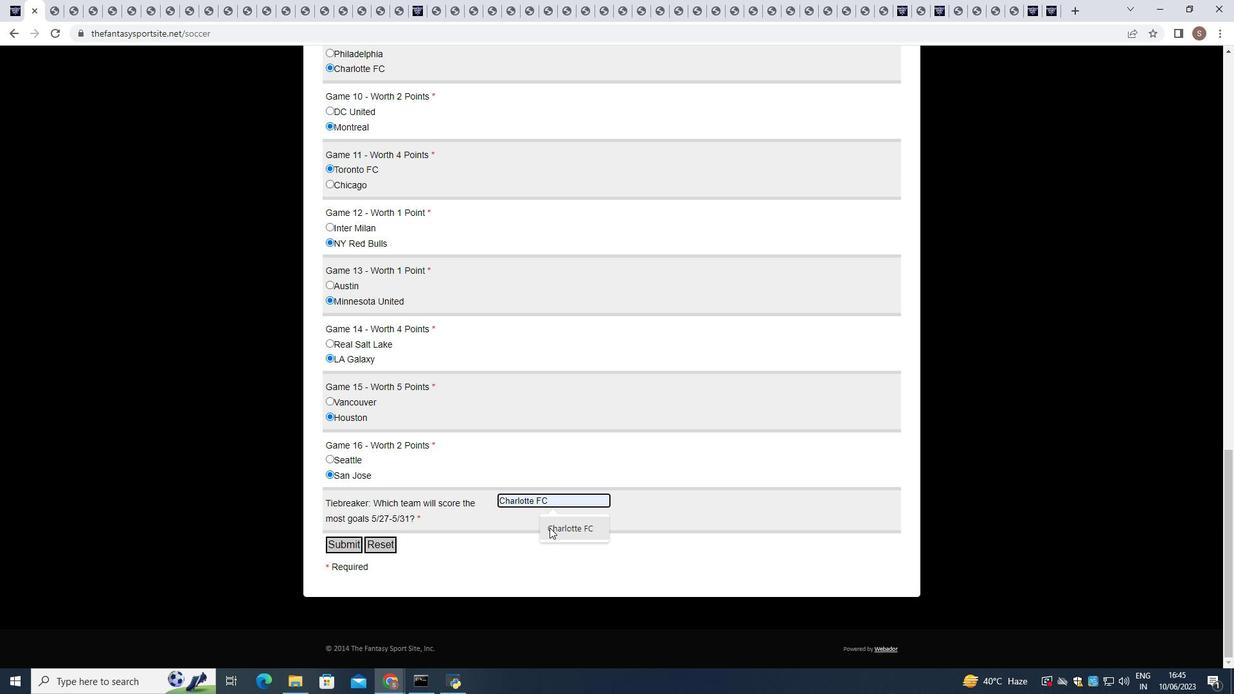 
Action: Mouse pressed left at (554, 529)
Screenshot: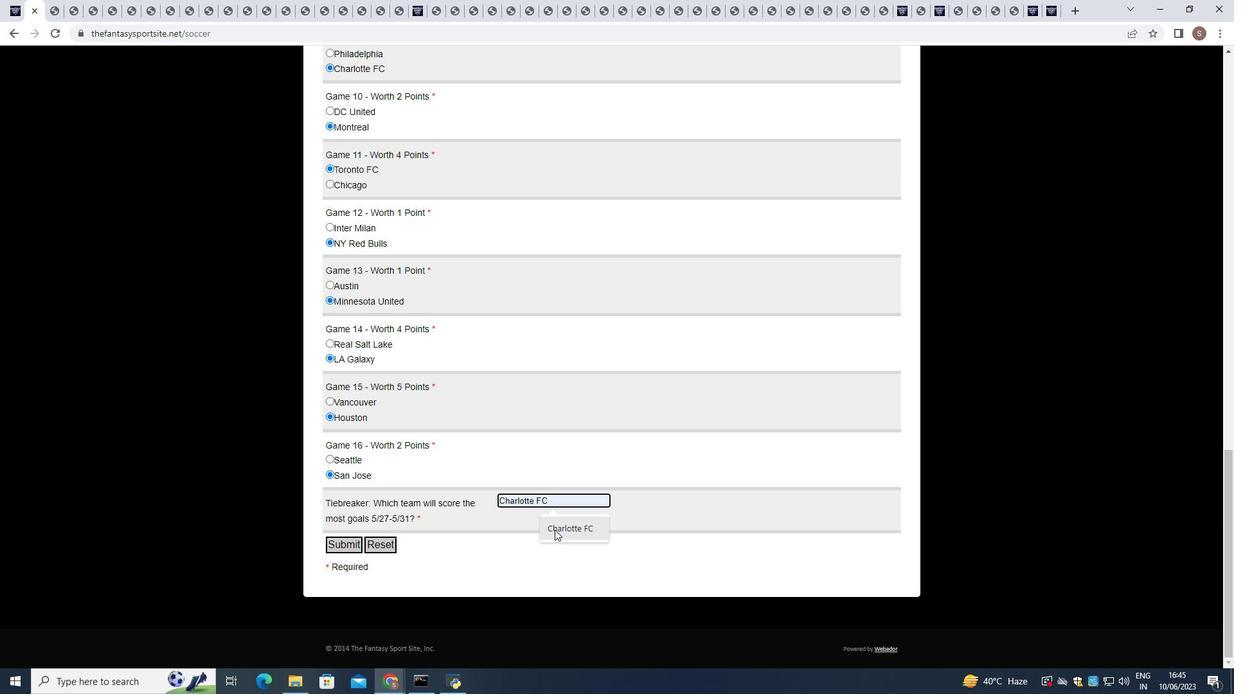 
Action: Mouse moved to (345, 545)
Screenshot: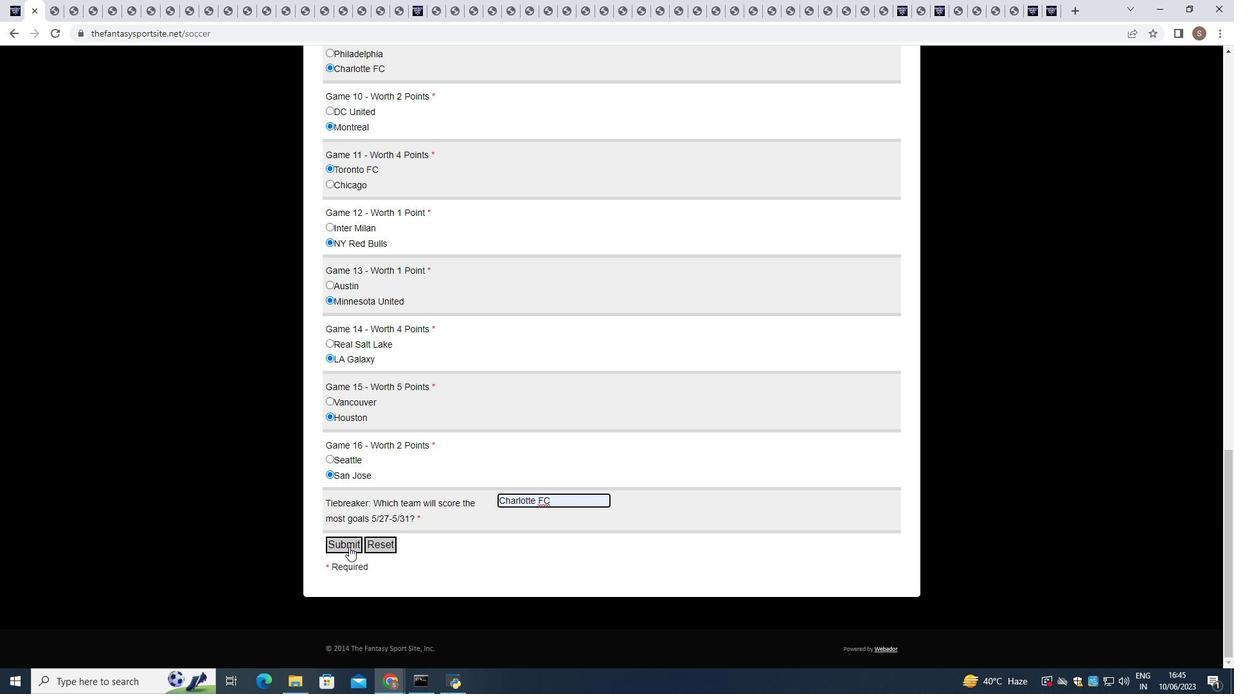 
Action: Mouse pressed left at (345, 545)
Screenshot: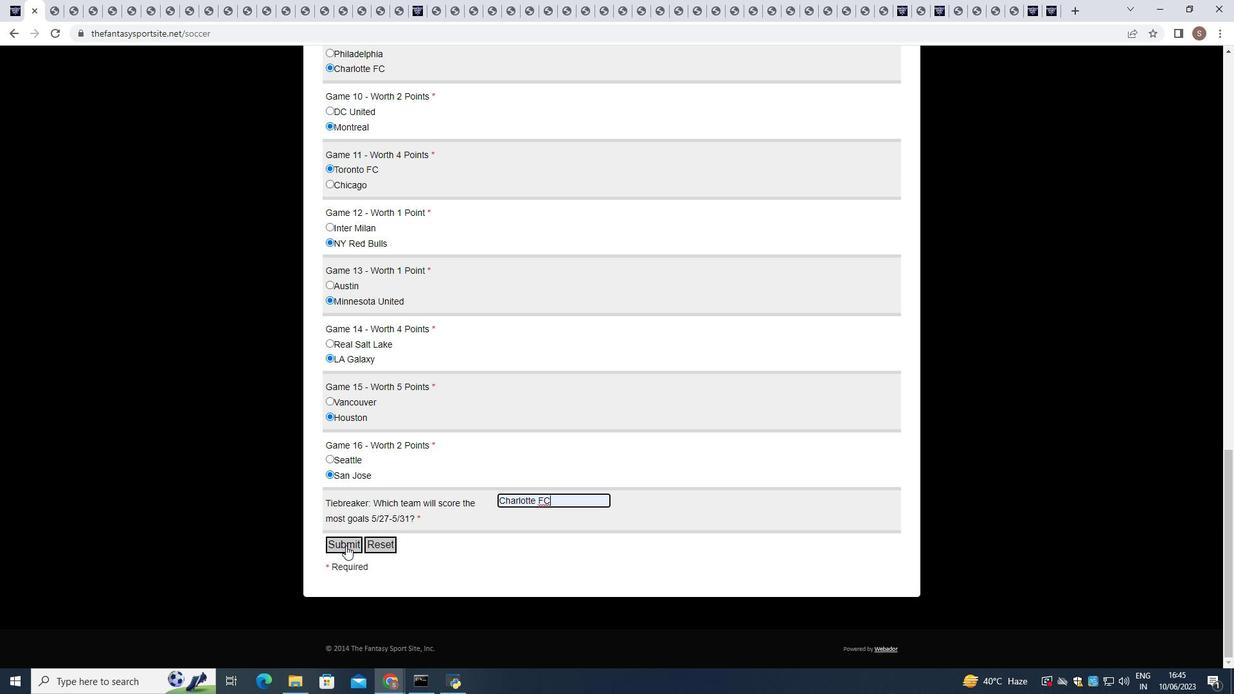 
Action: Mouse moved to (345, 545)
Screenshot: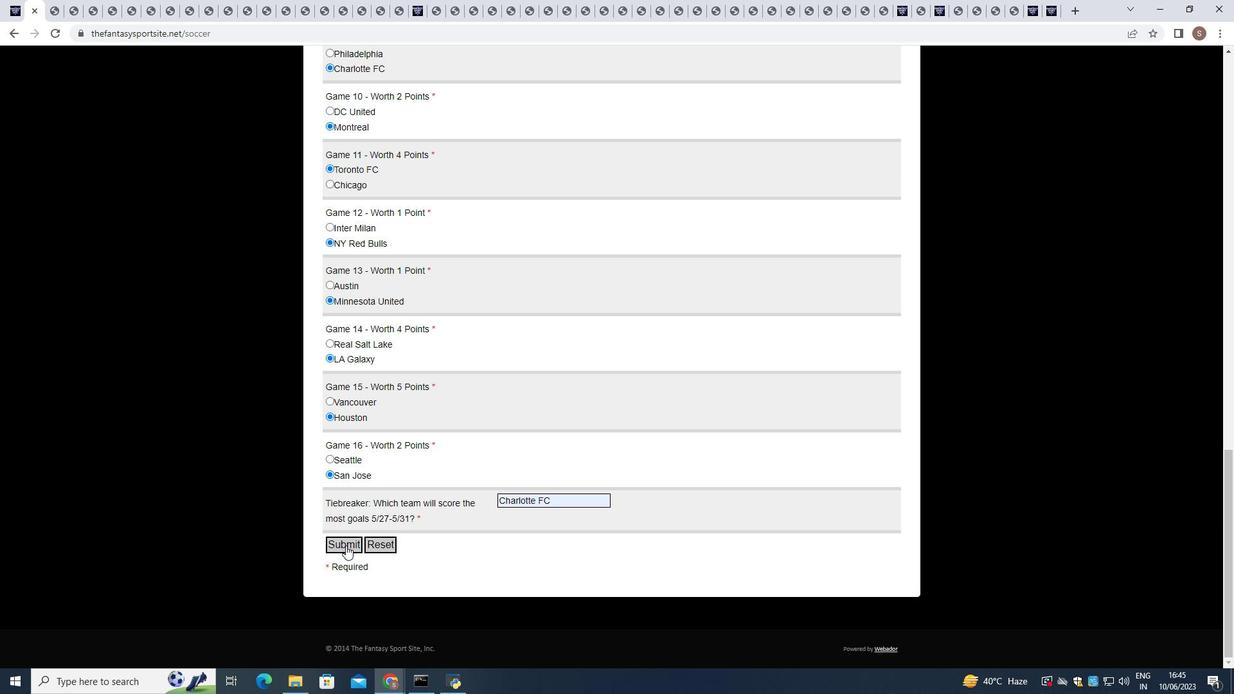
